 Task: Find a house in Molo, Kenya for 8 guests from 12 Aug to 16 Aug with a price range of ₹10,000 to ₹16,000, including Wifi, Free parking, TV, Gym, Breakfast, and self check-in.
Action: Mouse moved to (580, 153)
Screenshot: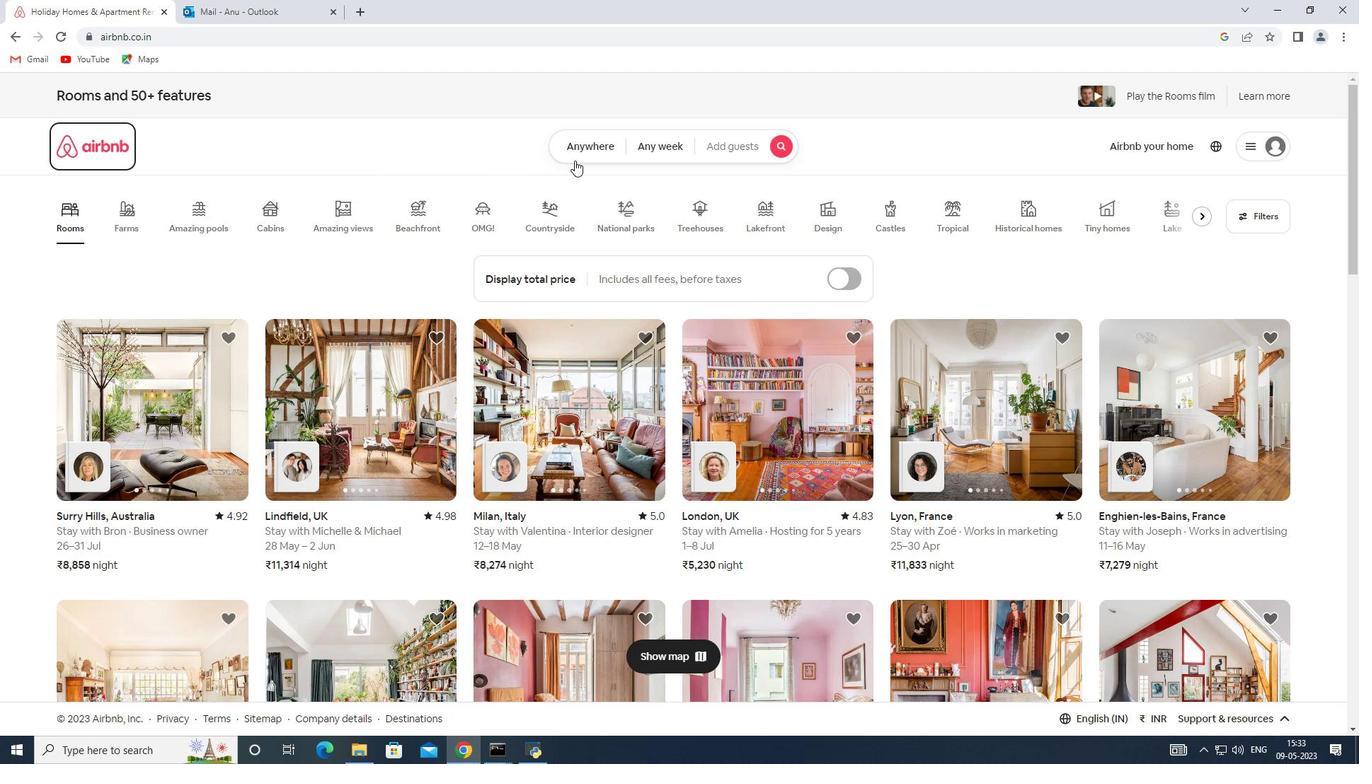 
Action: Mouse pressed left at (580, 153)
Screenshot: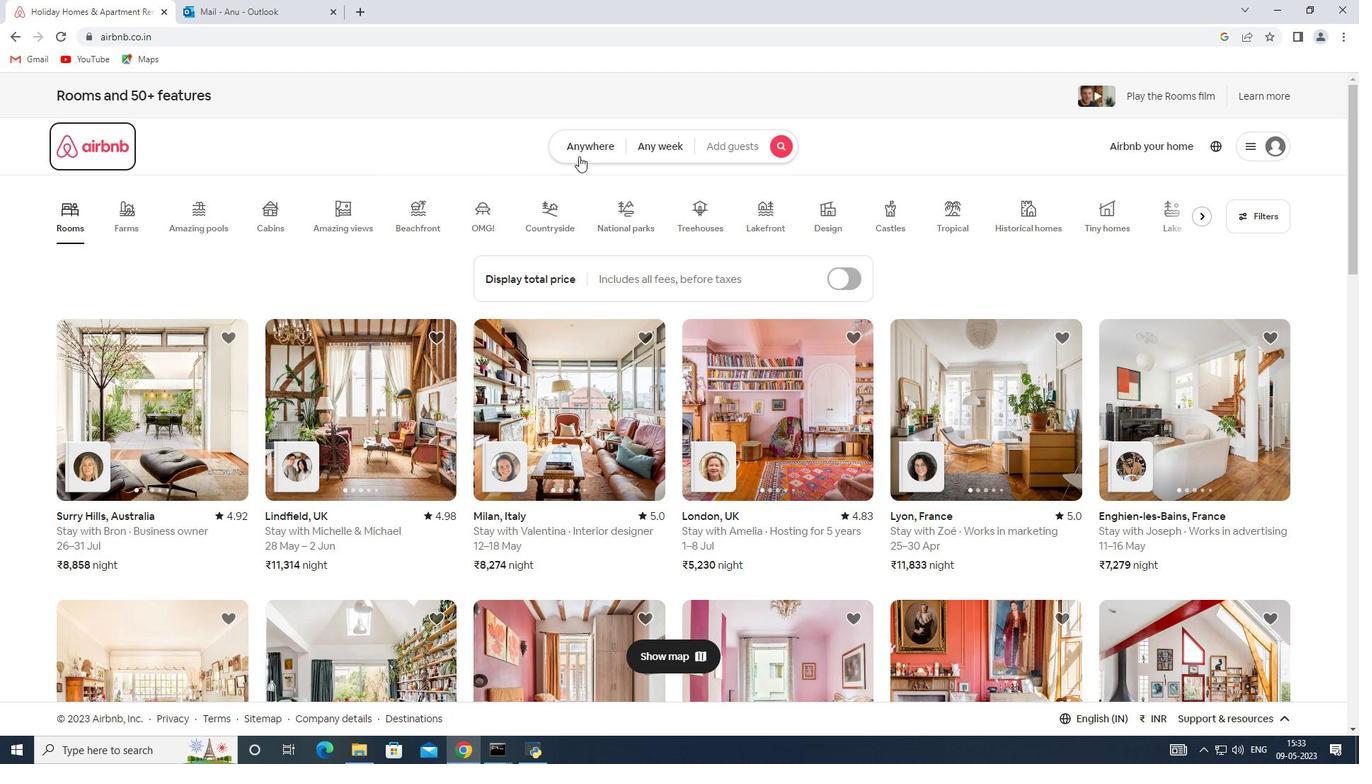 
Action: Mouse moved to (516, 188)
Screenshot: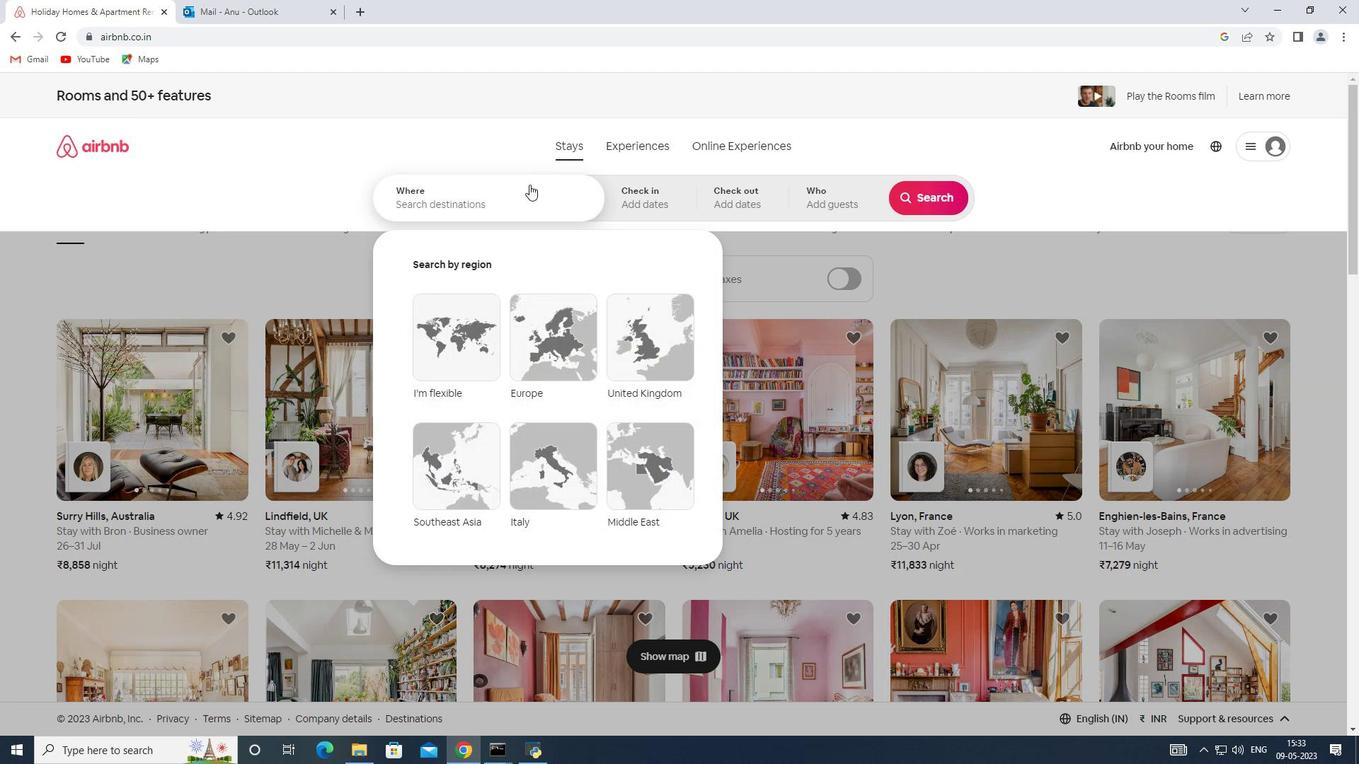 
Action: Mouse pressed left at (516, 188)
Screenshot: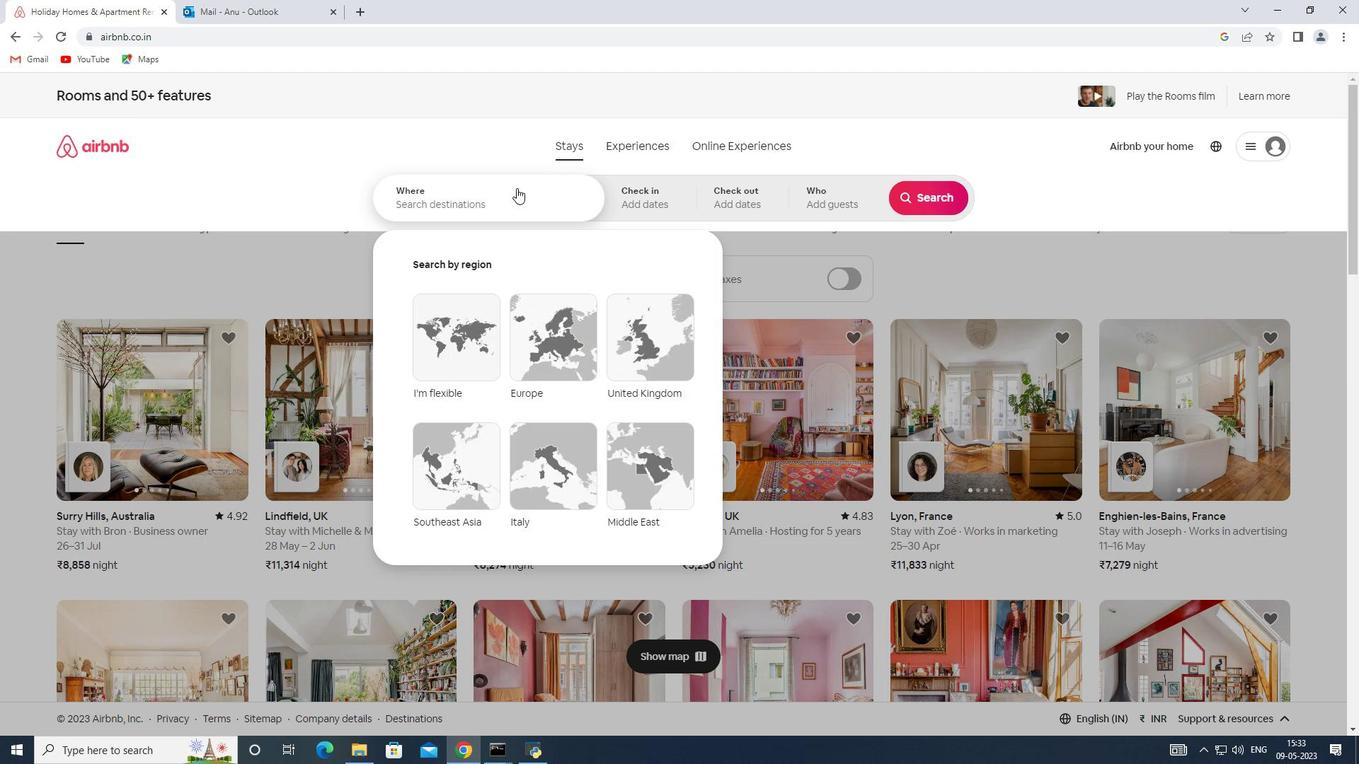 
Action: Key pressed <Key.shift>Molo,<Key.shift>Kenya
Screenshot: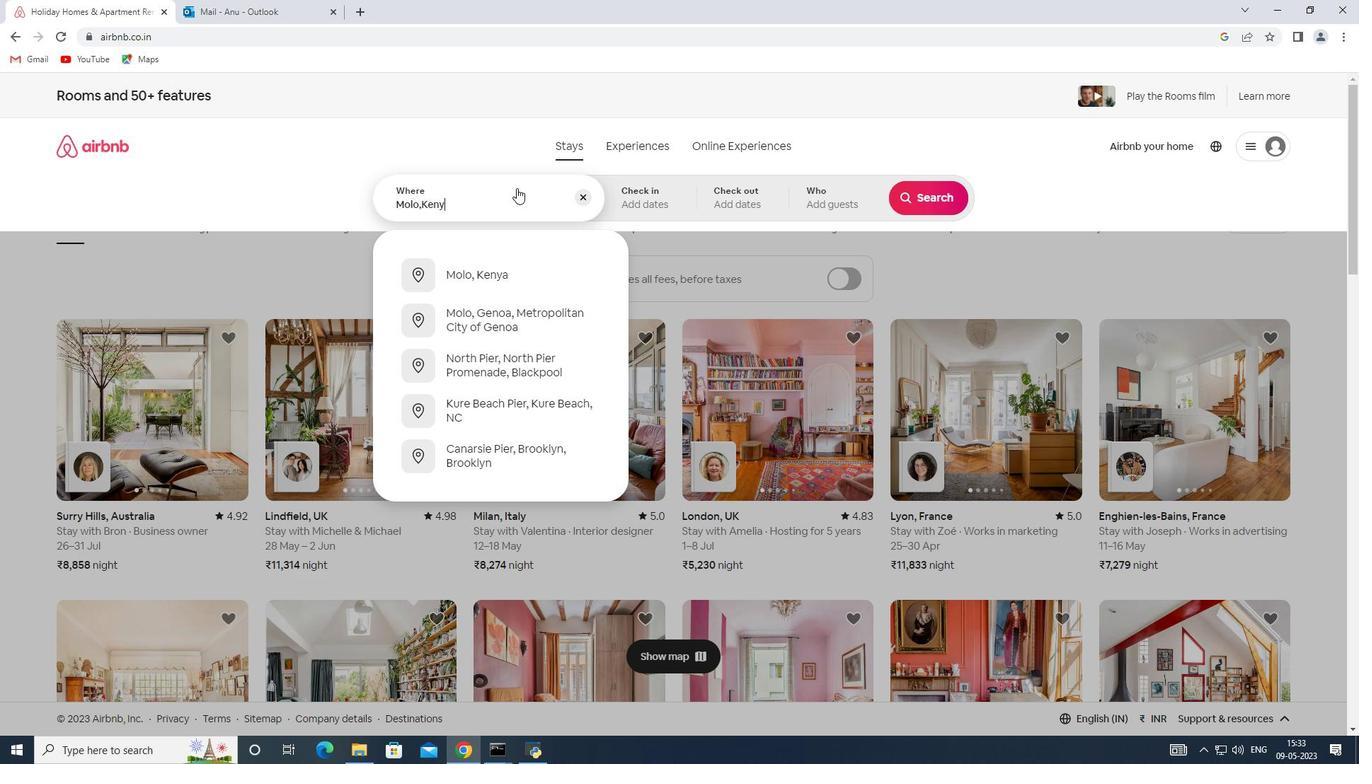 
Action: Mouse moved to (641, 208)
Screenshot: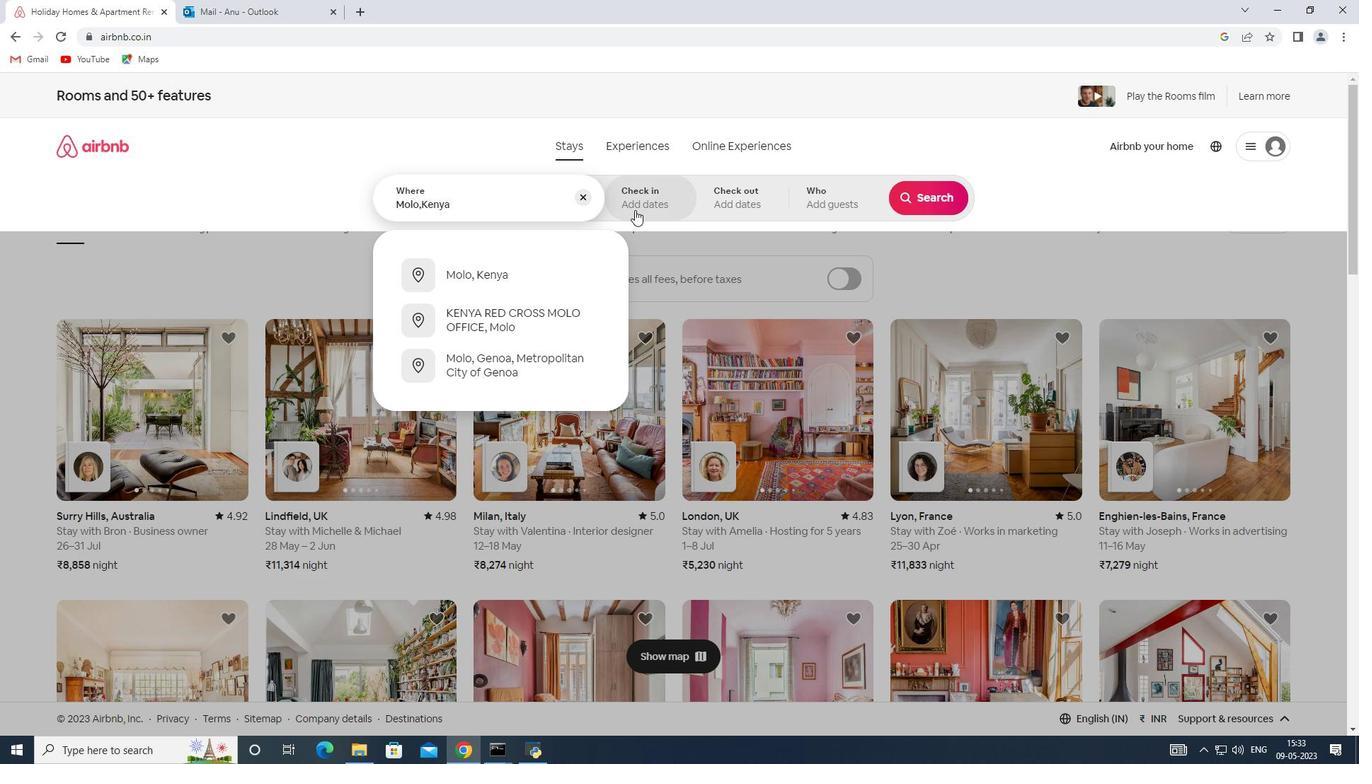 
Action: Mouse pressed left at (641, 208)
Screenshot: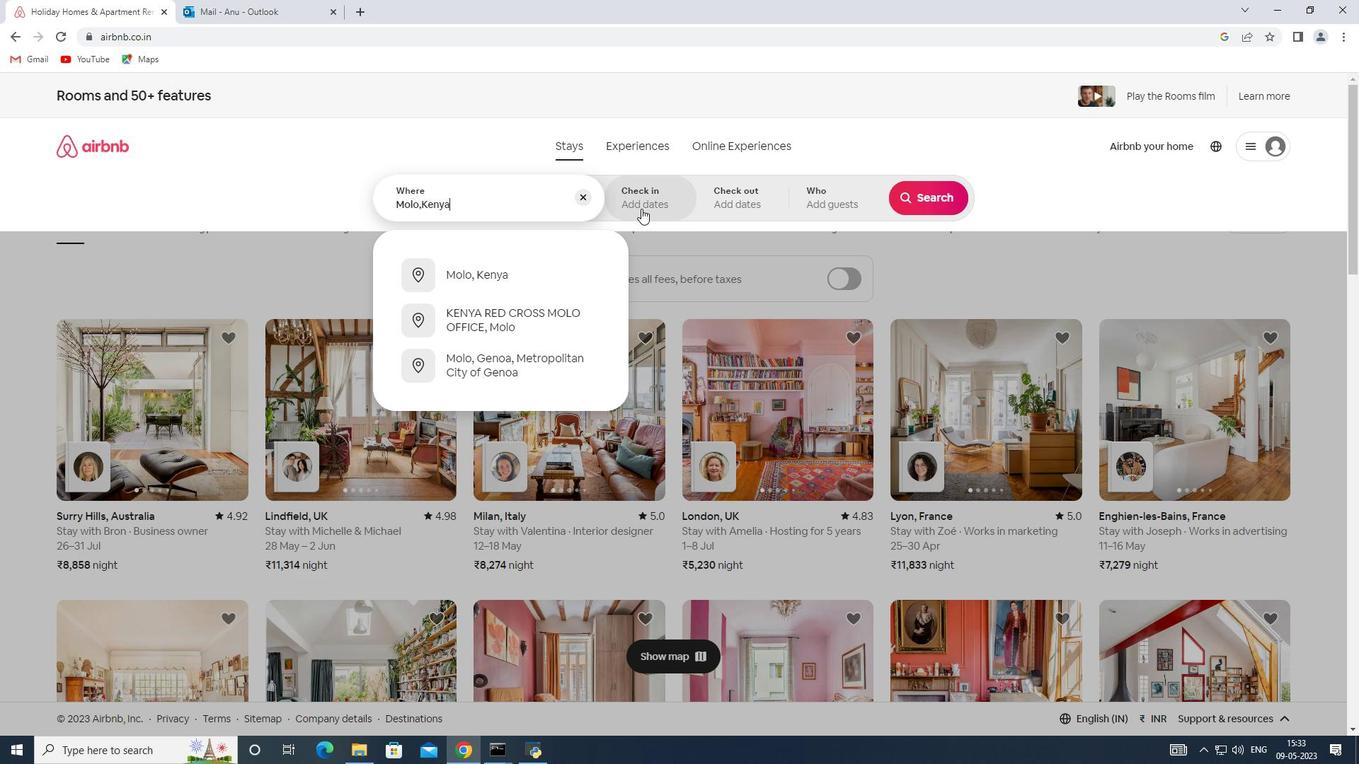 
Action: Mouse moved to (927, 313)
Screenshot: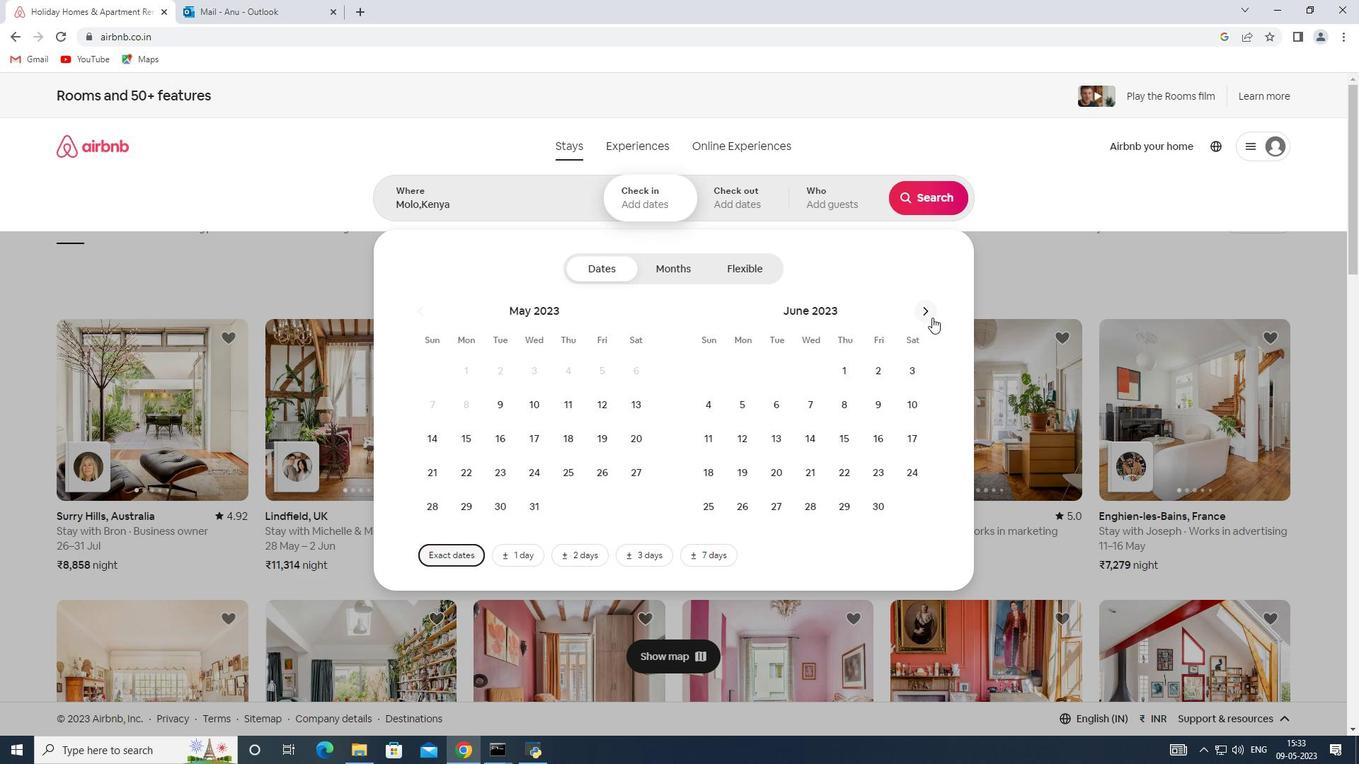 
Action: Mouse pressed left at (927, 313)
Screenshot: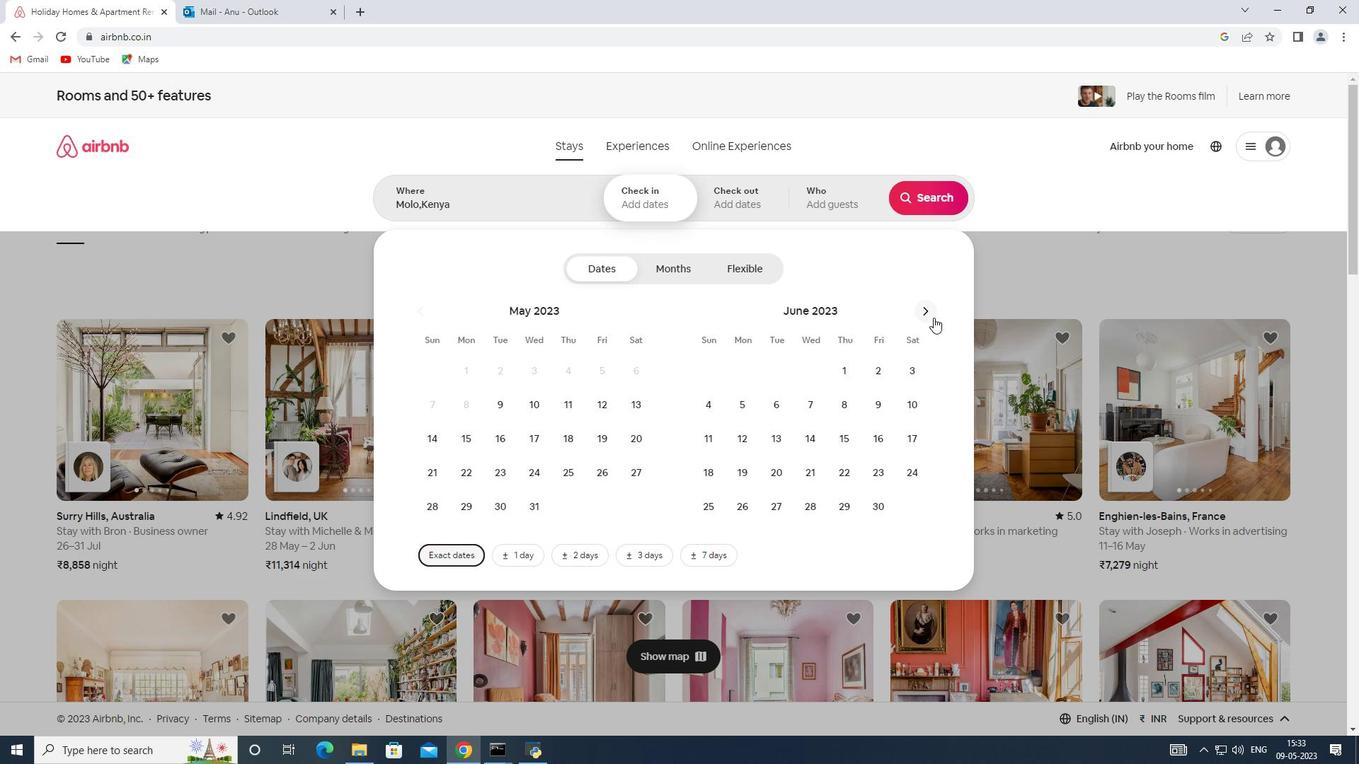 
Action: Mouse pressed left at (927, 313)
Screenshot: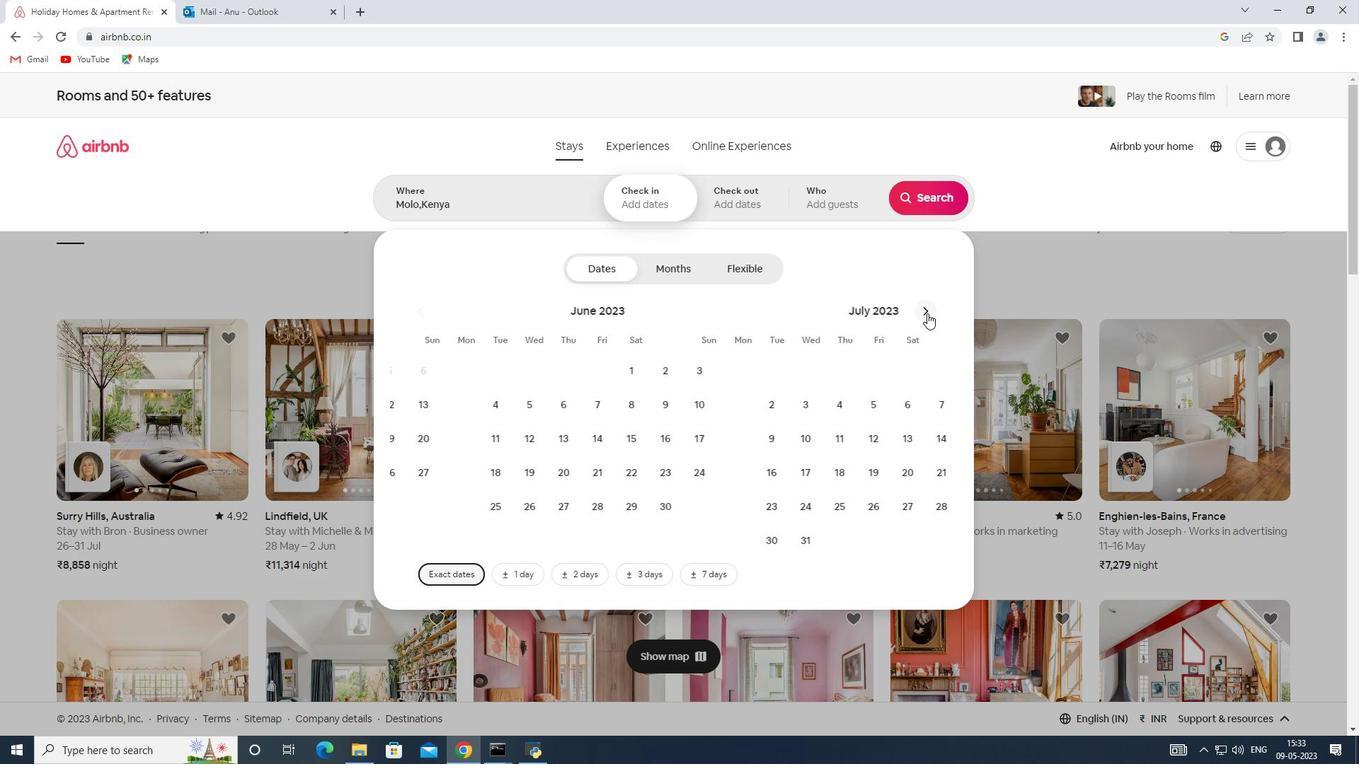 
Action: Mouse moved to (905, 407)
Screenshot: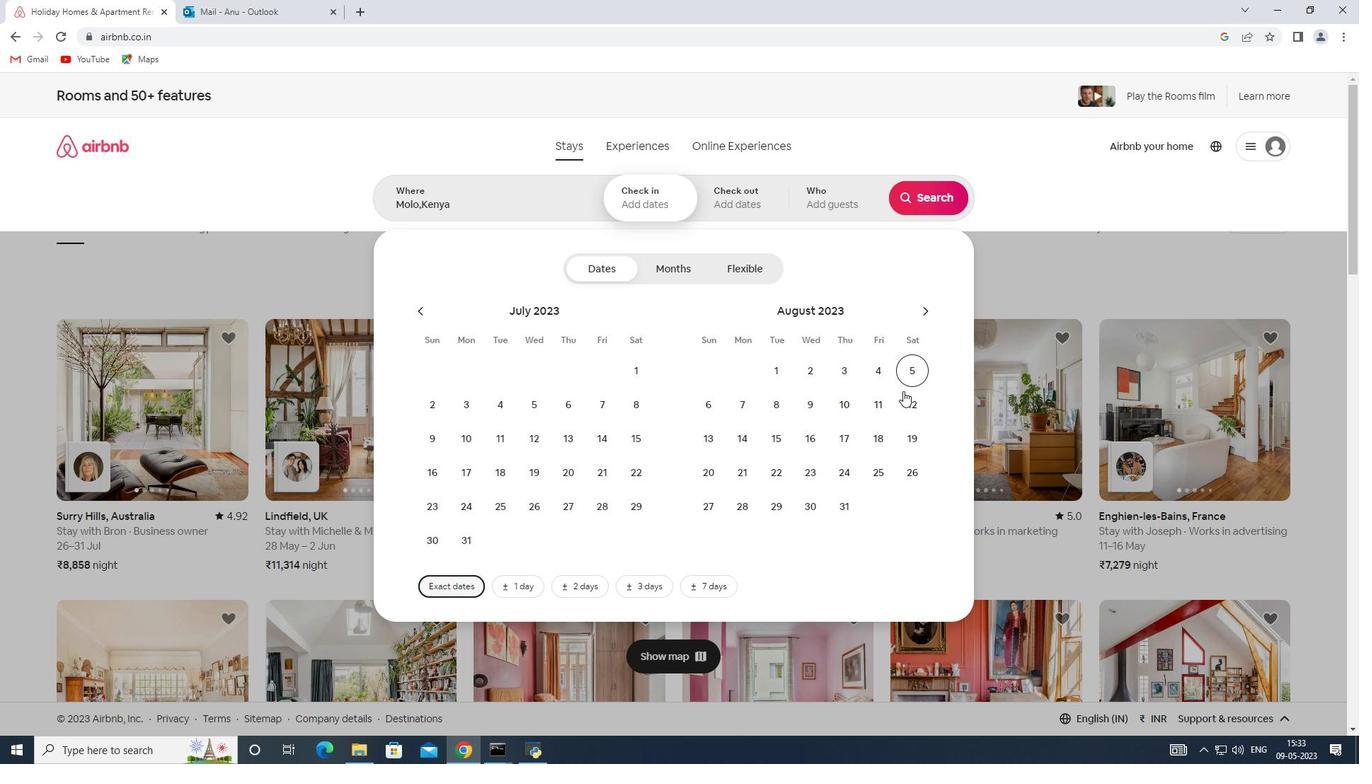 
Action: Mouse pressed left at (905, 407)
Screenshot: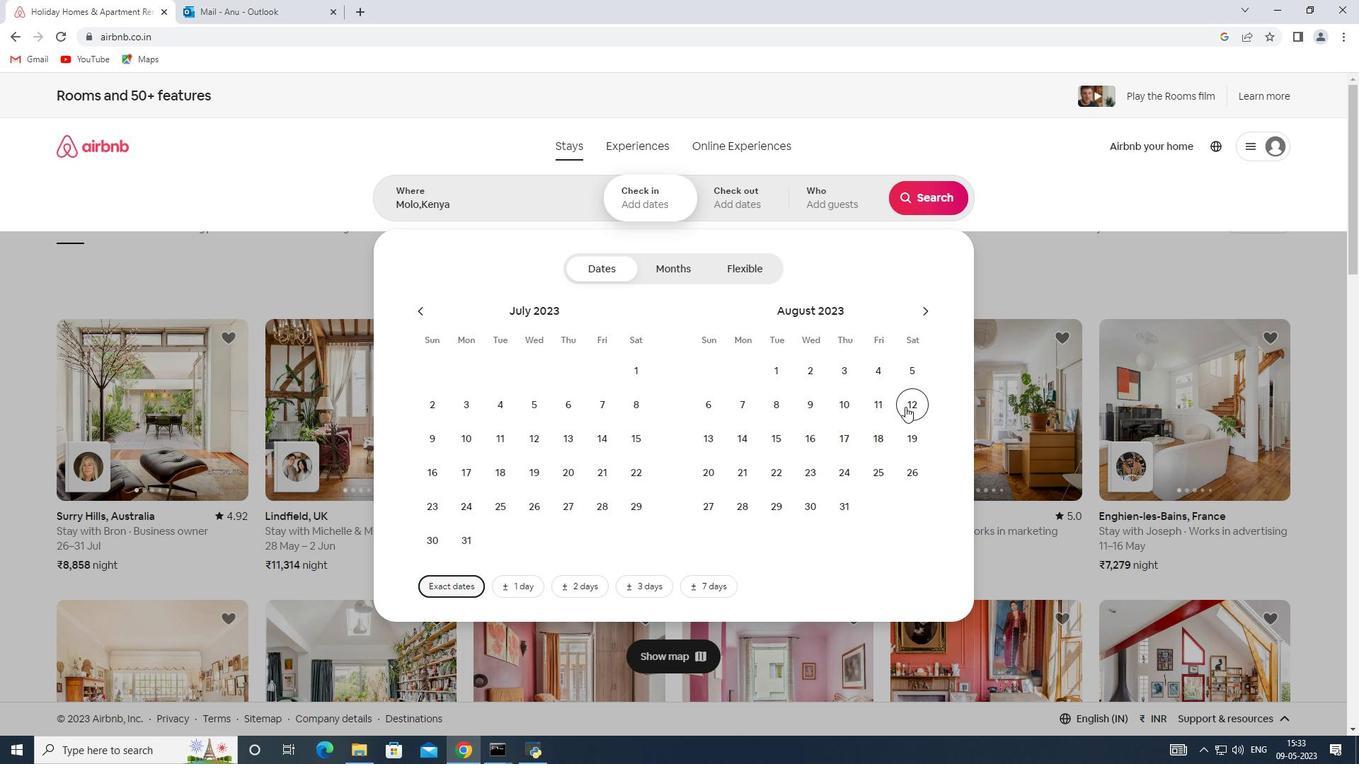 
Action: Mouse moved to (818, 438)
Screenshot: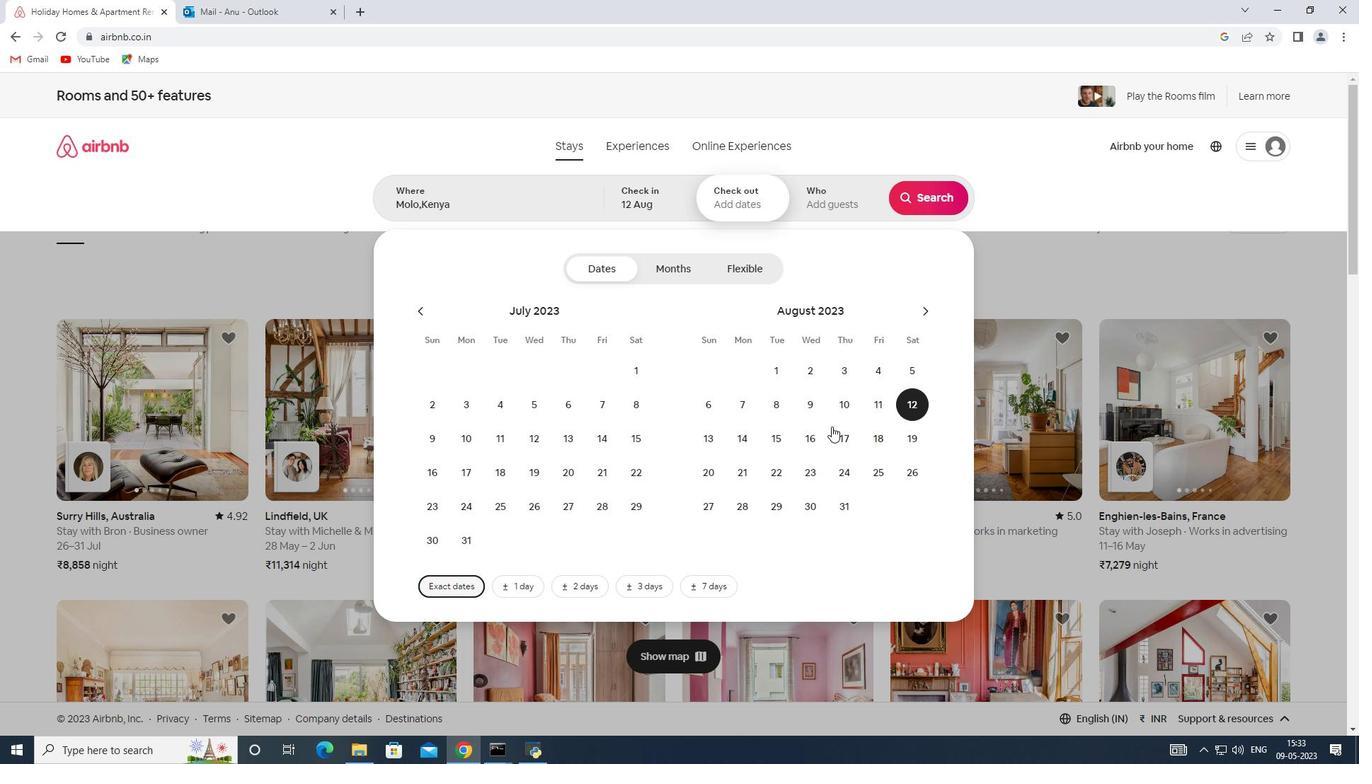 
Action: Mouse pressed left at (818, 438)
Screenshot: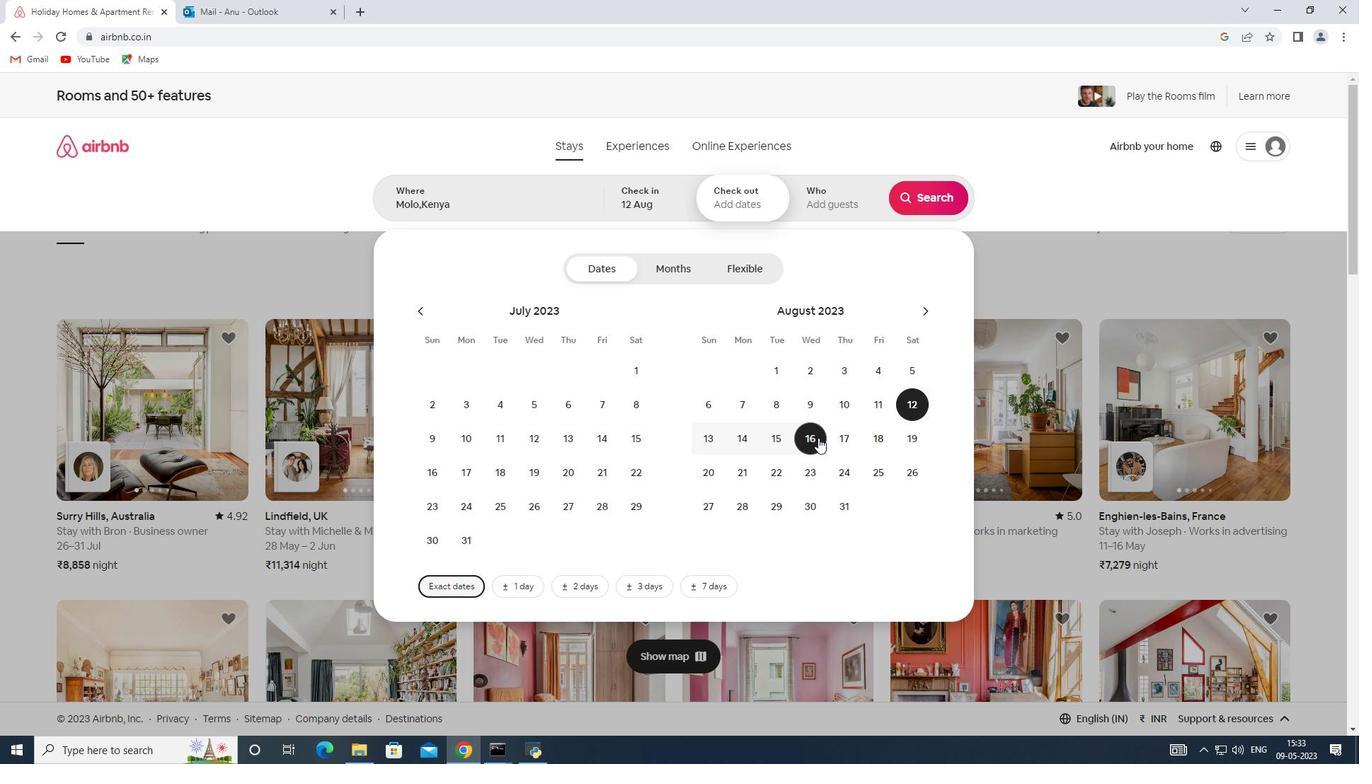 
Action: Mouse moved to (831, 193)
Screenshot: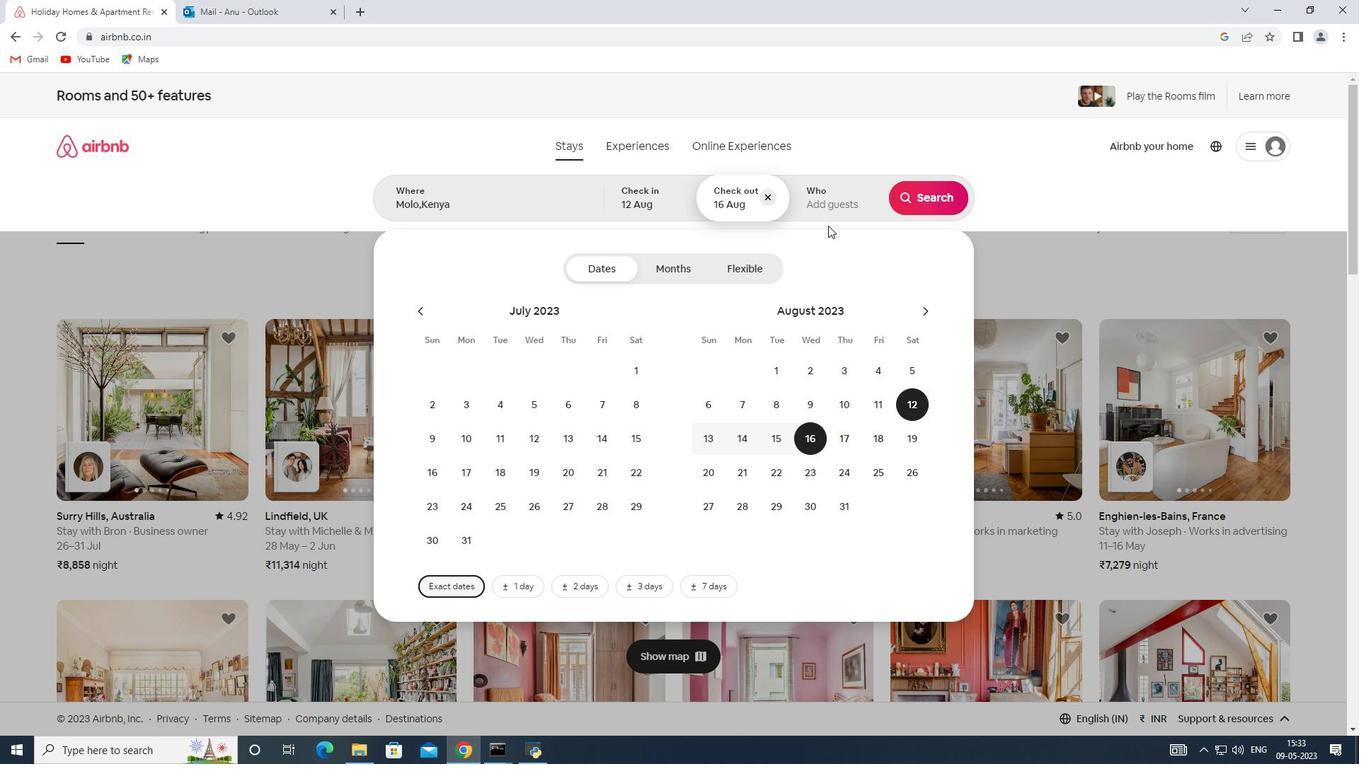 
Action: Mouse pressed left at (831, 193)
Screenshot: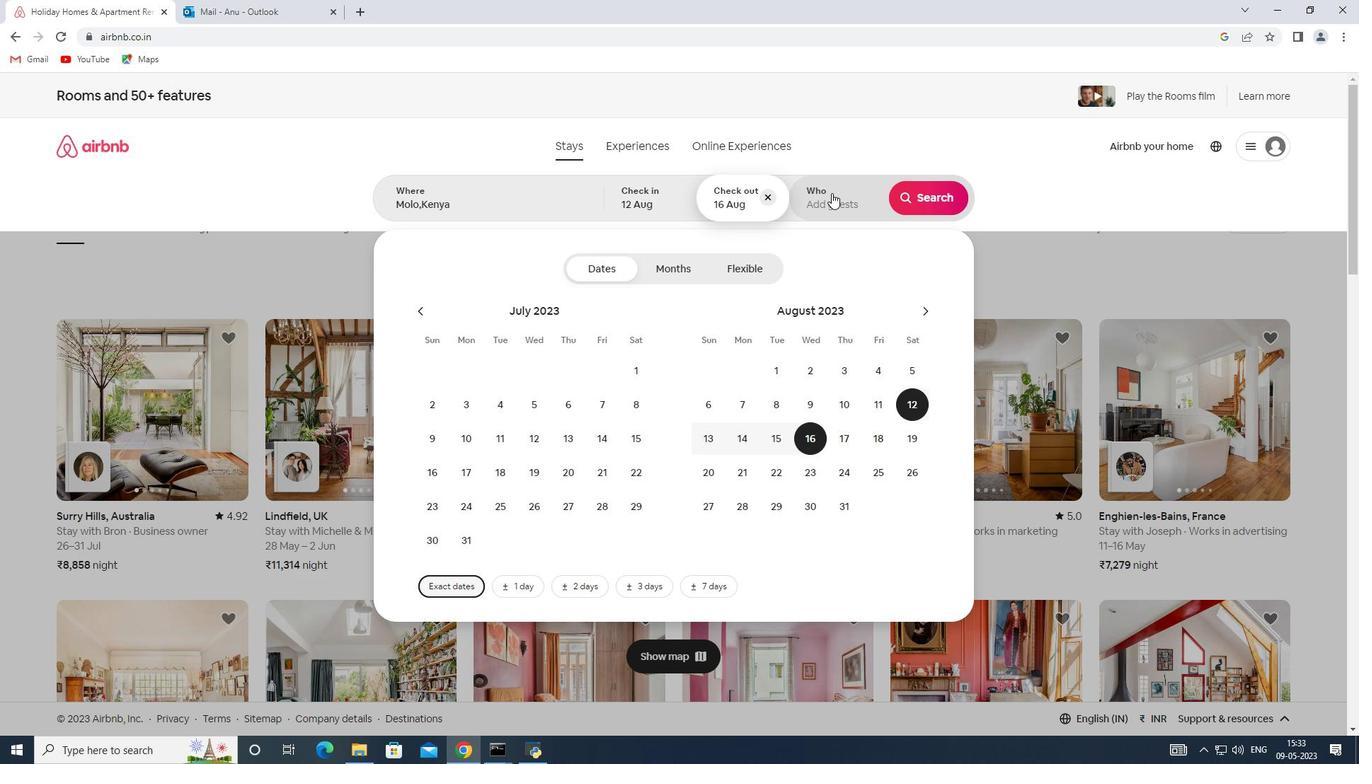 
Action: Mouse moved to (928, 265)
Screenshot: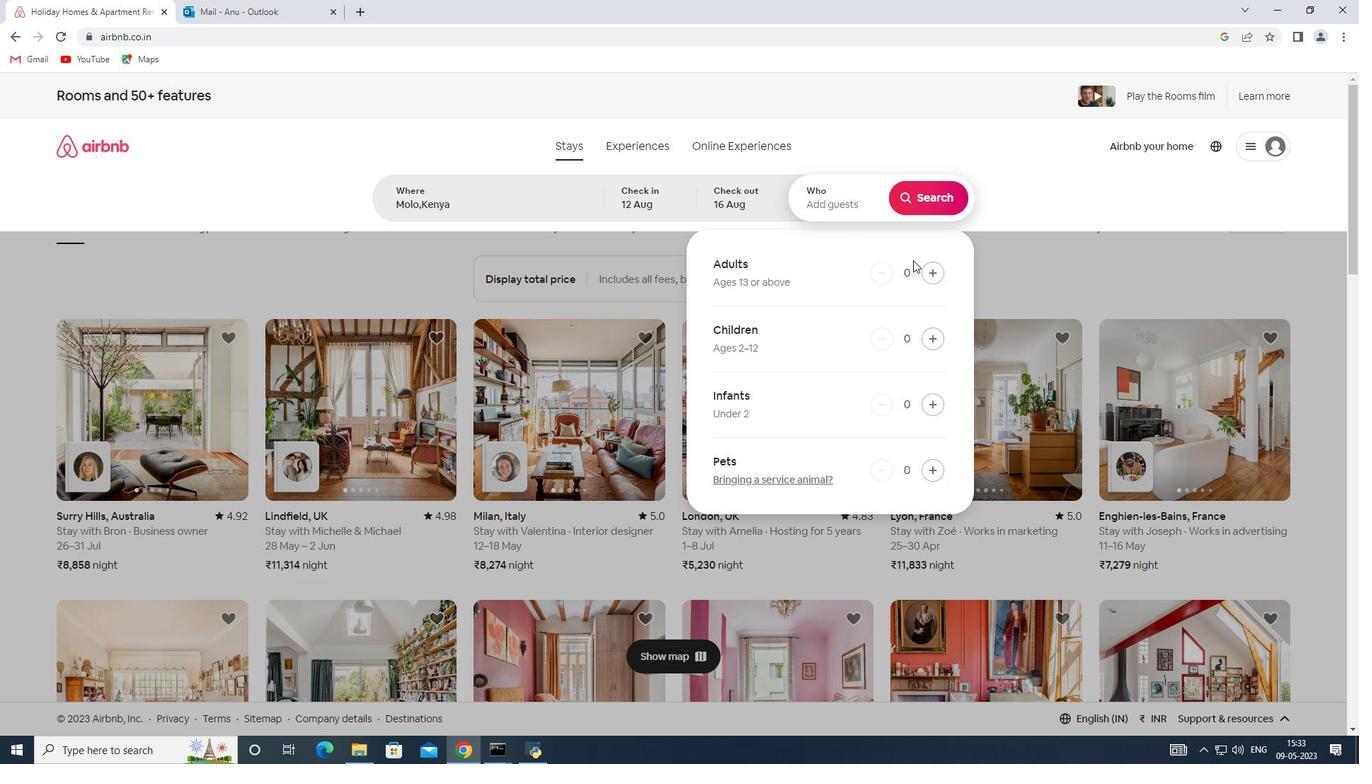 
Action: Mouse pressed left at (928, 265)
Screenshot: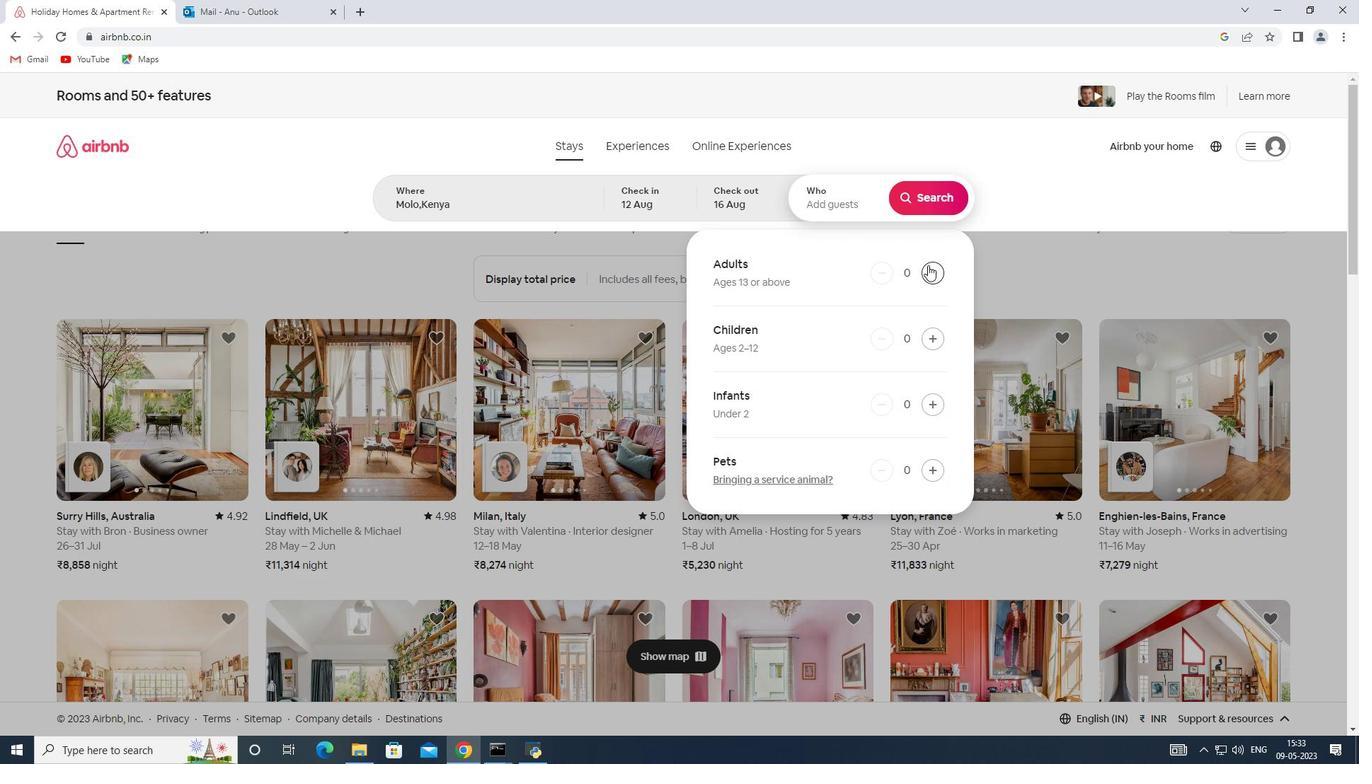 
Action: Mouse pressed left at (928, 265)
Screenshot: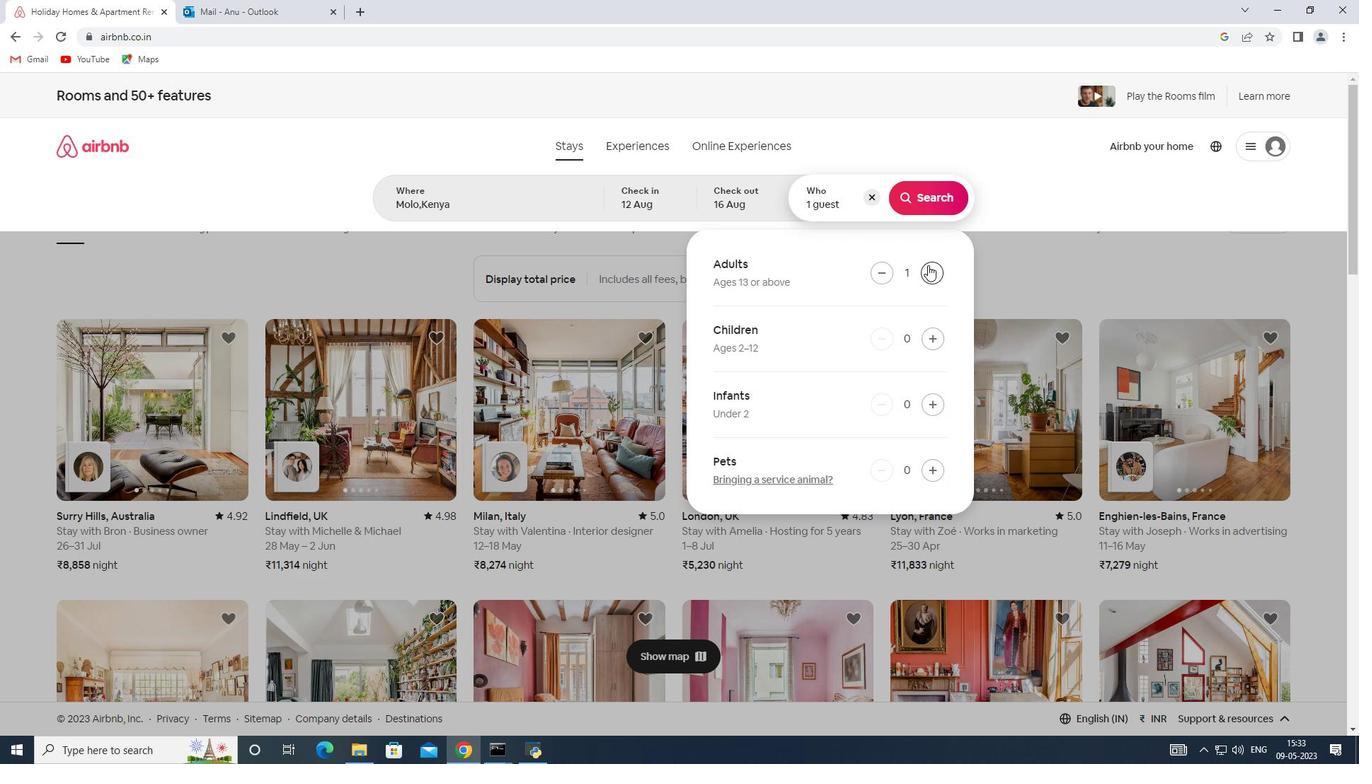 
Action: Mouse pressed left at (928, 265)
Screenshot: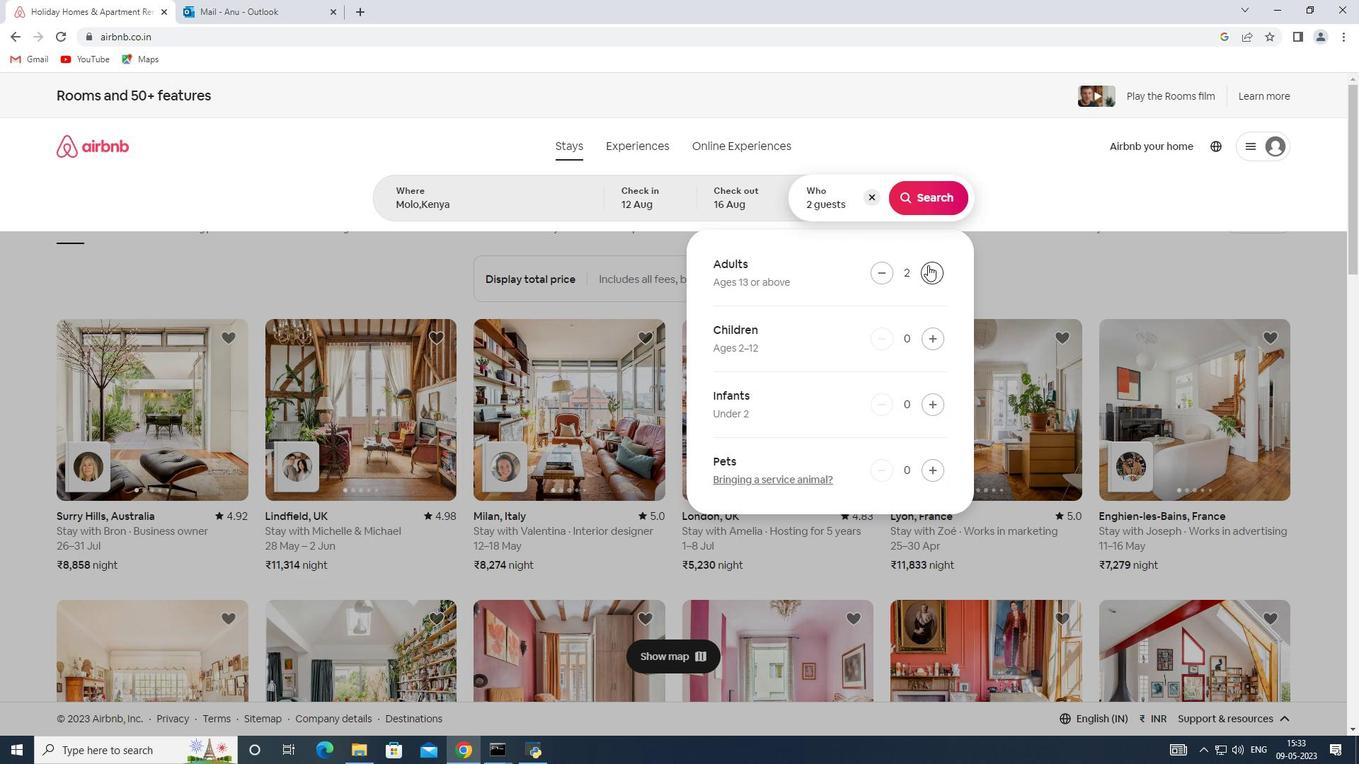 
Action: Mouse pressed left at (928, 265)
Screenshot: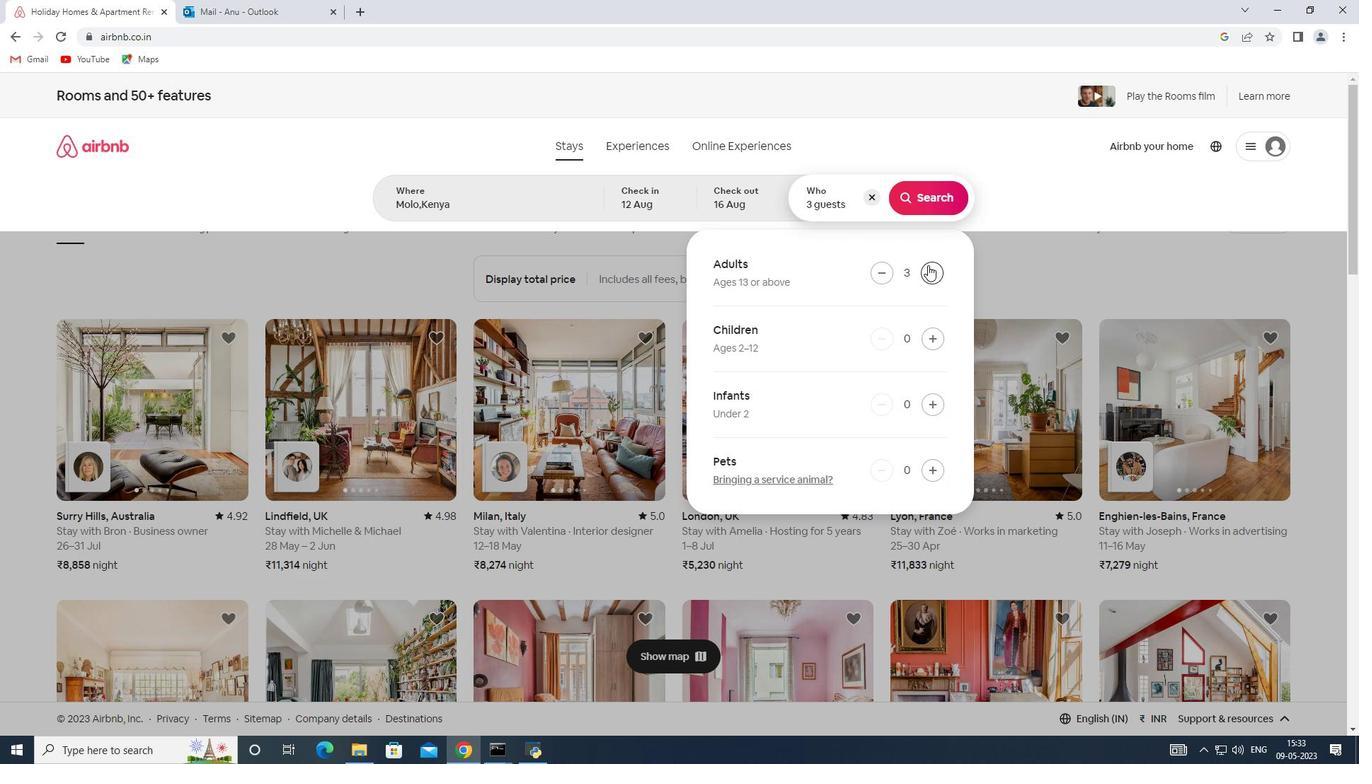 
Action: Mouse pressed left at (928, 265)
Screenshot: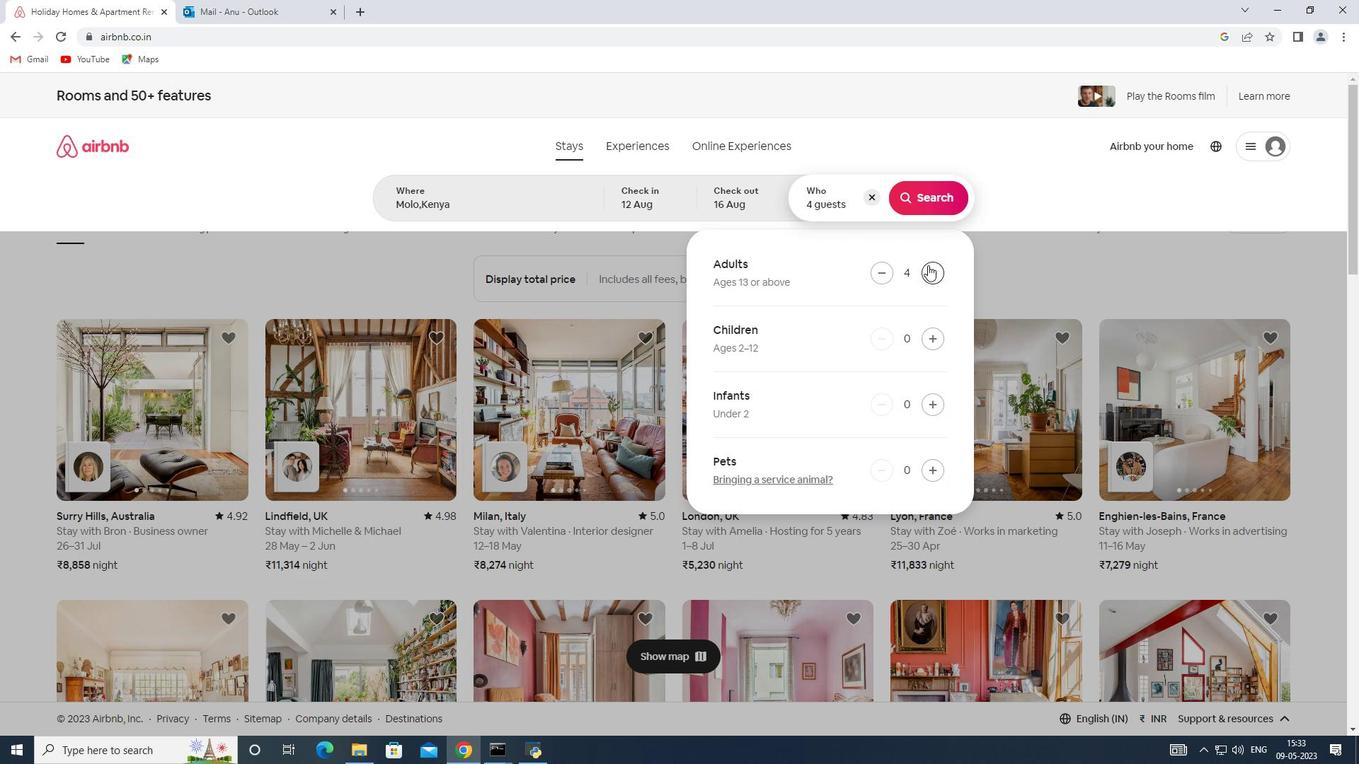 
Action: Mouse pressed left at (928, 265)
Screenshot: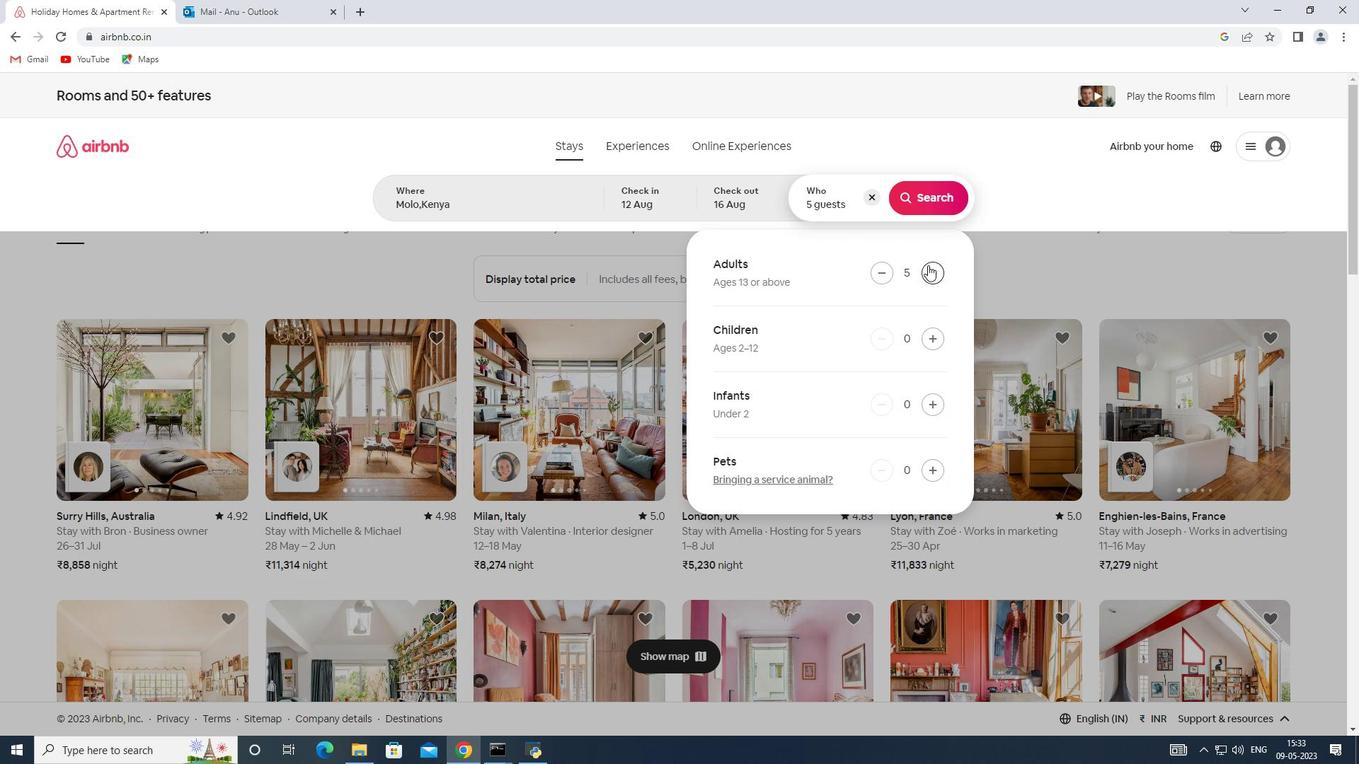 
Action: Mouse pressed left at (928, 265)
Screenshot: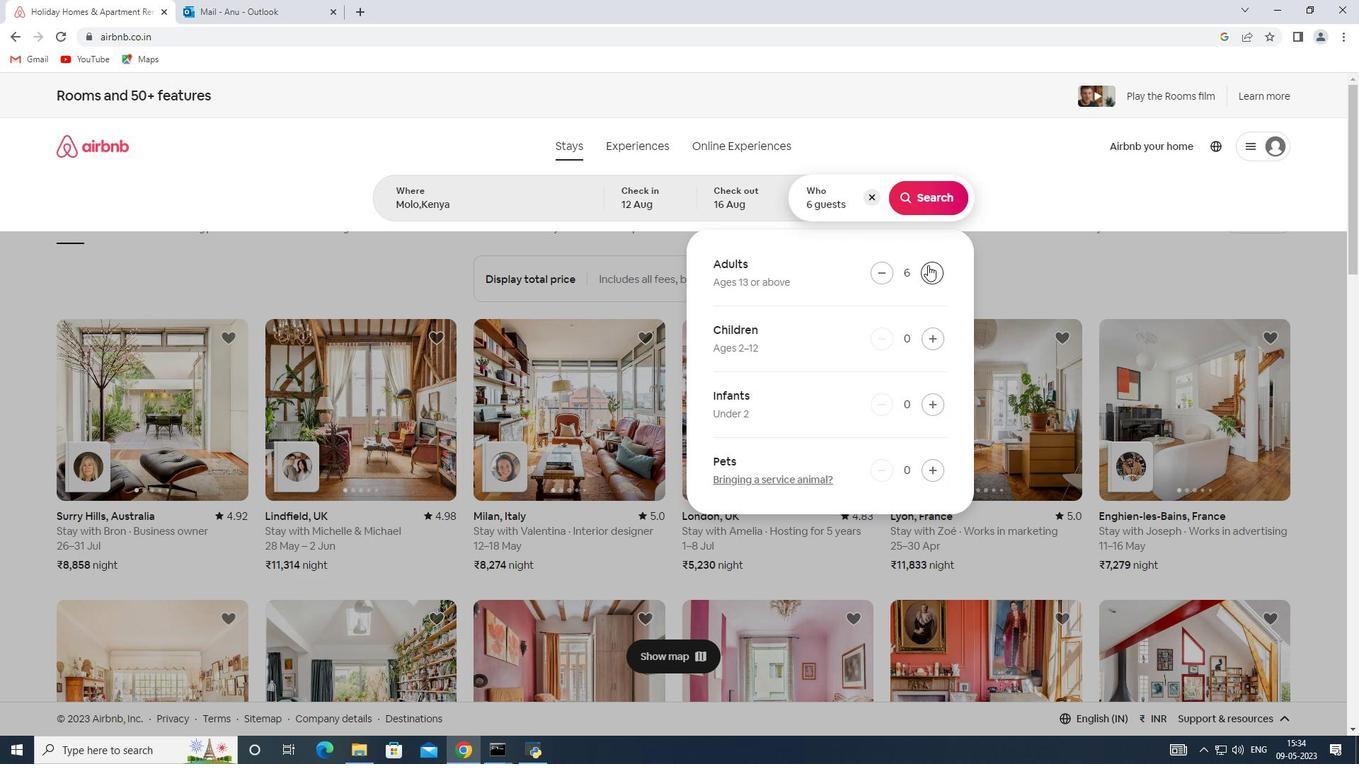 
Action: Mouse pressed left at (928, 265)
Screenshot: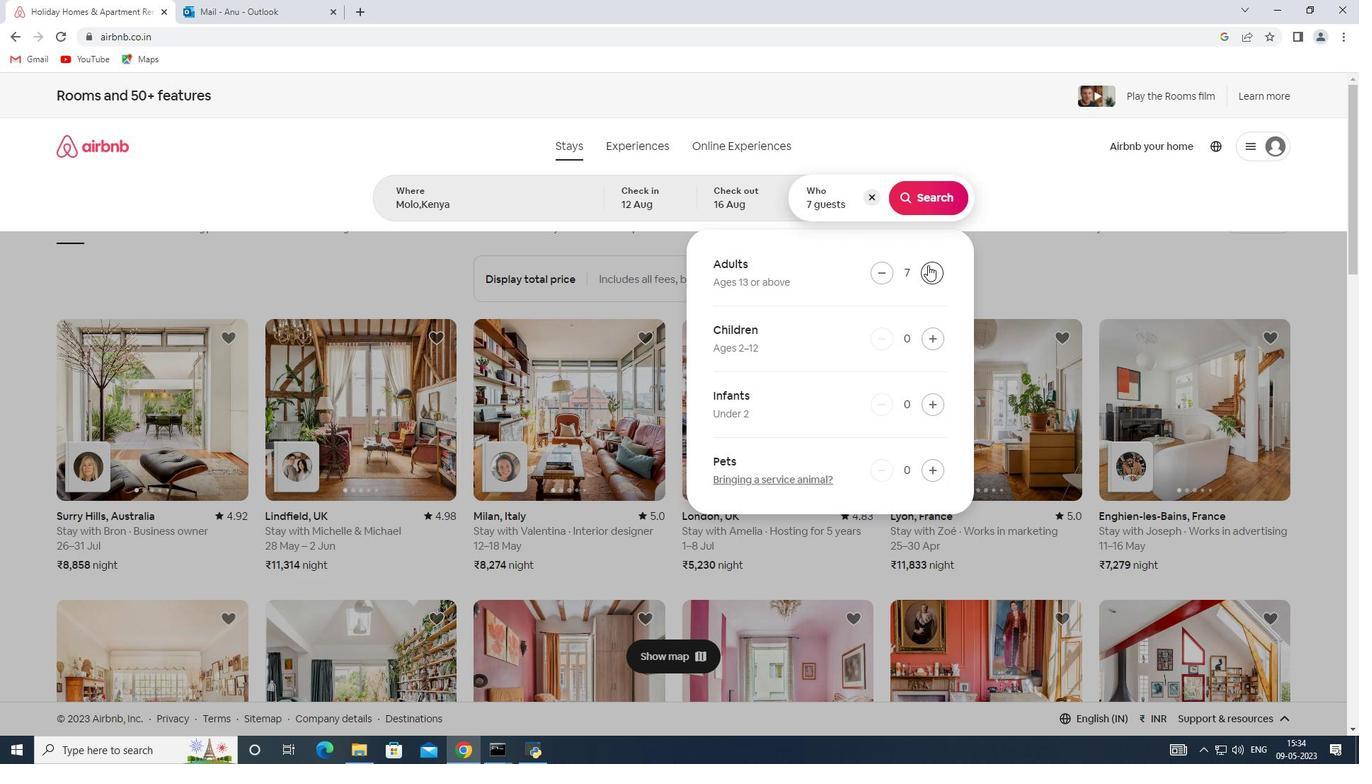 
Action: Mouse moved to (926, 199)
Screenshot: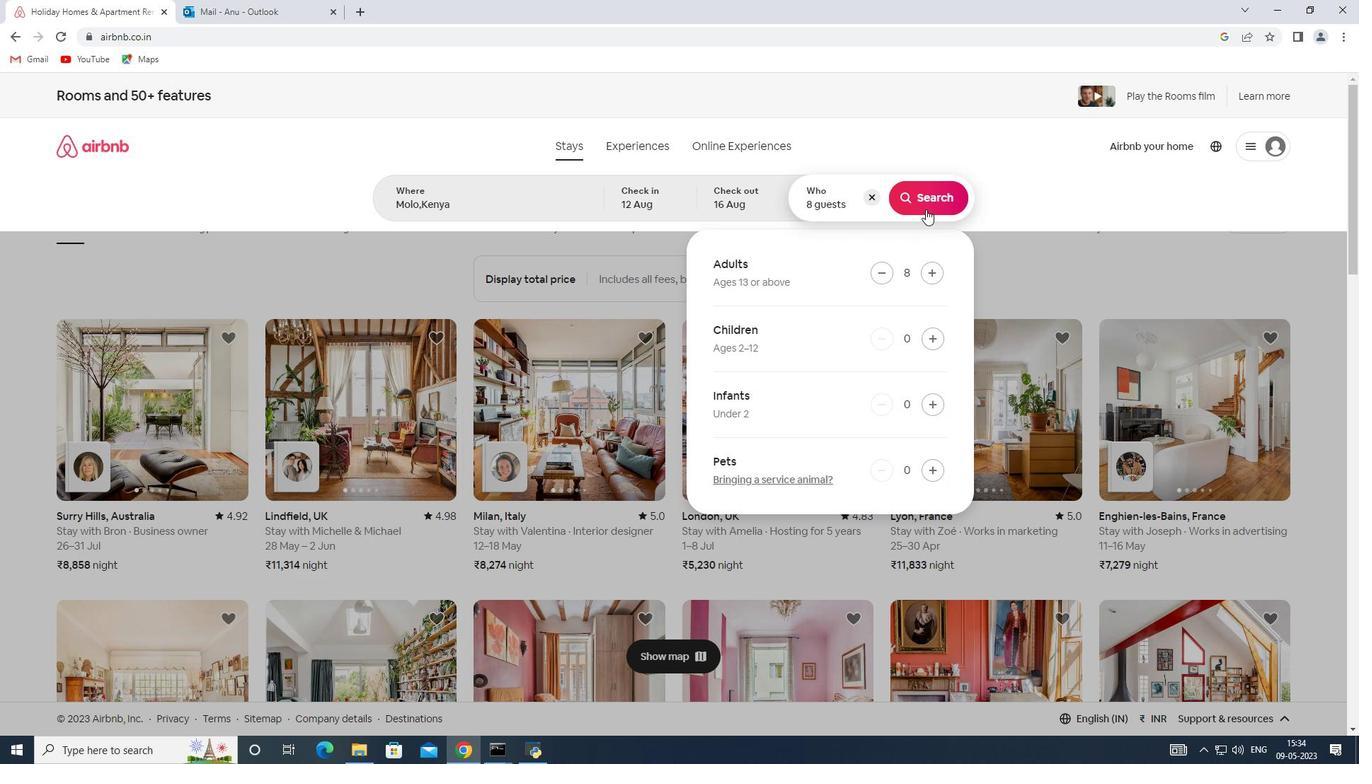 
Action: Mouse pressed left at (926, 199)
Screenshot: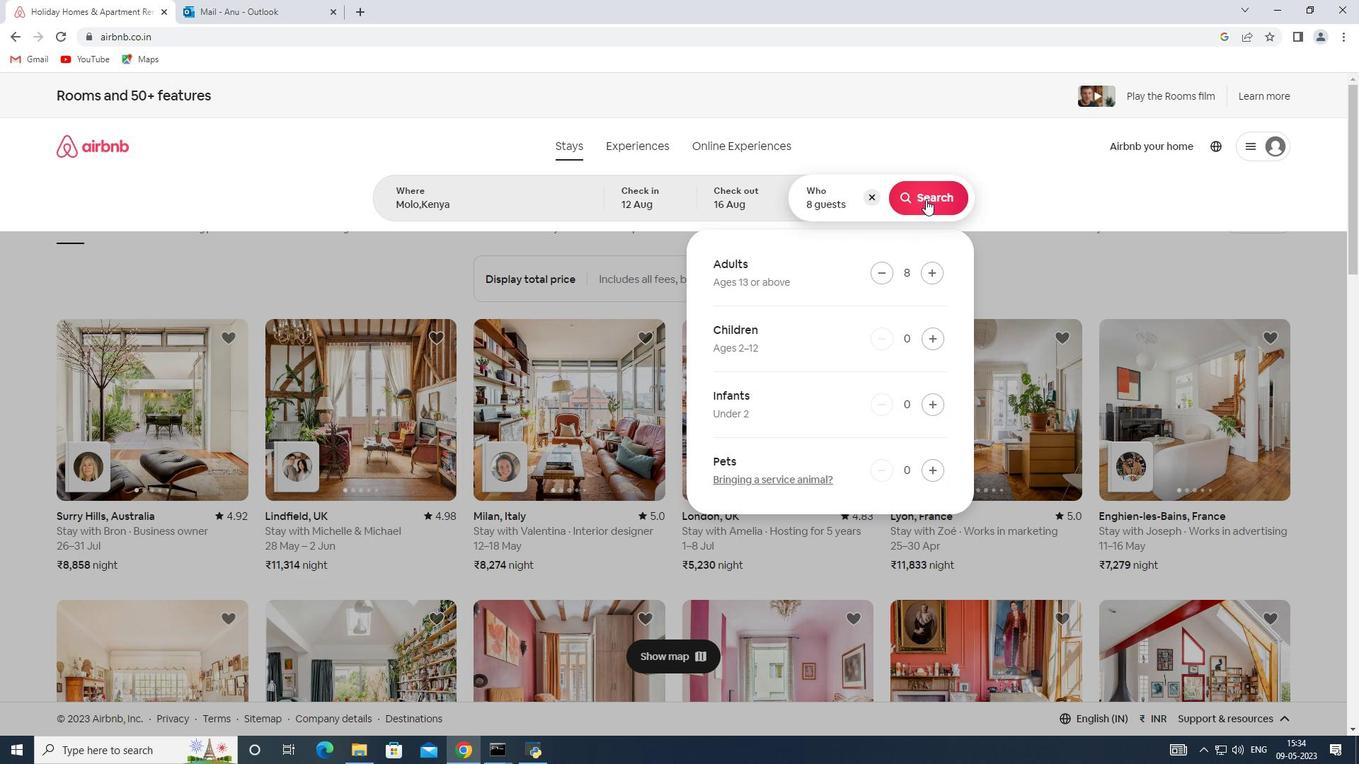 
Action: Mouse moved to (1279, 165)
Screenshot: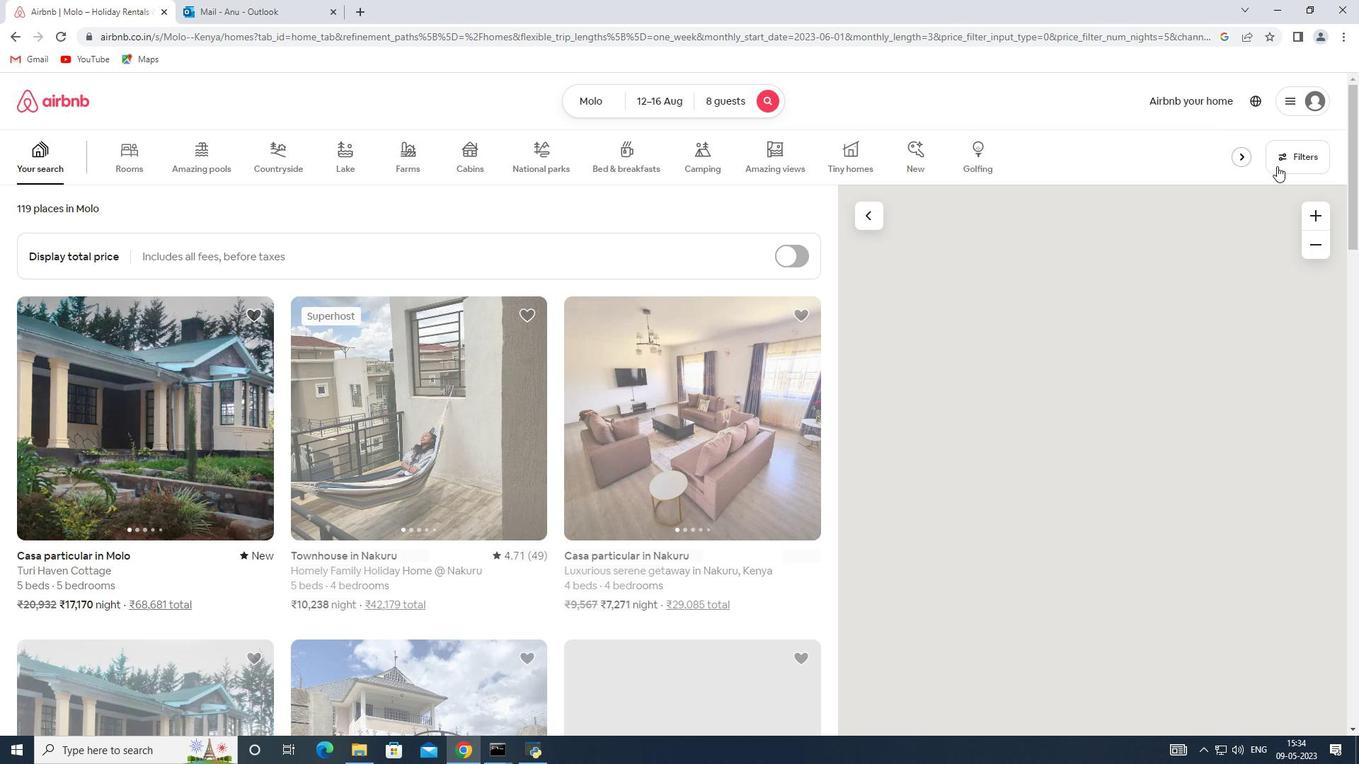 
Action: Mouse pressed left at (1279, 165)
Screenshot: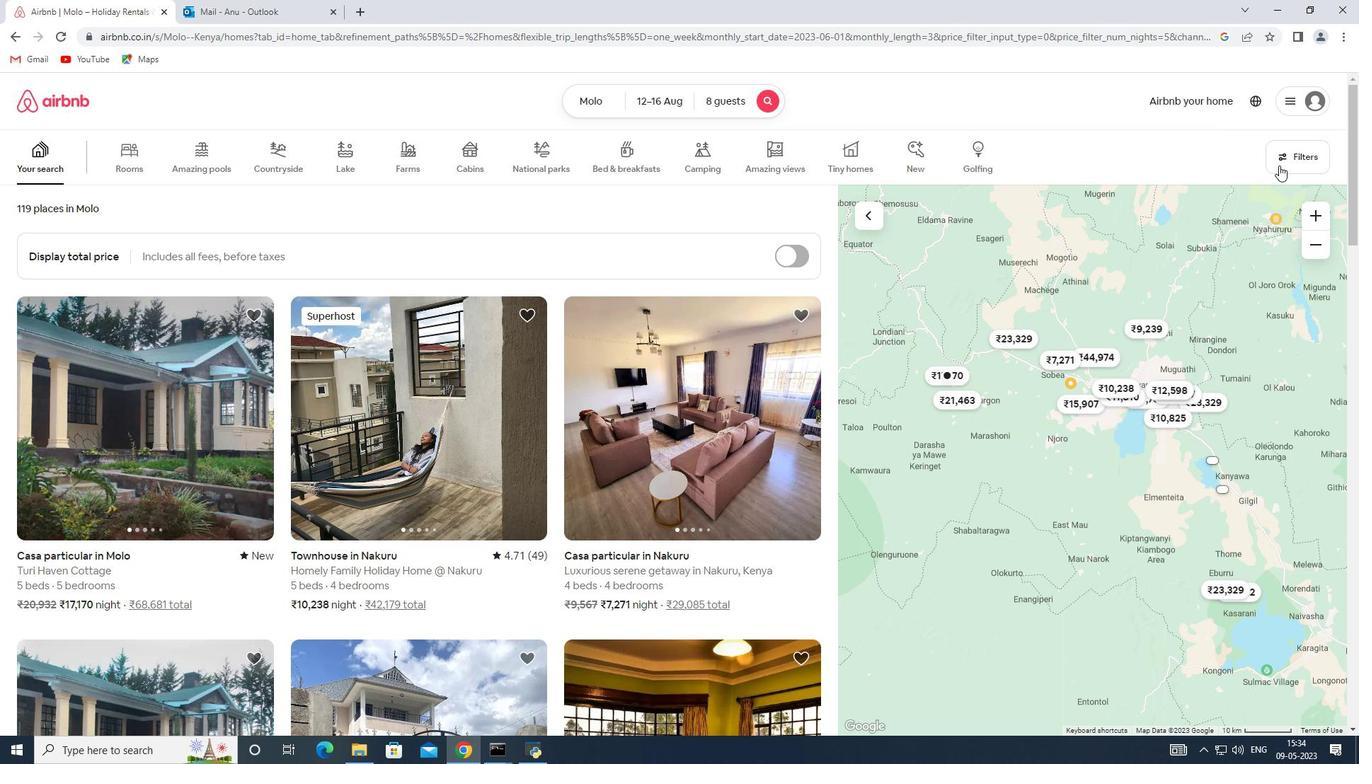 
Action: Mouse moved to (489, 509)
Screenshot: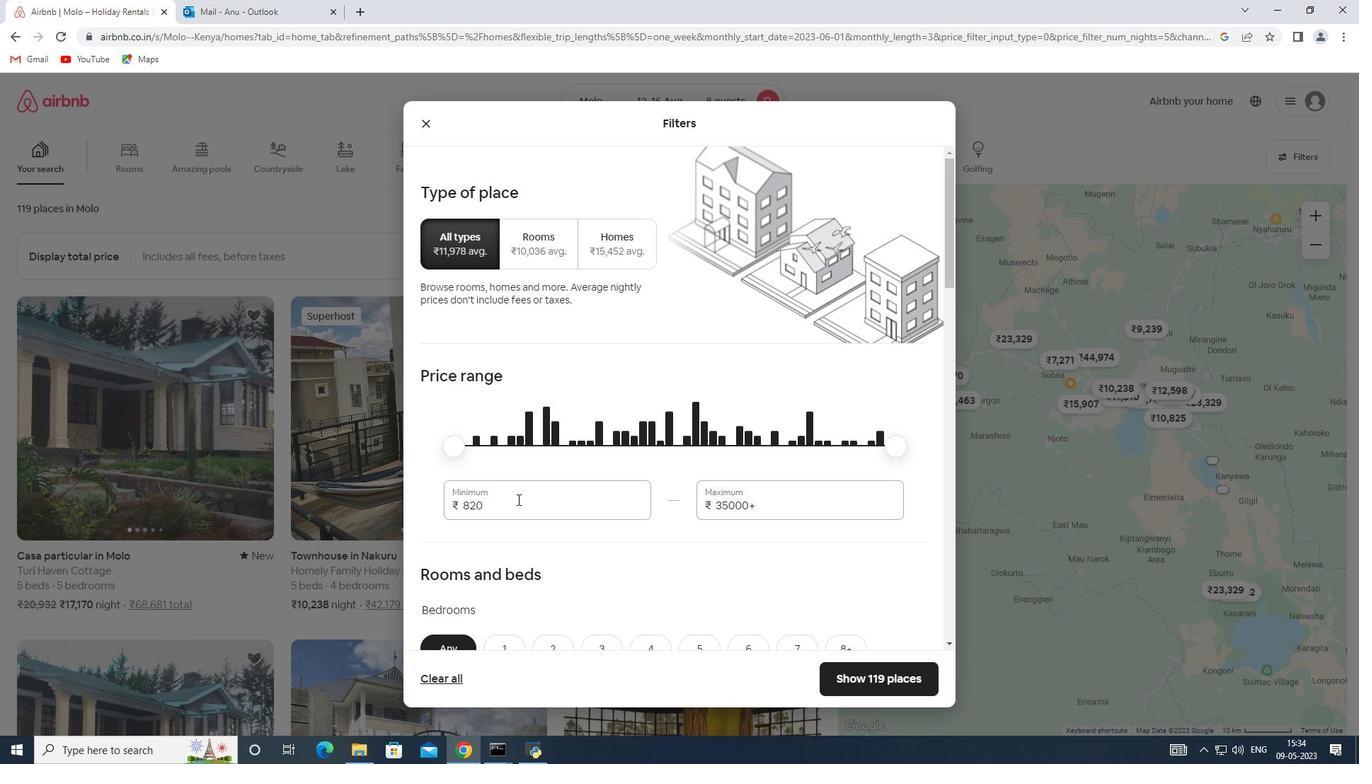 
Action: Mouse pressed left at (489, 509)
Screenshot: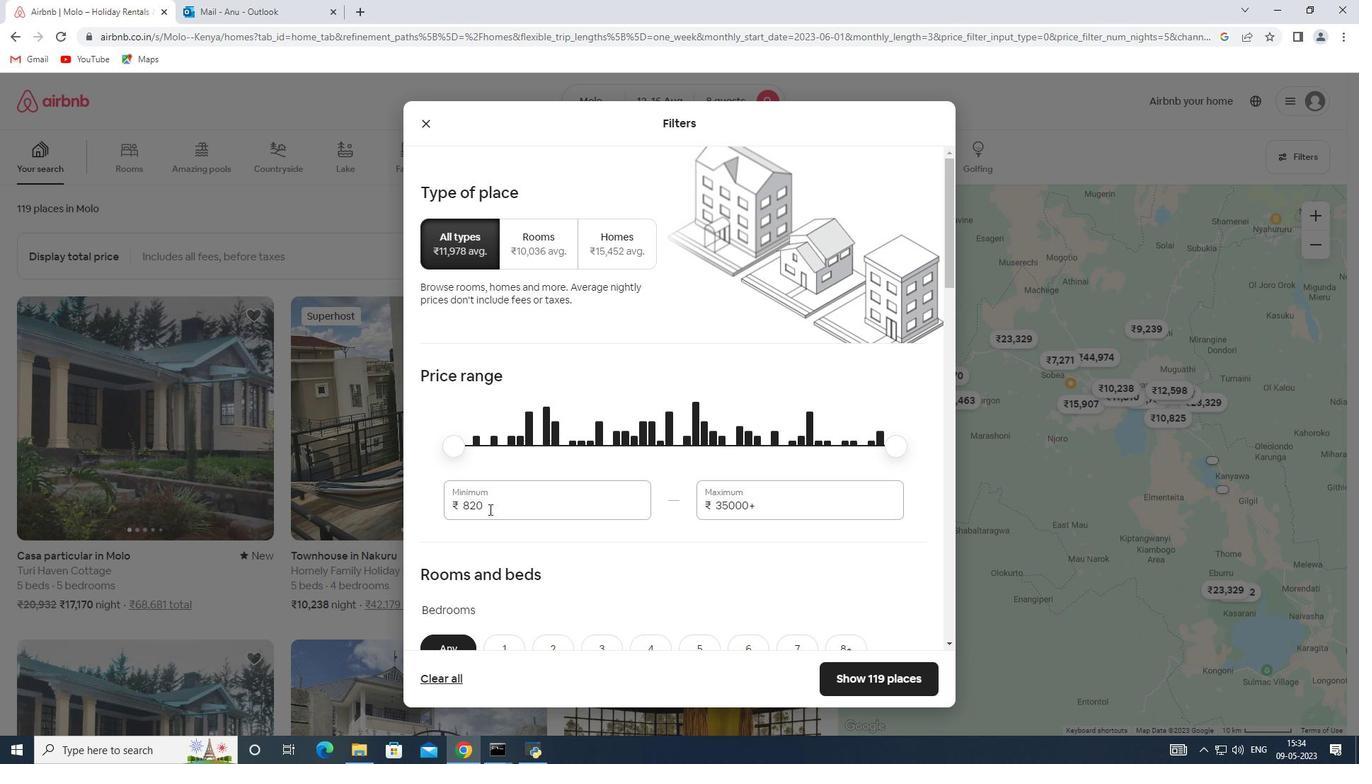 
Action: Mouse moved to (426, 487)
Screenshot: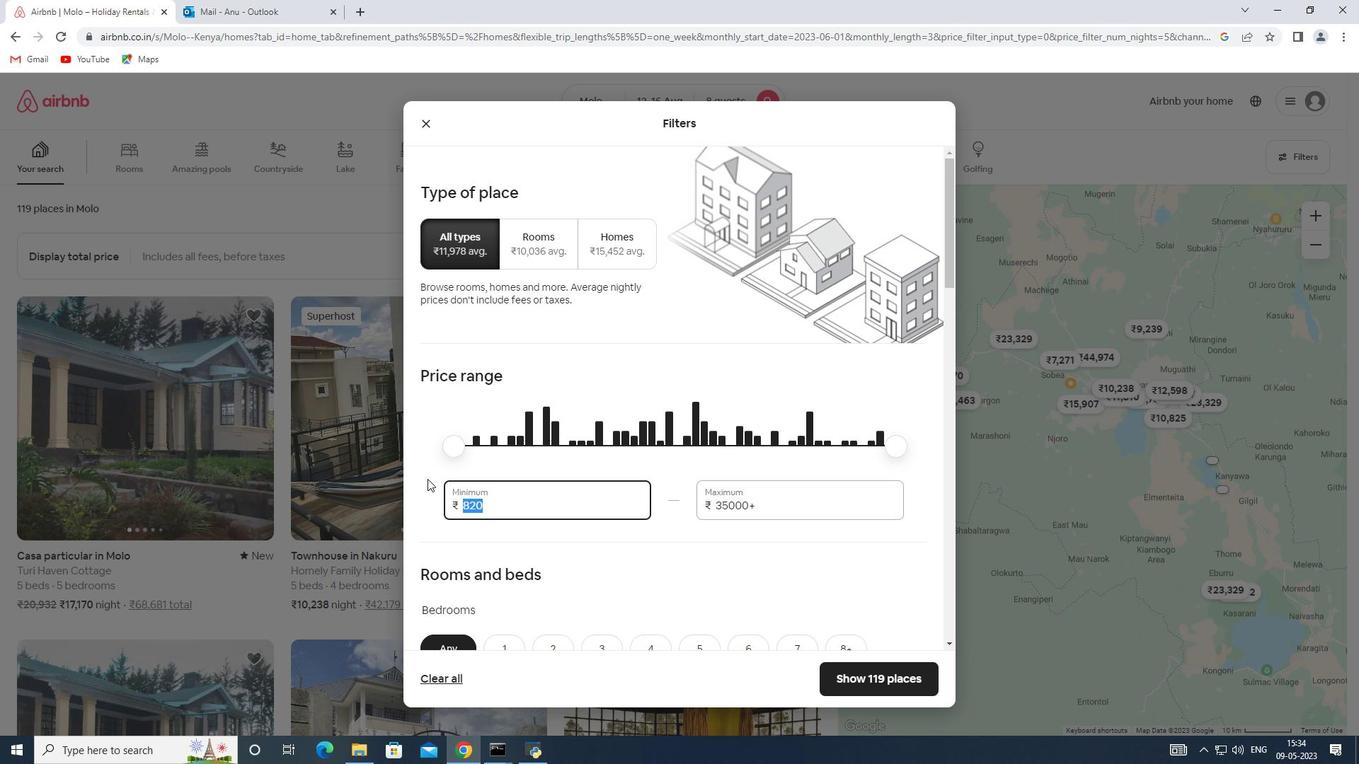 
Action: Key pressed 10000
Screenshot: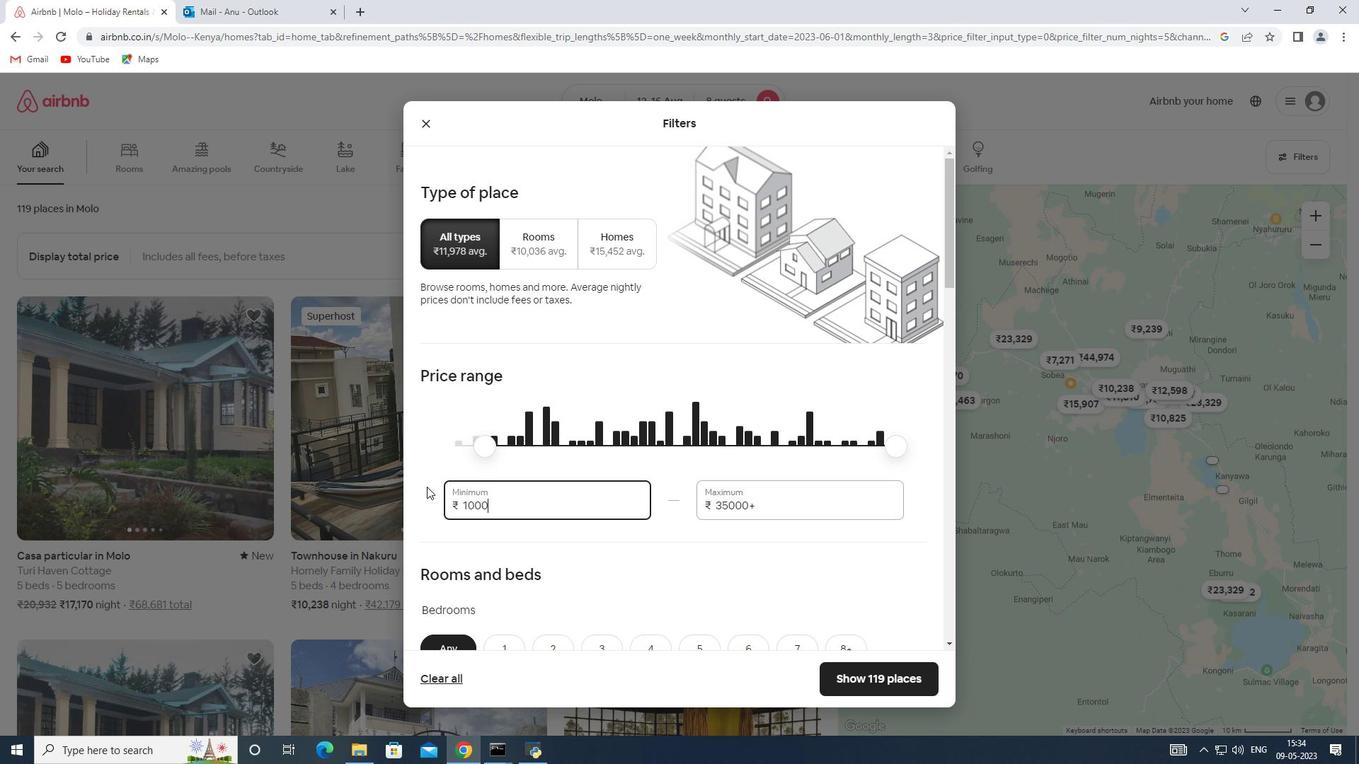 
Action: Mouse moved to (768, 504)
Screenshot: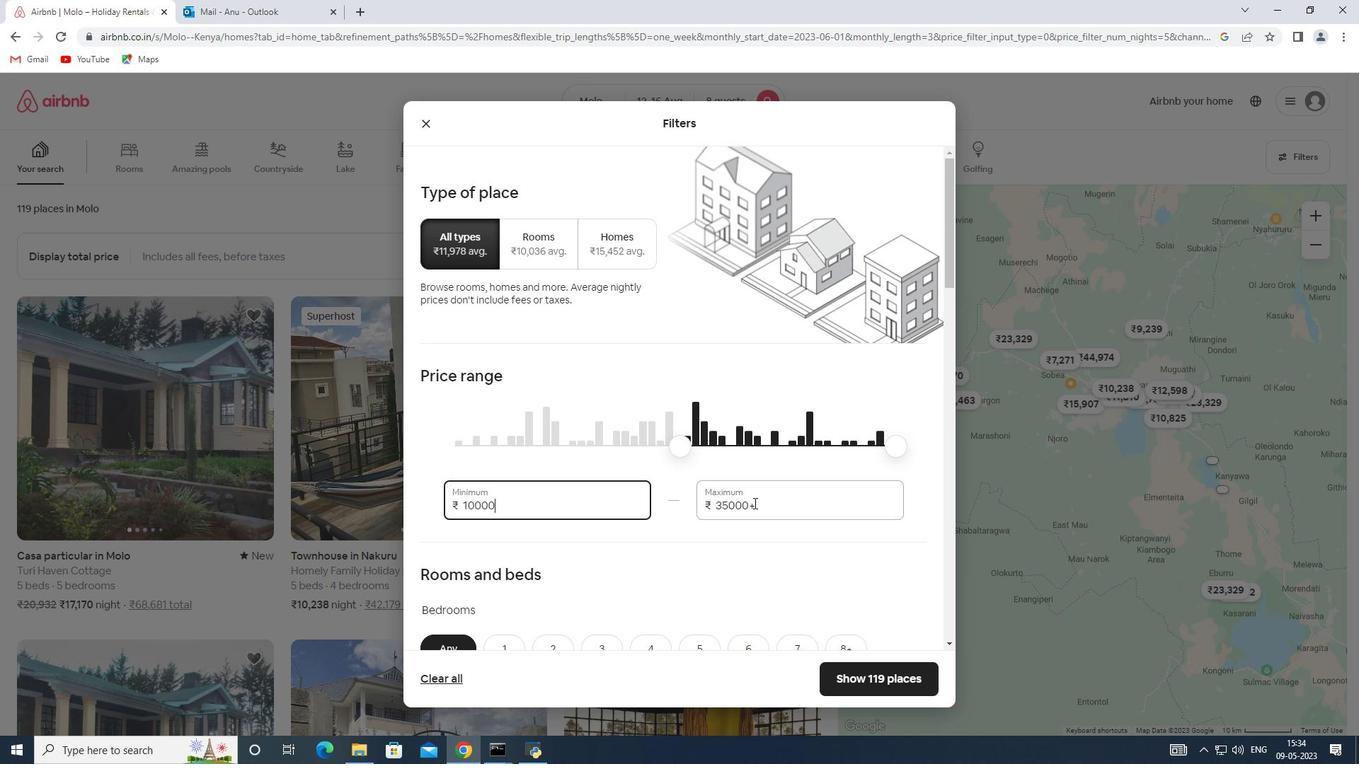 
Action: Mouse pressed left at (768, 504)
Screenshot: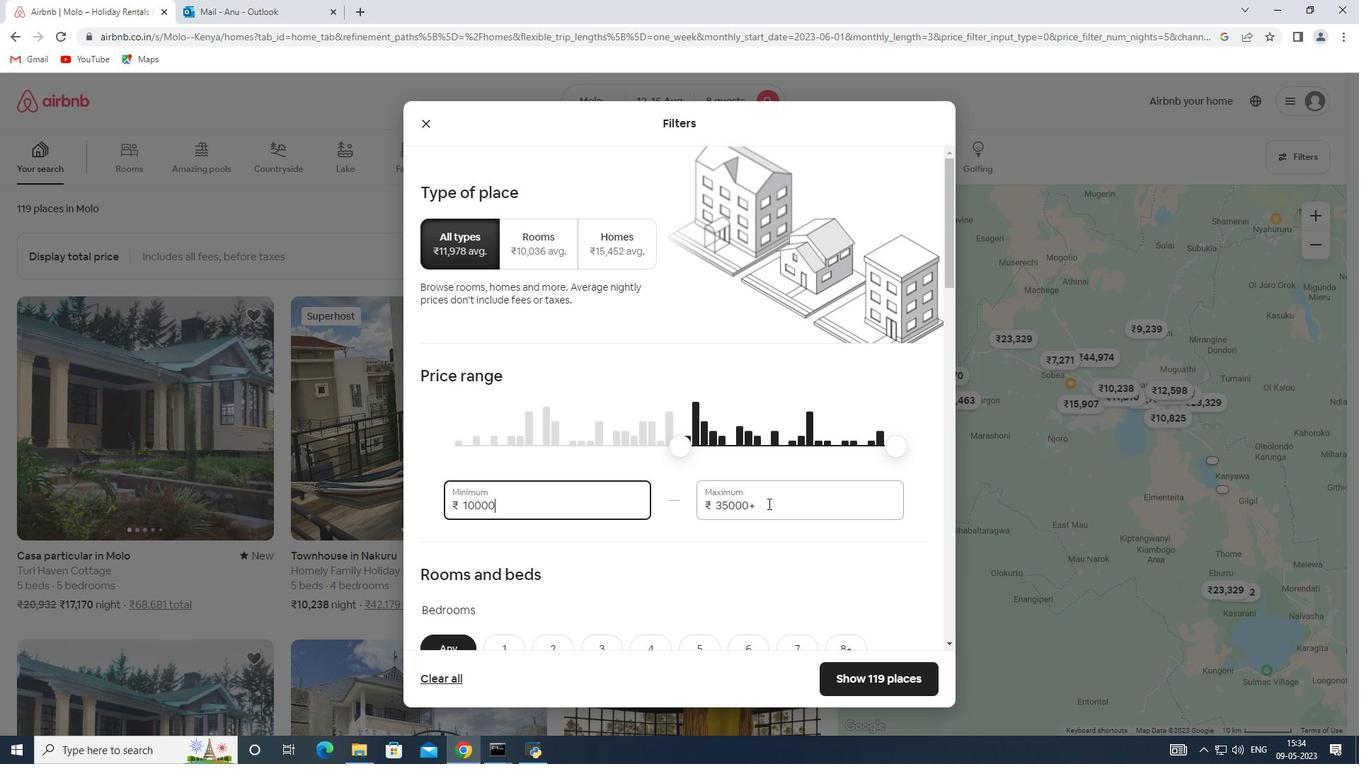 
Action: Mouse moved to (663, 510)
Screenshot: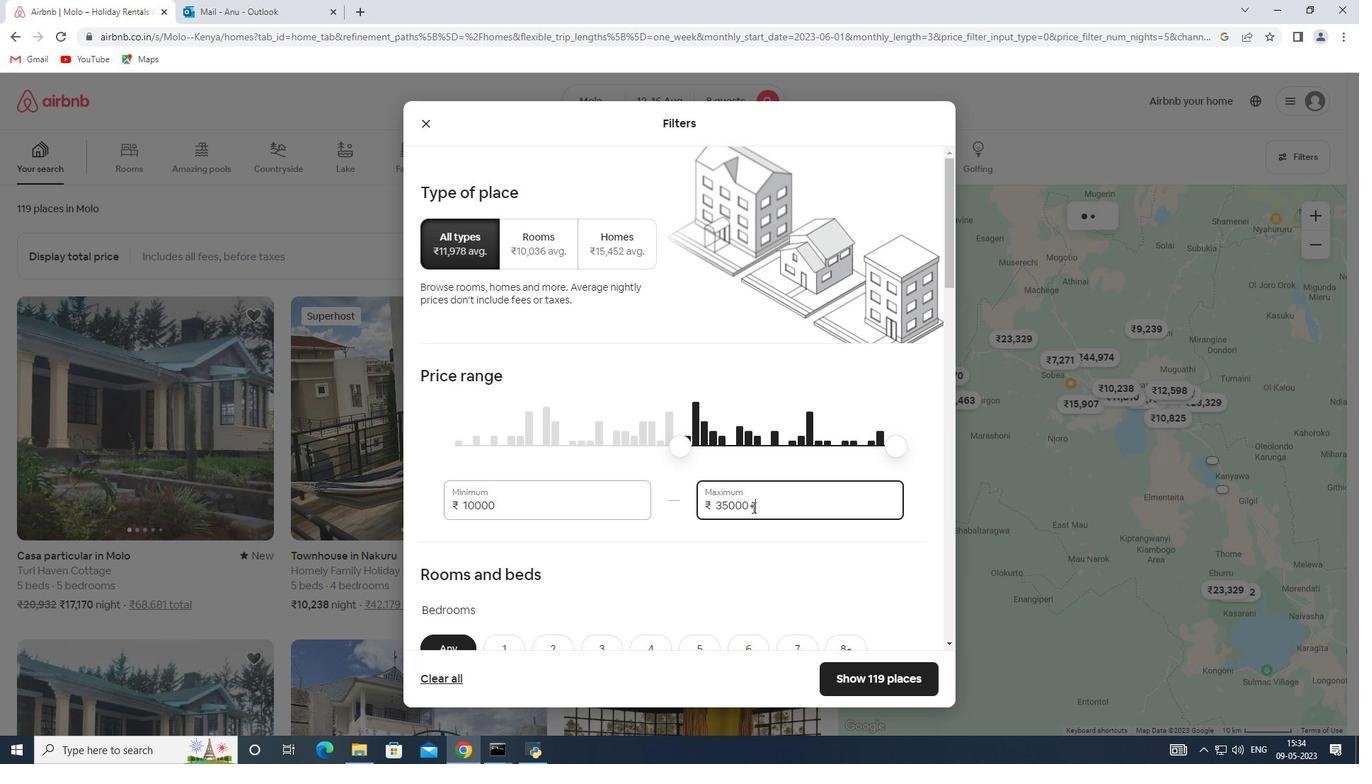 
Action: Key pressed 16000
Screenshot: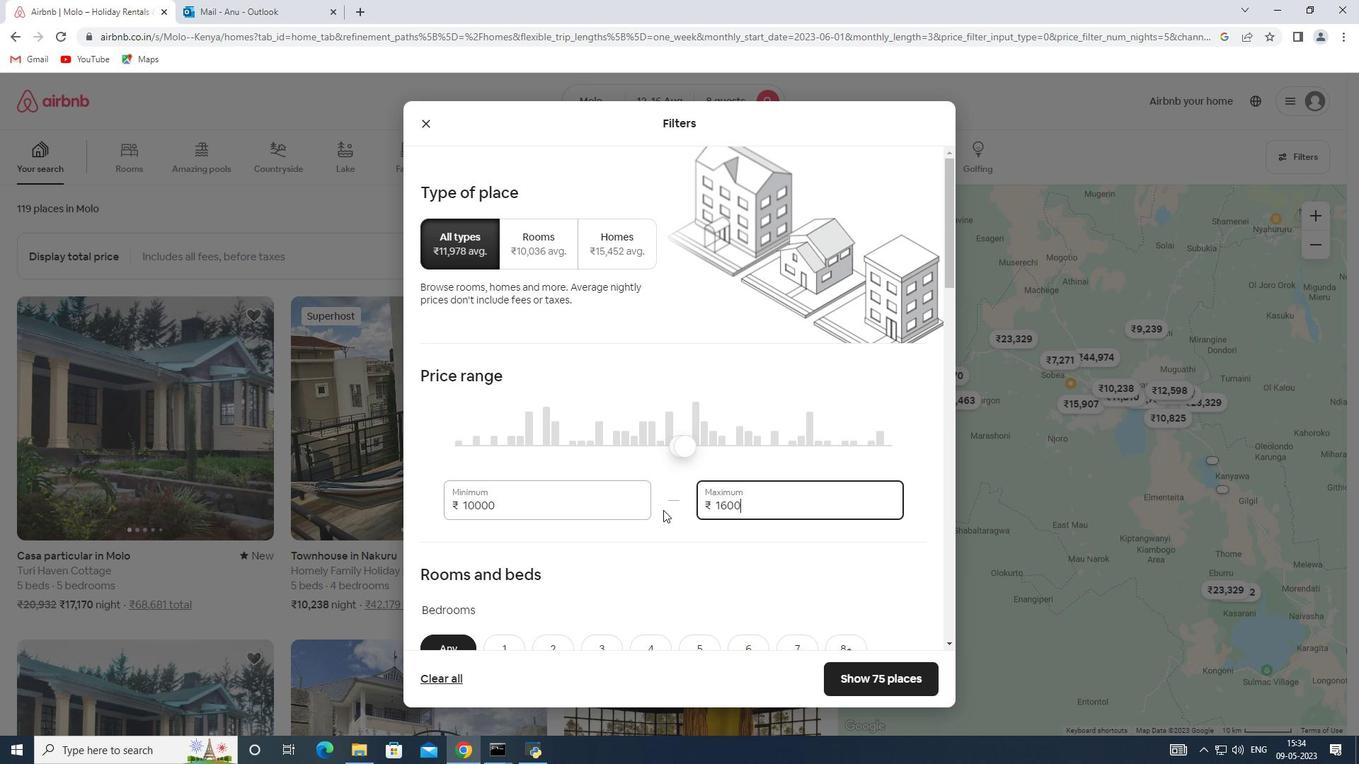 
Action: Mouse scrolled (663, 509) with delta (0, 0)
Screenshot: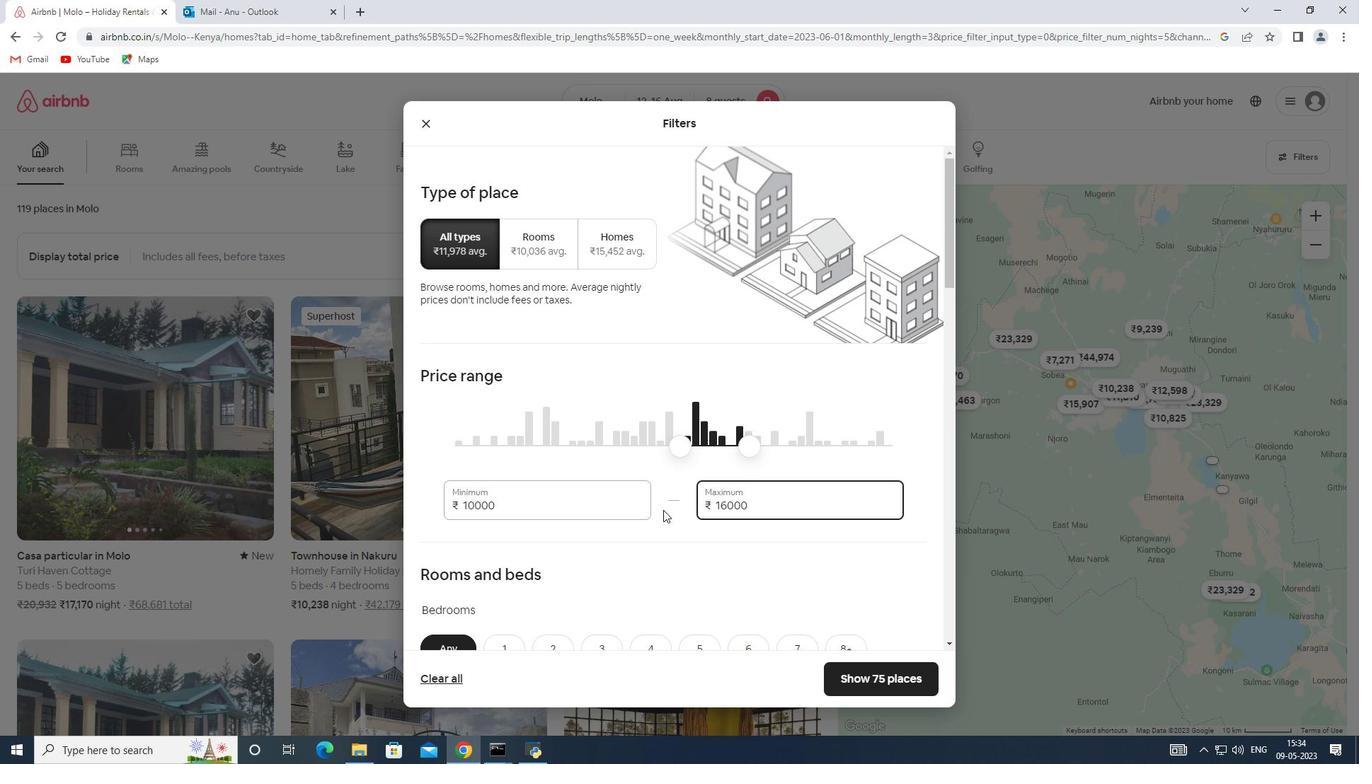 
Action: Mouse scrolled (663, 509) with delta (0, 0)
Screenshot: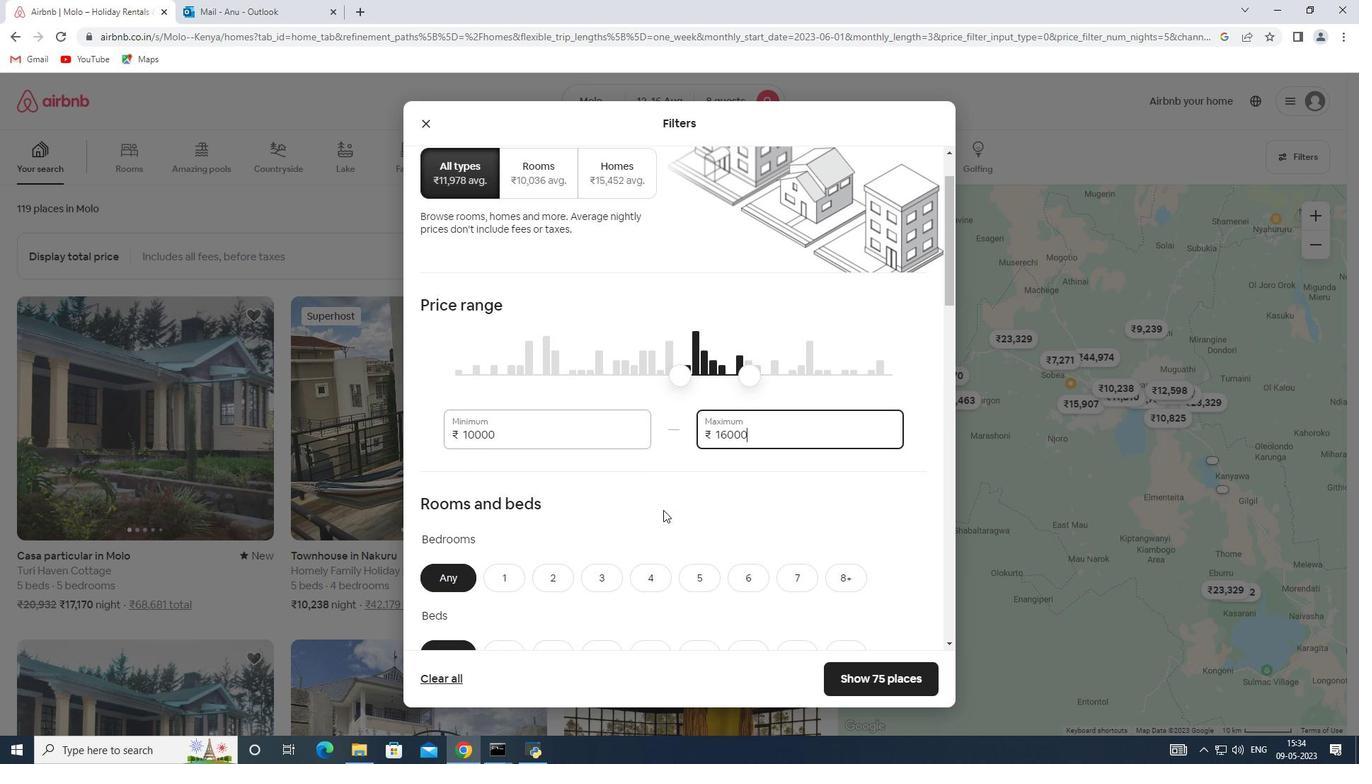
Action: Mouse scrolled (663, 509) with delta (0, 0)
Screenshot: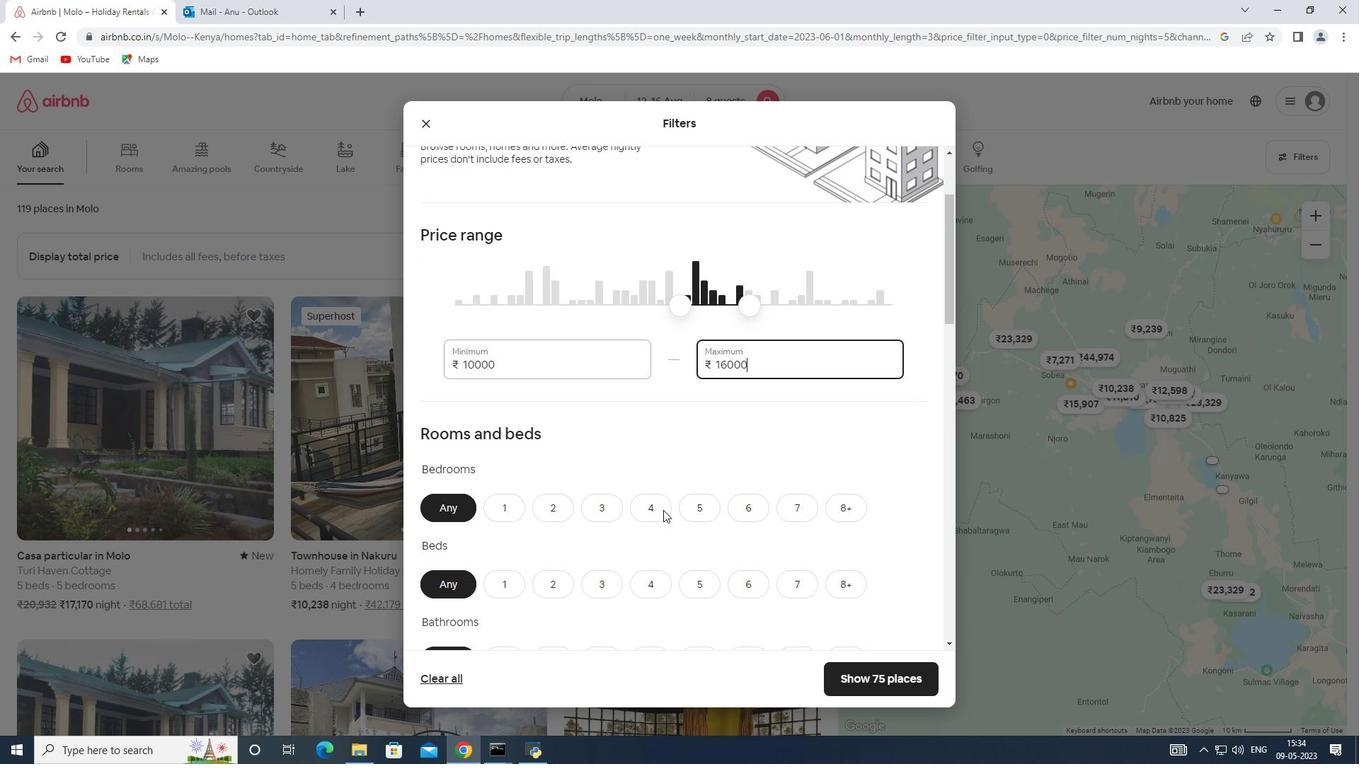 
Action: Mouse moved to (839, 429)
Screenshot: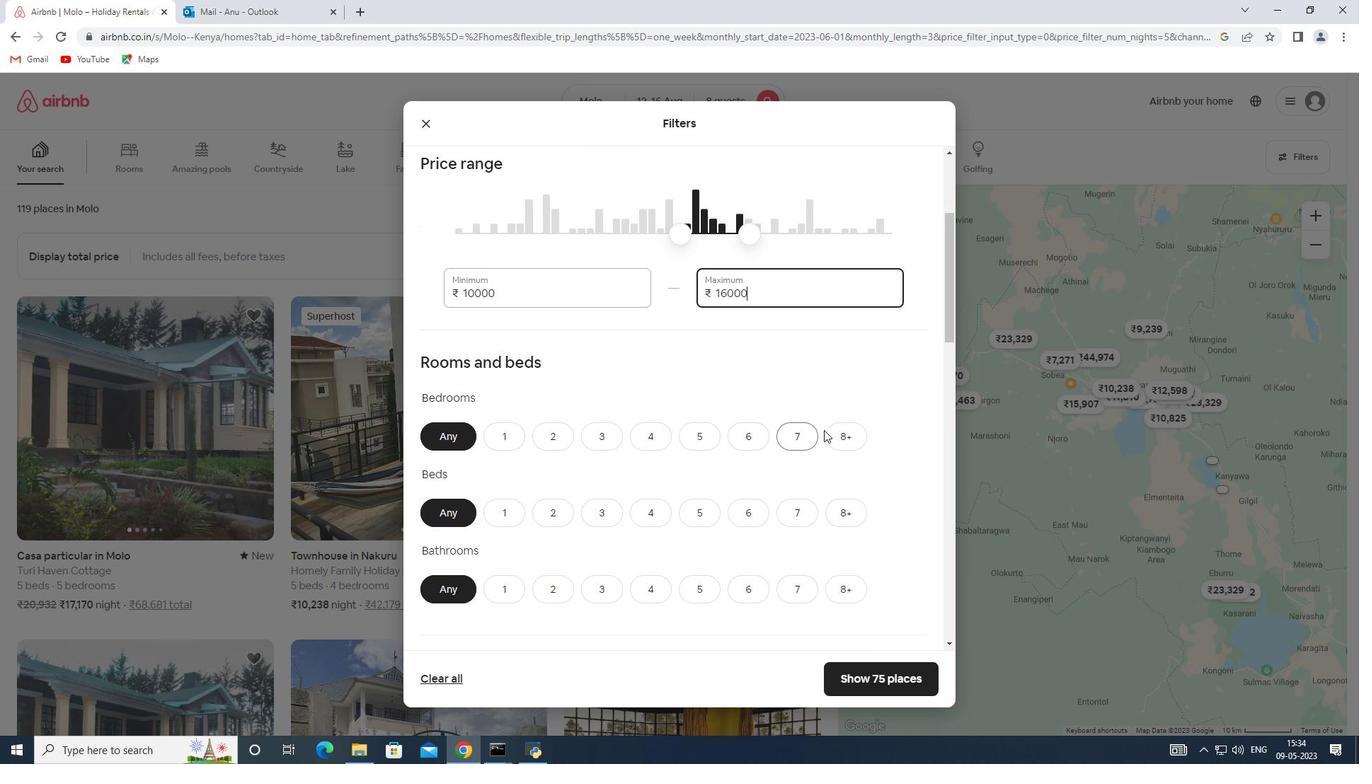 
Action: Mouse pressed left at (839, 429)
Screenshot: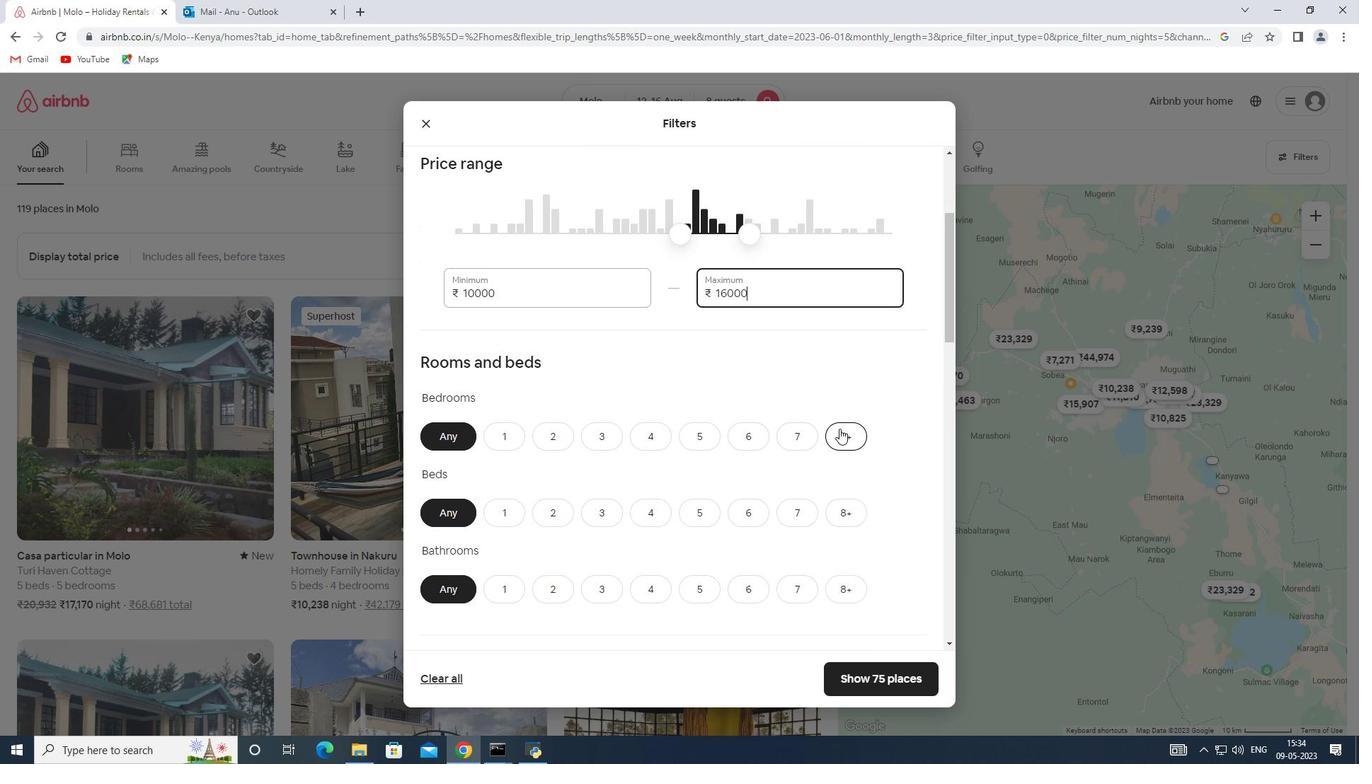 
Action: Mouse moved to (839, 504)
Screenshot: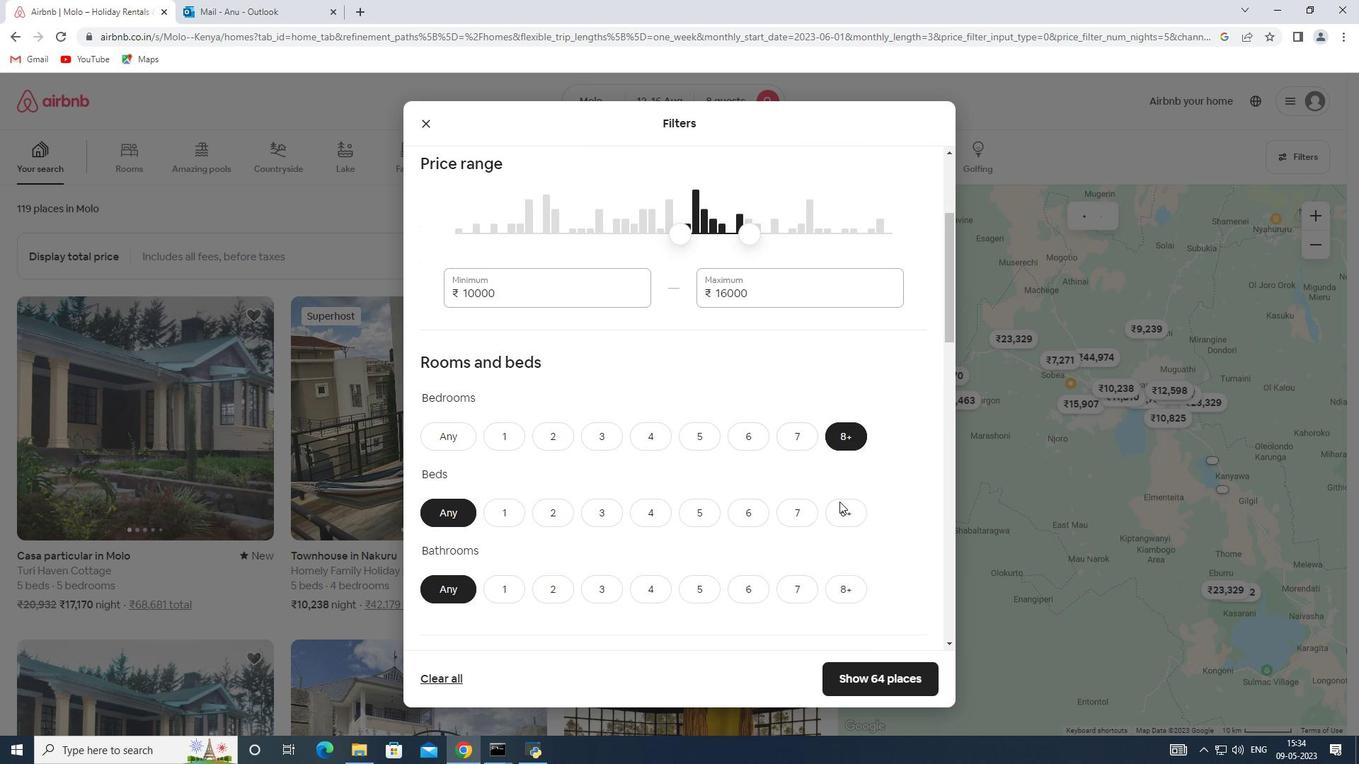 
Action: Mouse pressed left at (839, 504)
Screenshot: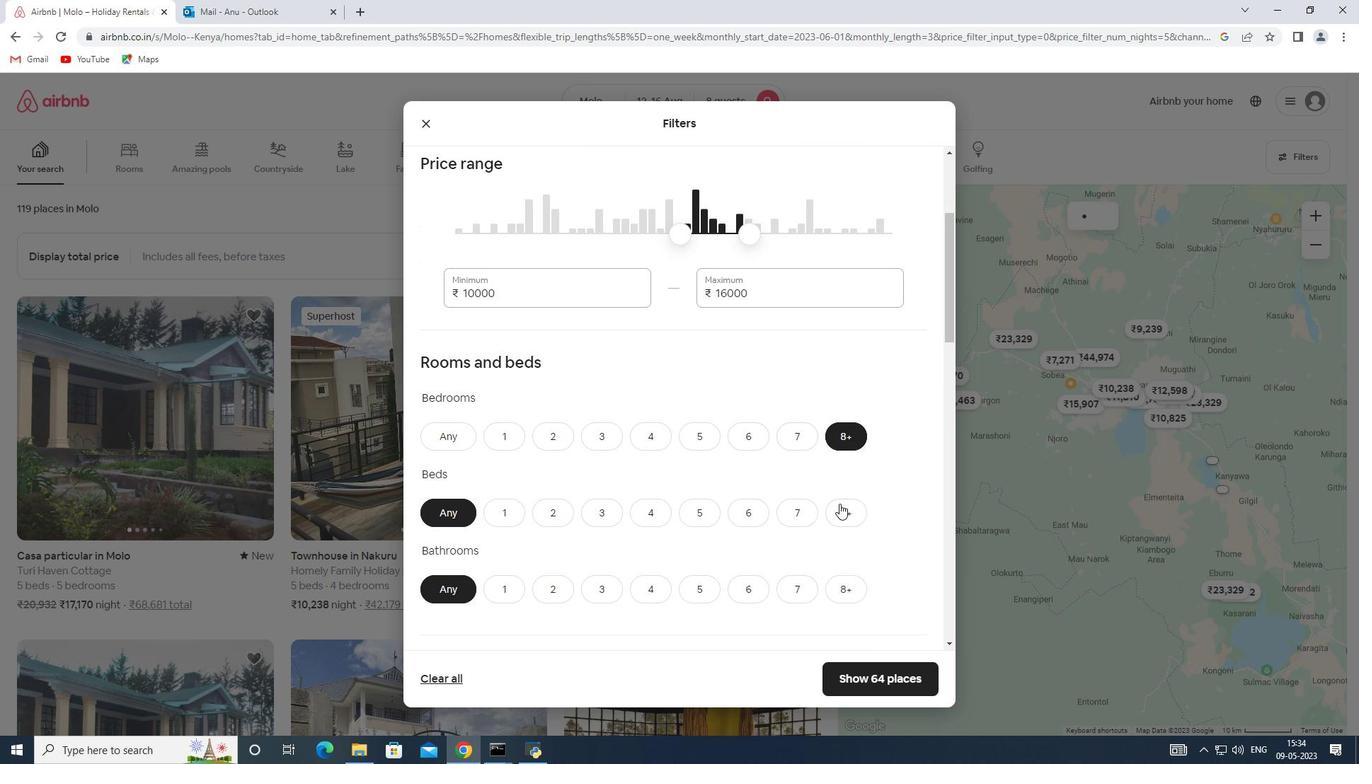 
Action: Mouse moved to (844, 586)
Screenshot: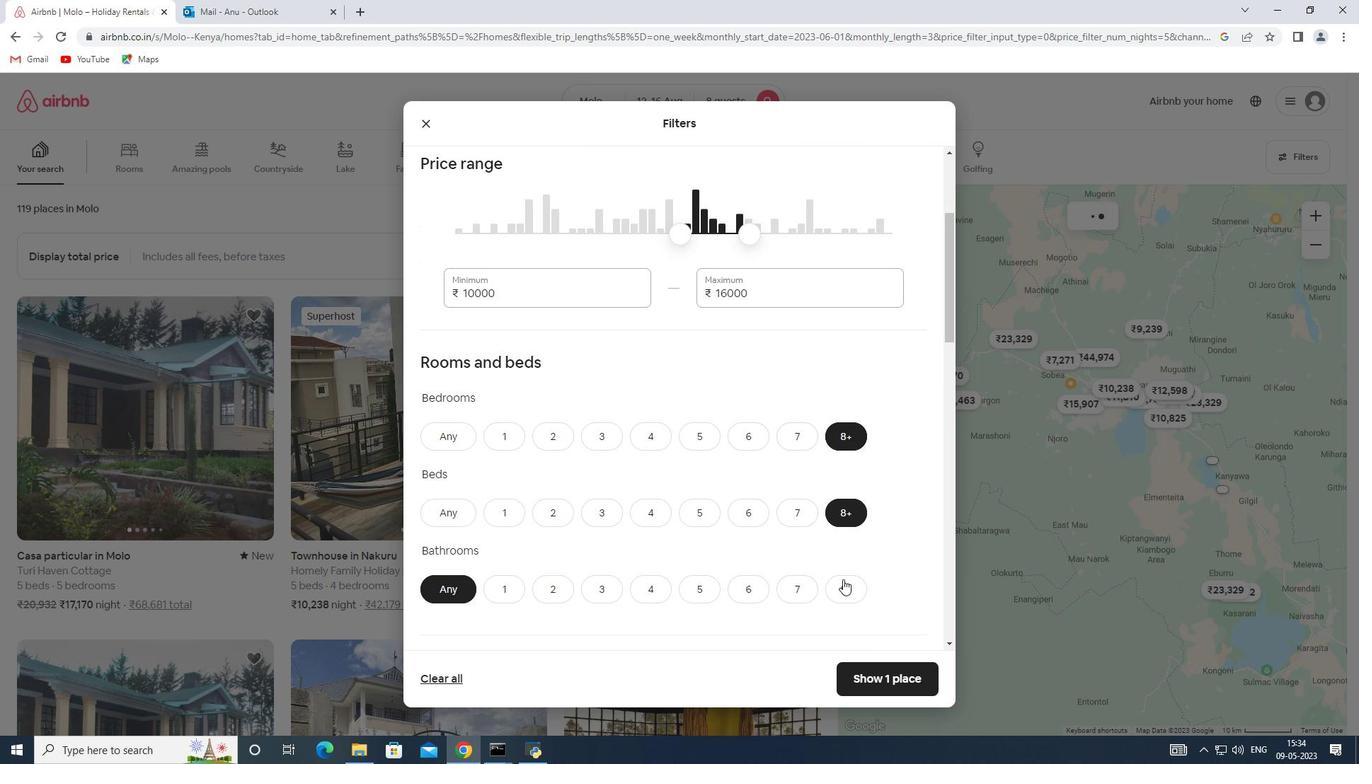 
Action: Mouse pressed left at (844, 586)
Screenshot: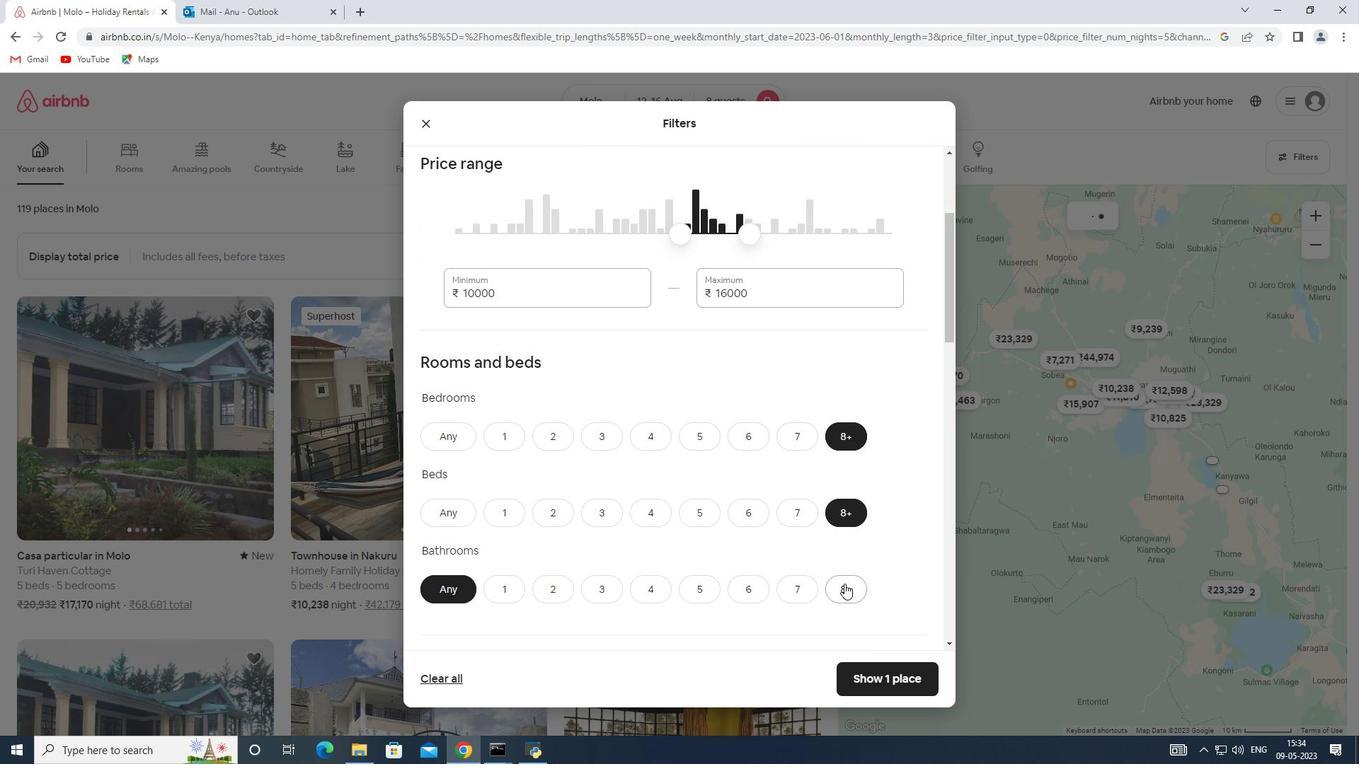 
Action: Mouse moved to (712, 555)
Screenshot: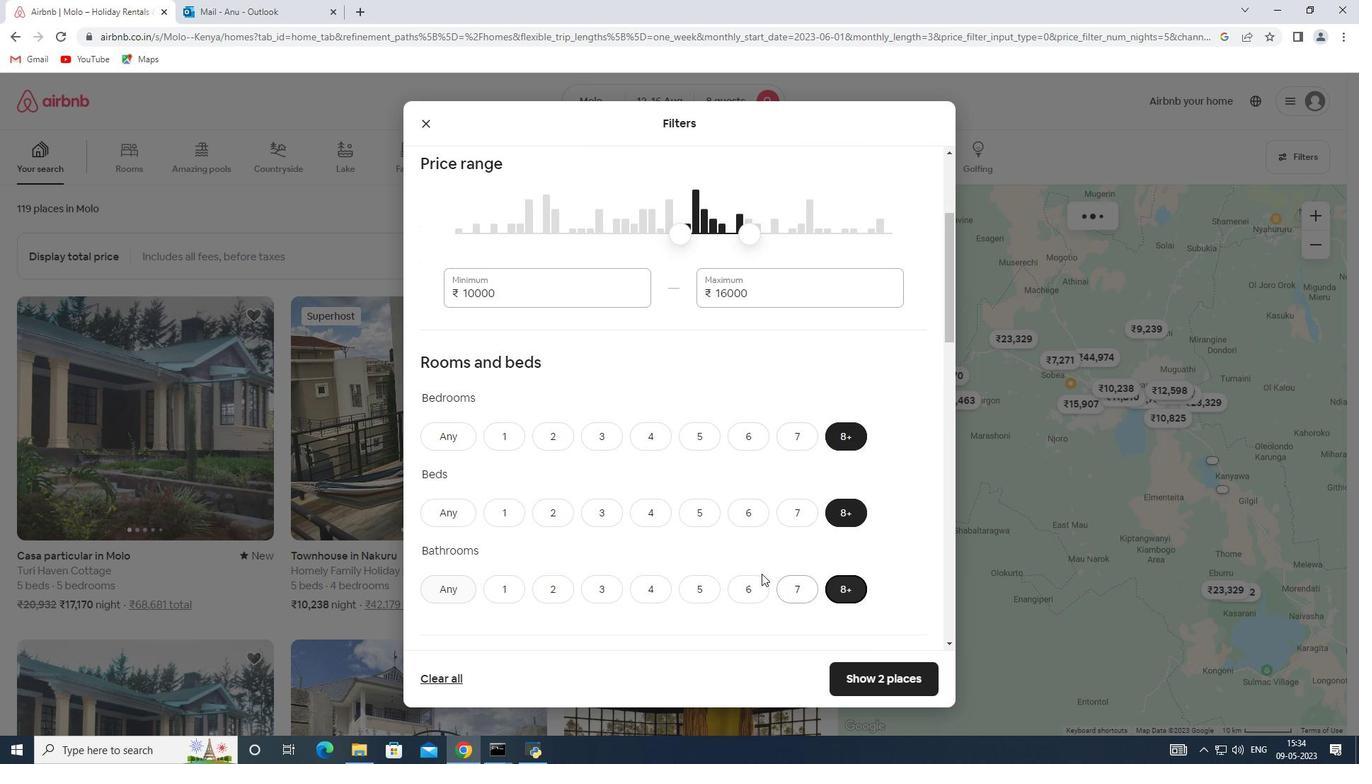 
Action: Mouse scrolled (712, 554) with delta (0, 0)
Screenshot: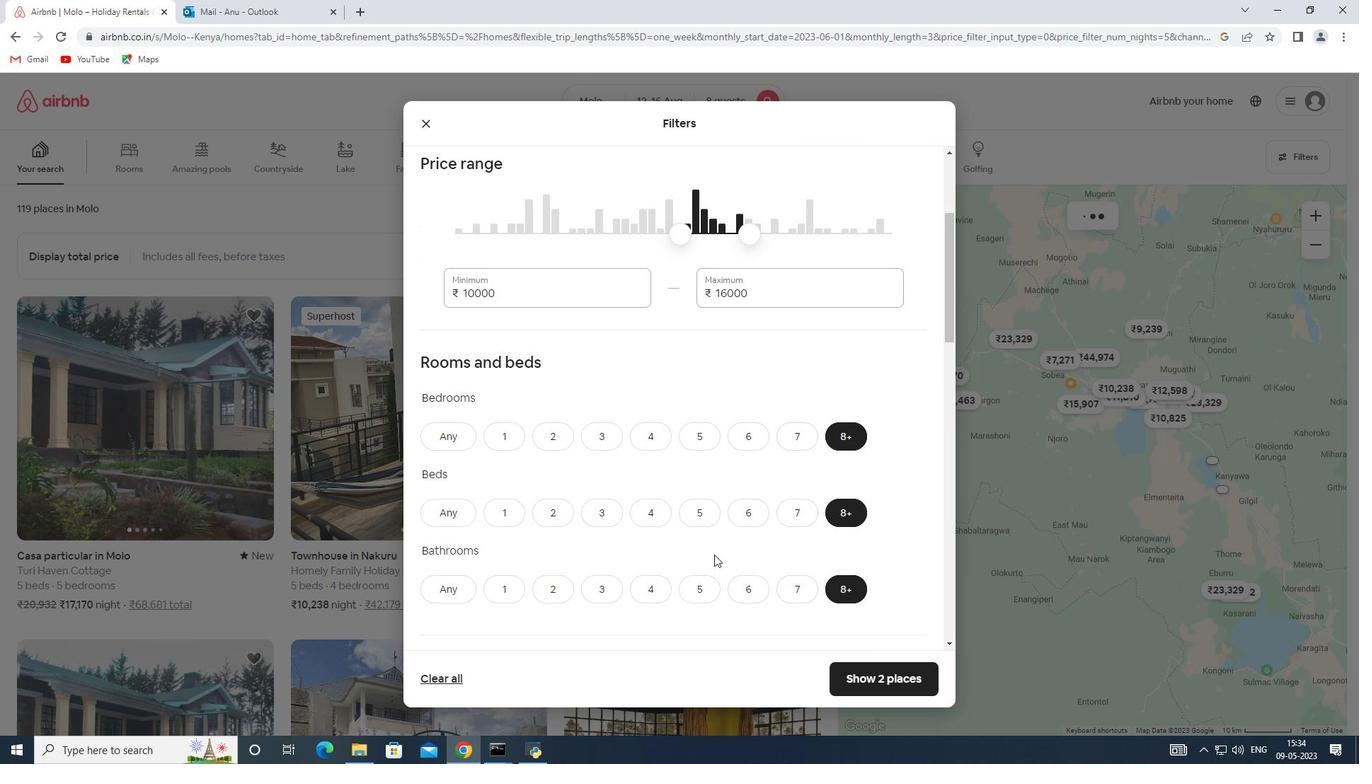 
Action: Mouse scrolled (712, 554) with delta (0, 0)
Screenshot: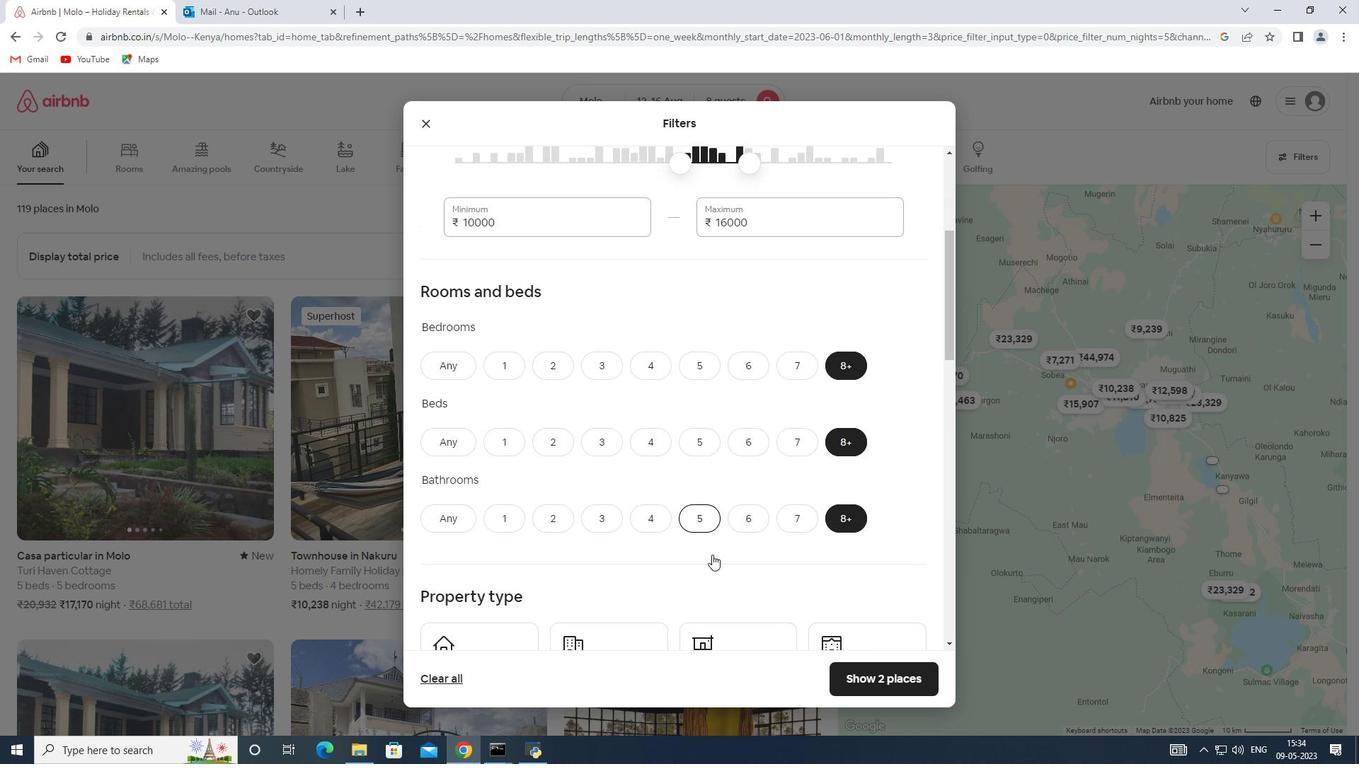 
Action: Mouse scrolled (712, 554) with delta (0, 0)
Screenshot: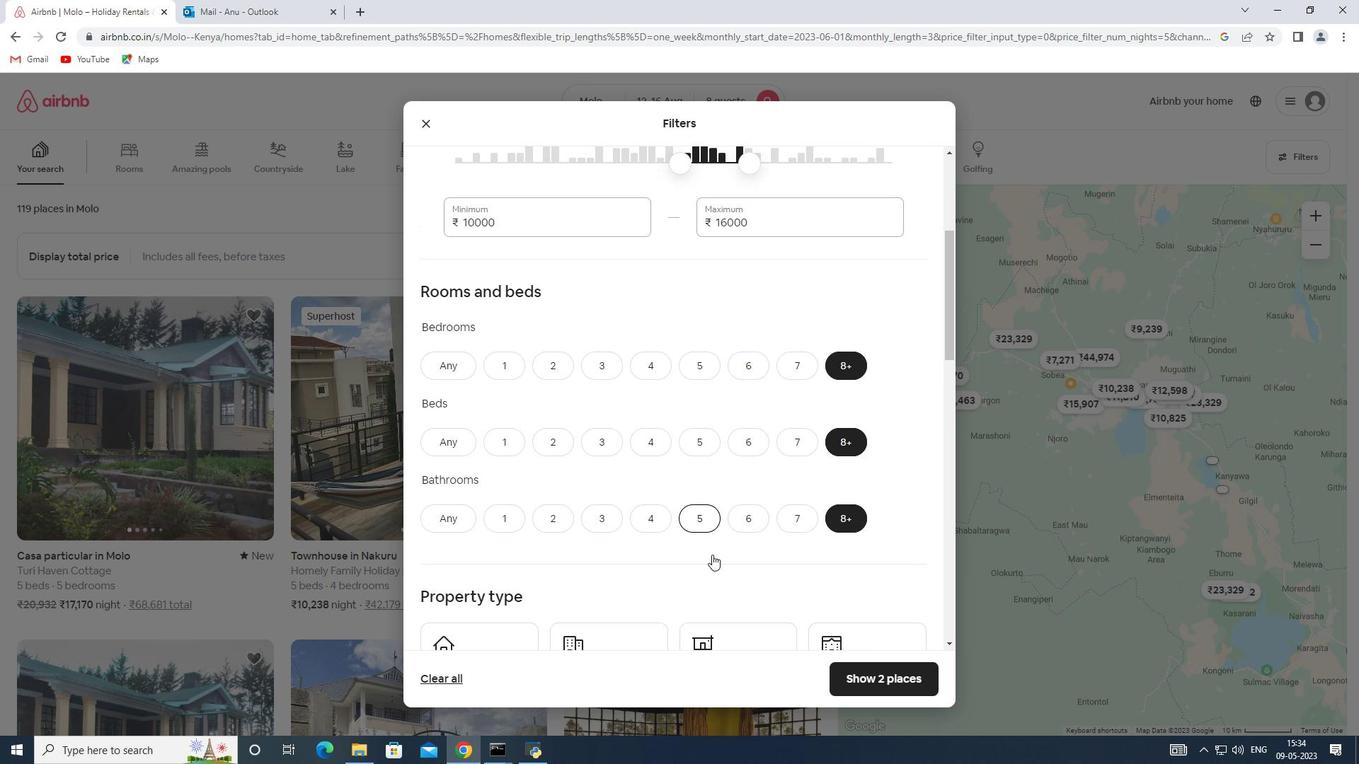 
Action: Mouse moved to (712, 554)
Screenshot: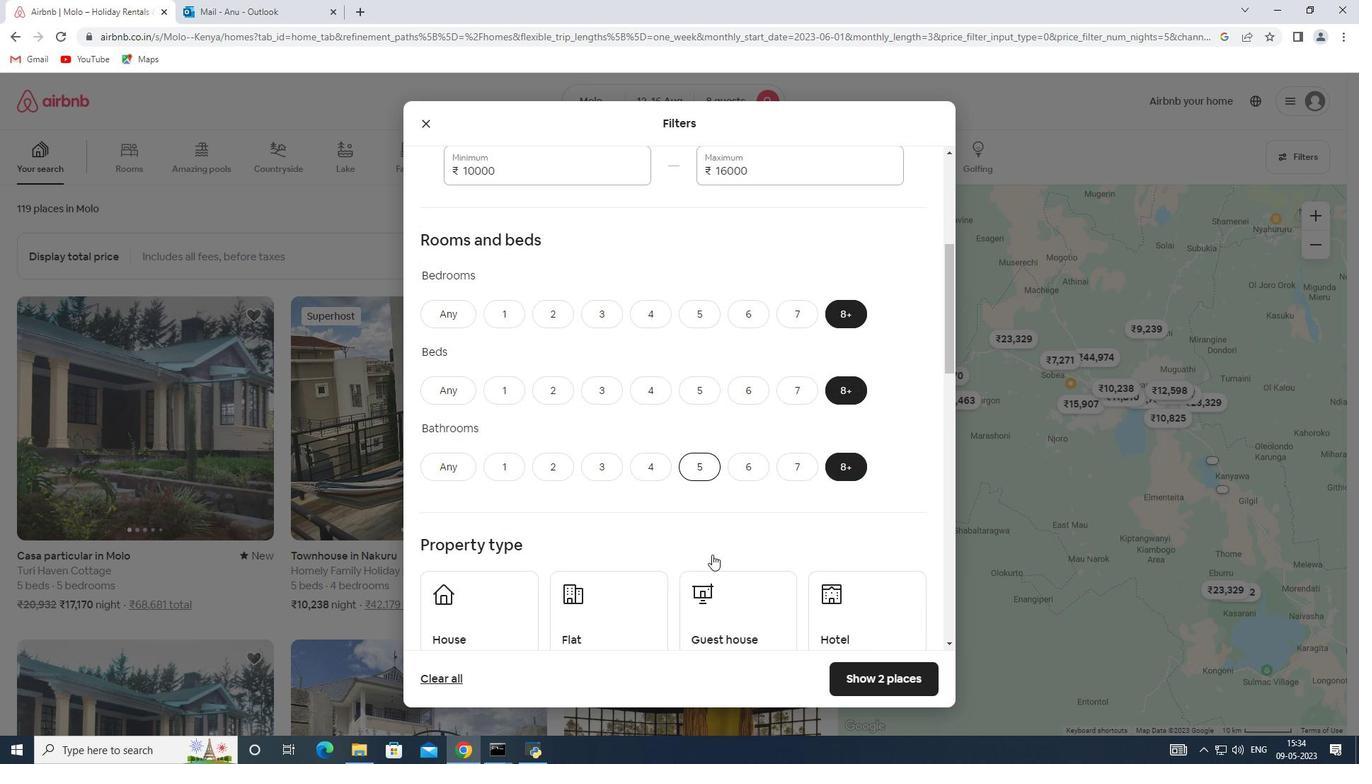 
Action: Mouse scrolled (712, 553) with delta (0, 0)
Screenshot: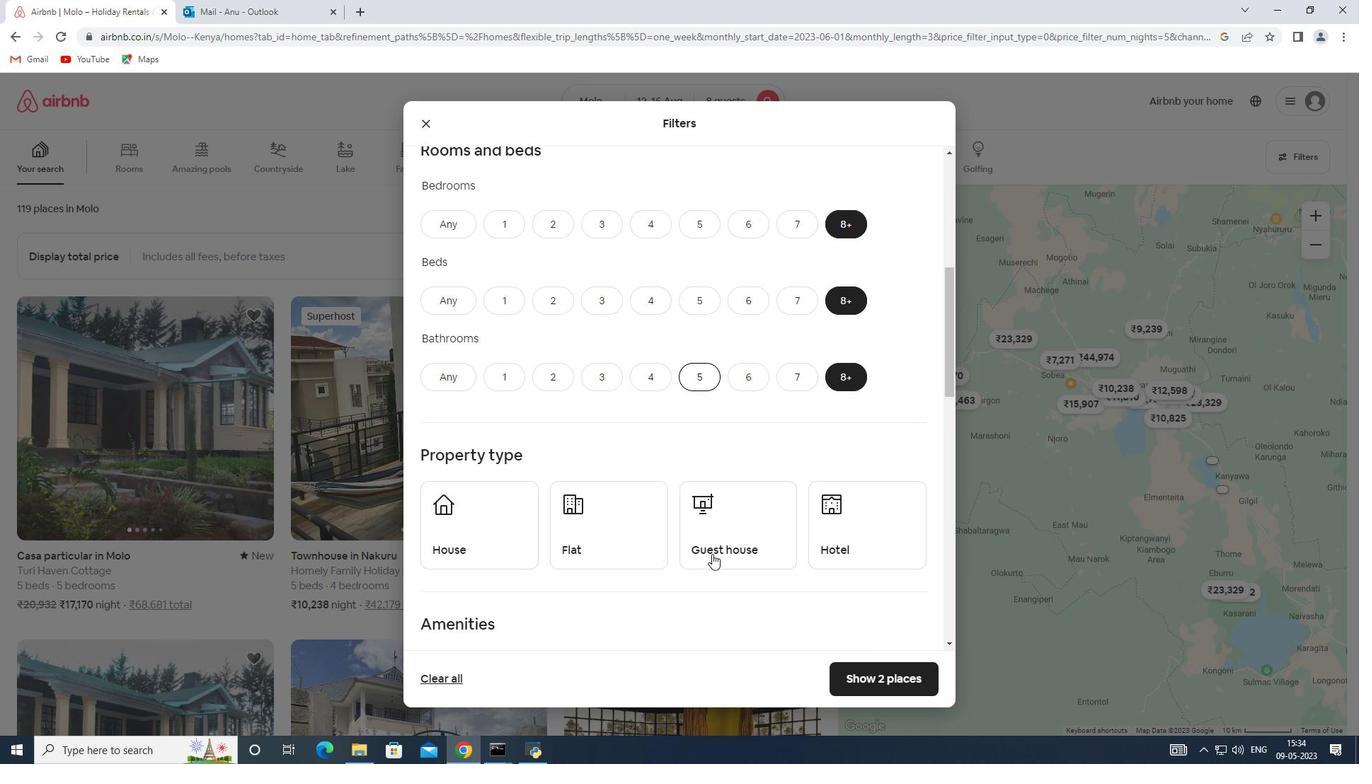 
Action: Mouse moved to (469, 450)
Screenshot: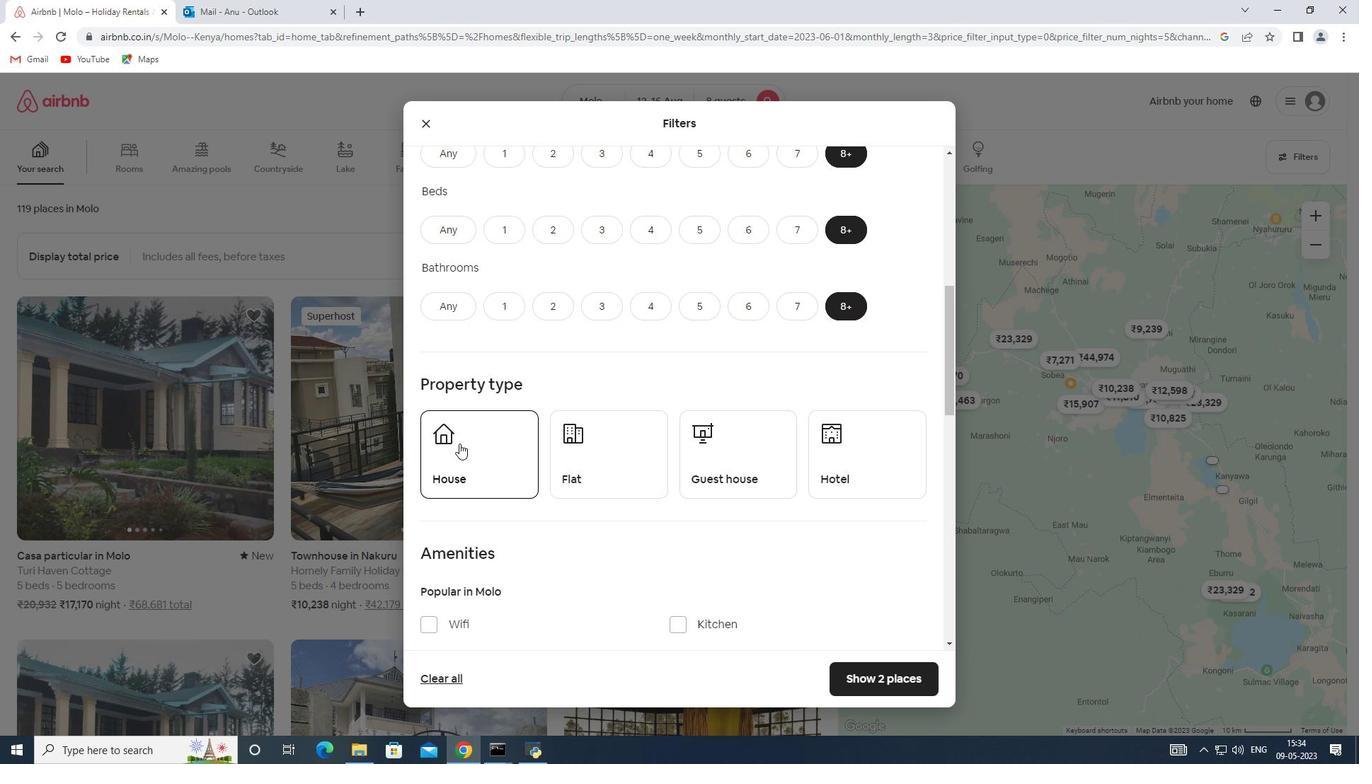 
Action: Mouse pressed left at (469, 450)
Screenshot: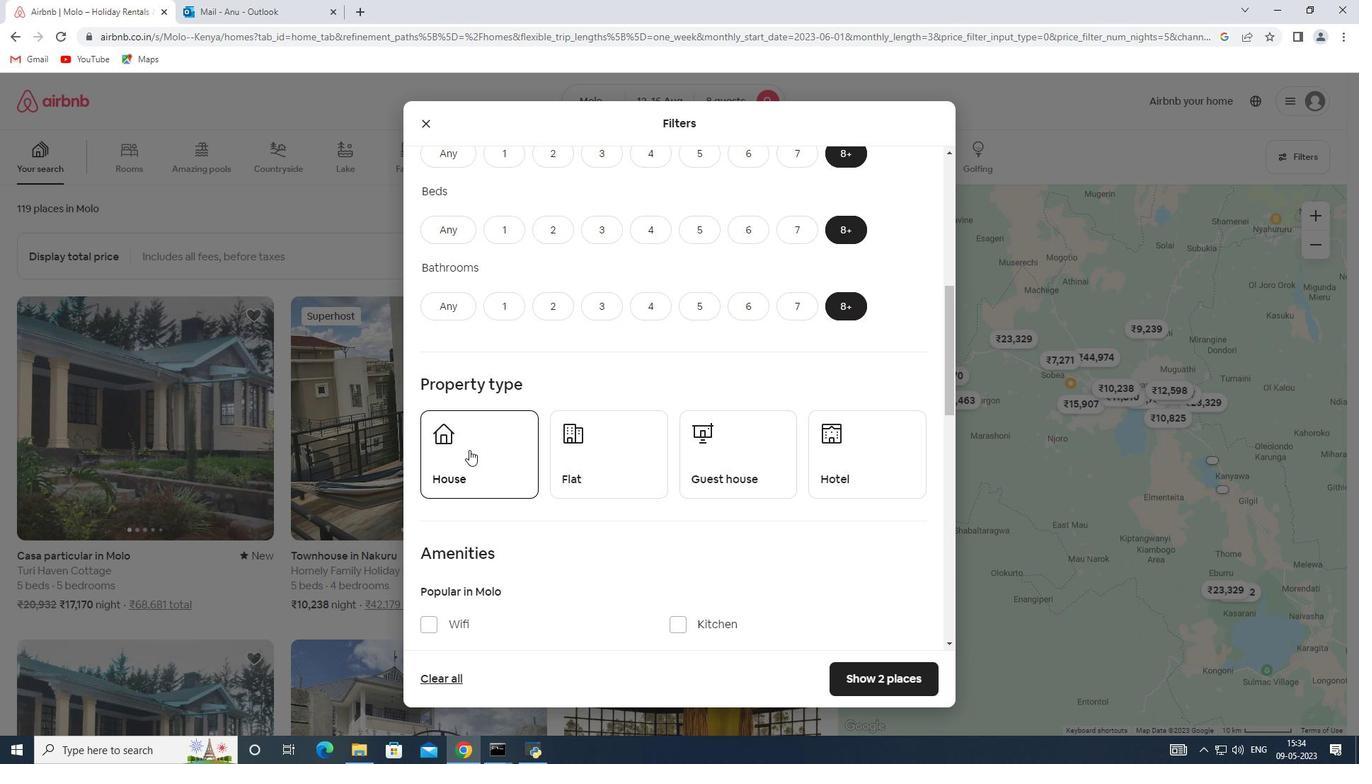 
Action: Mouse moved to (591, 471)
Screenshot: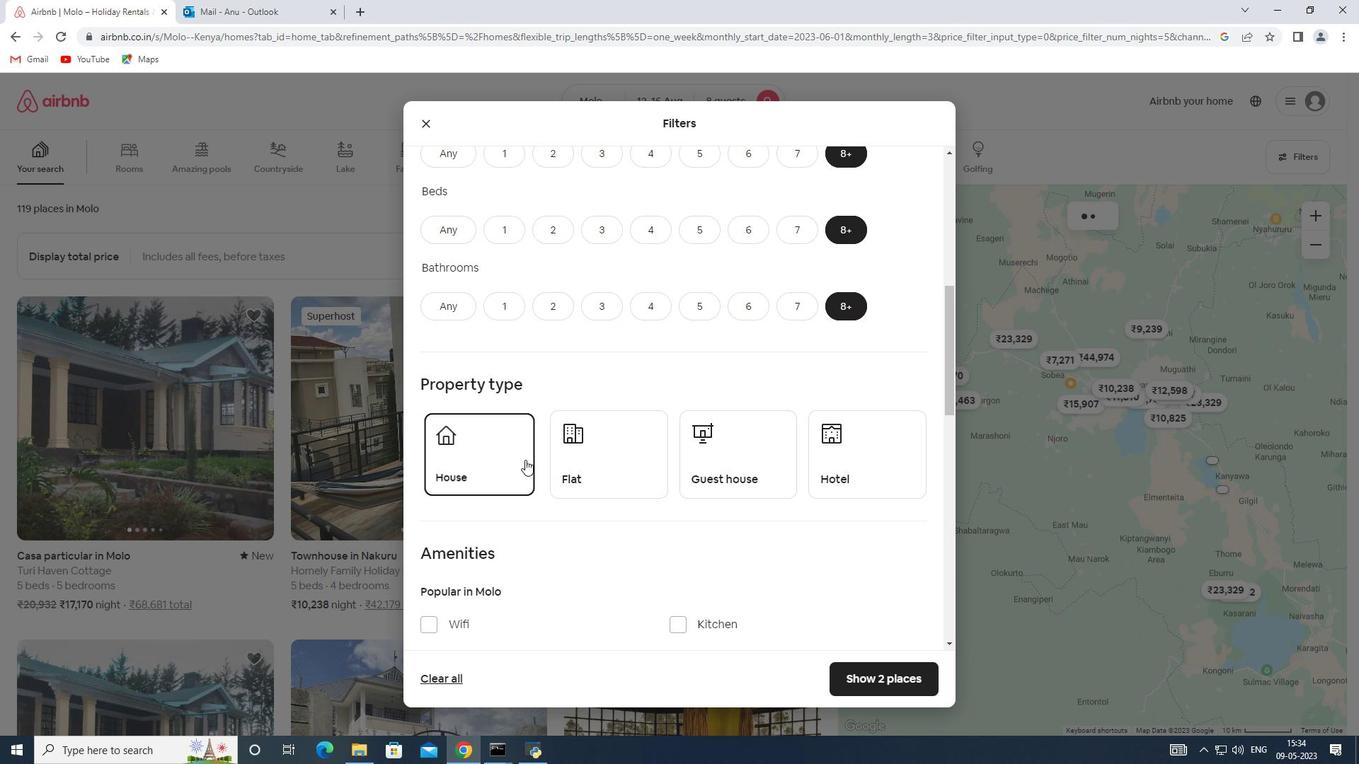 
Action: Mouse pressed left at (591, 471)
Screenshot: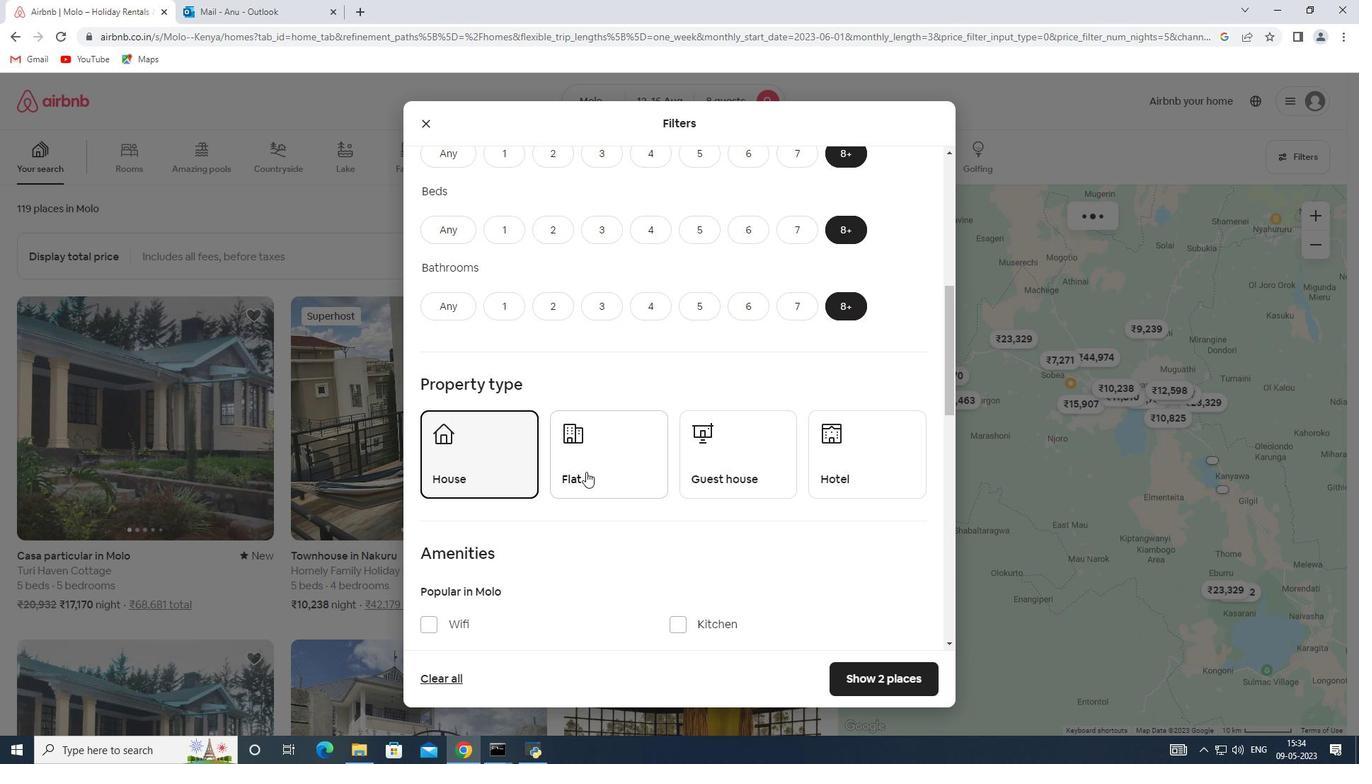 
Action: Mouse moved to (725, 483)
Screenshot: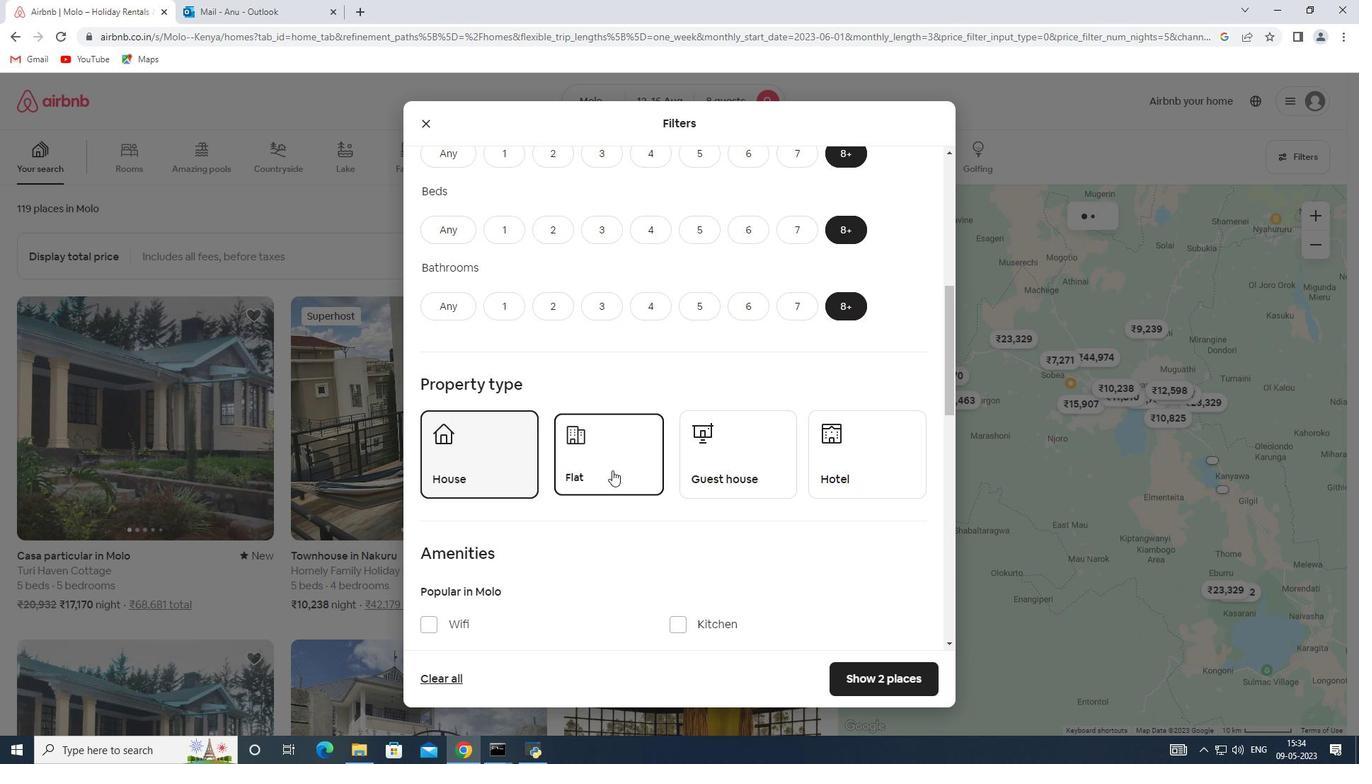 
Action: Mouse pressed left at (725, 483)
Screenshot: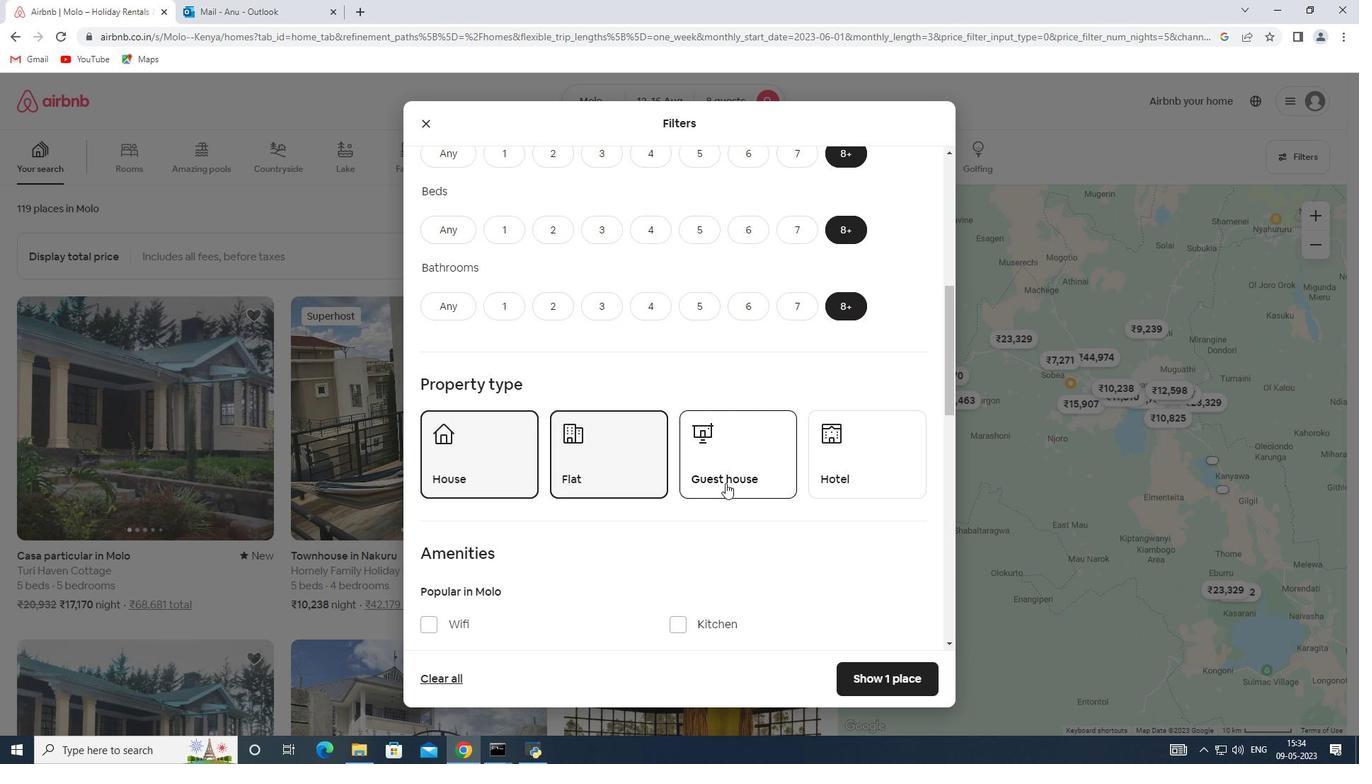 
Action: Mouse moved to (817, 479)
Screenshot: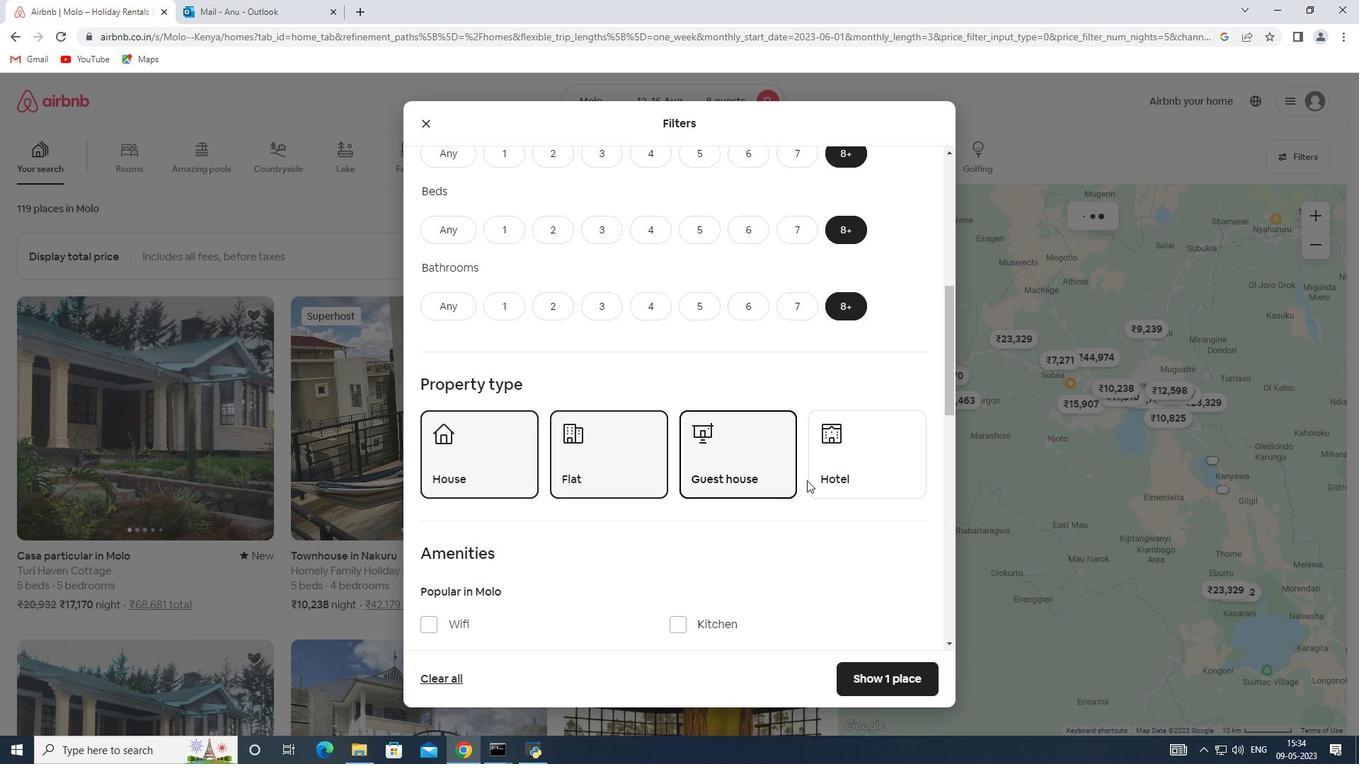 
Action: Mouse pressed left at (817, 479)
Screenshot: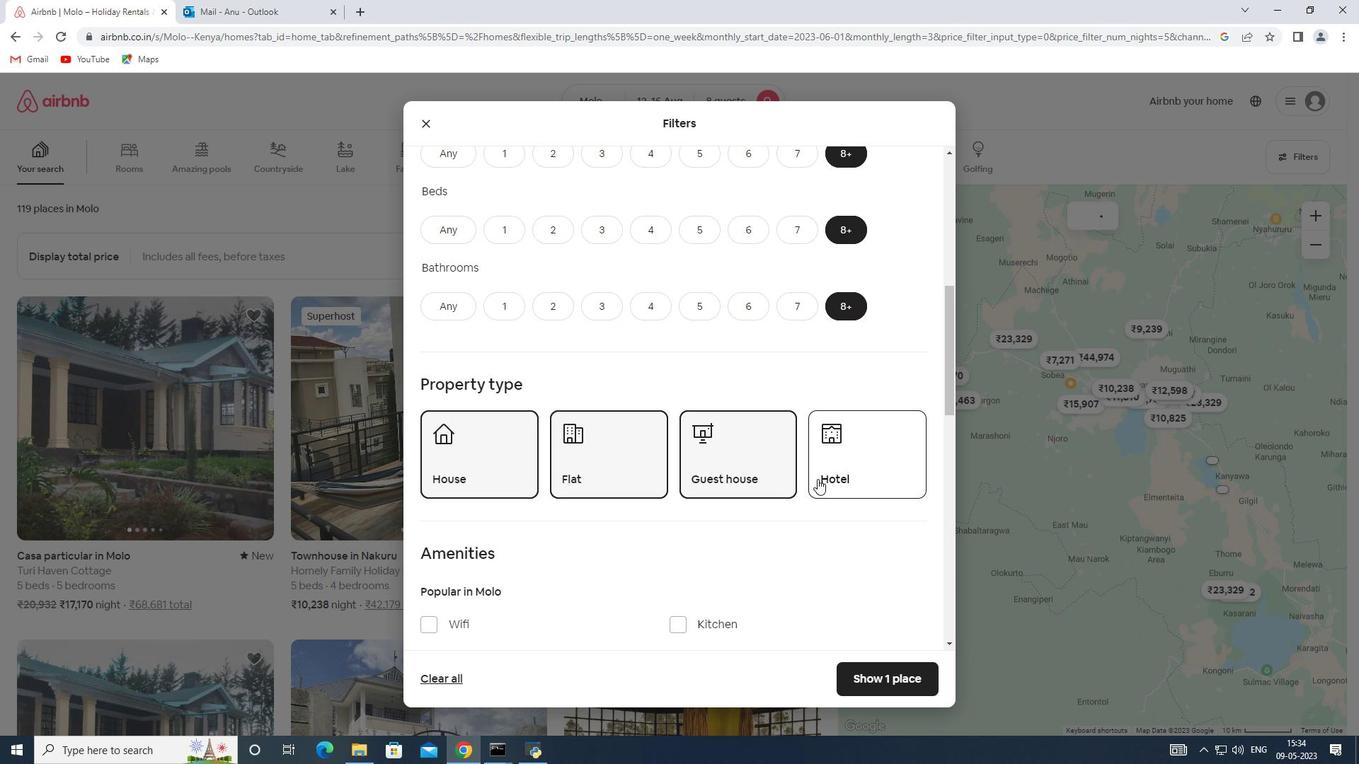 
Action: Mouse moved to (596, 492)
Screenshot: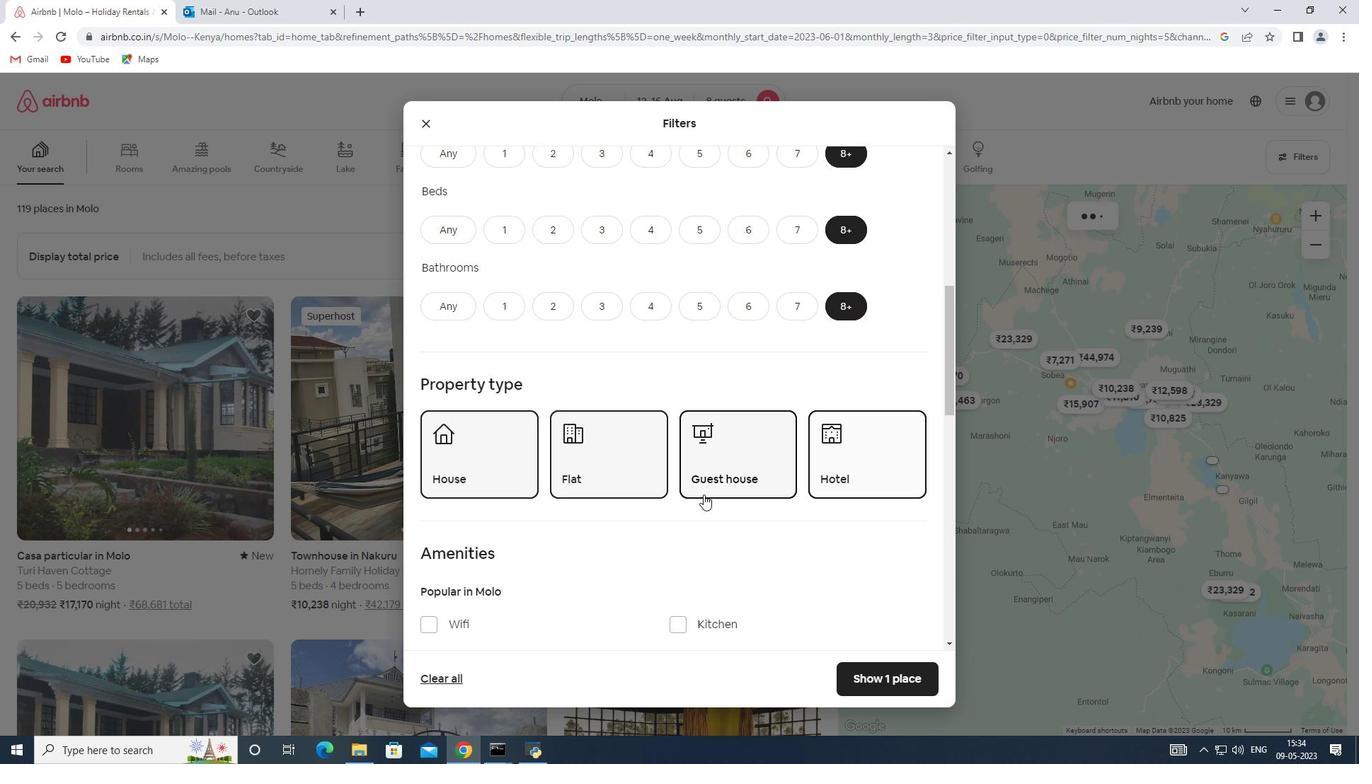 
Action: Mouse scrolled (596, 492) with delta (0, 0)
Screenshot: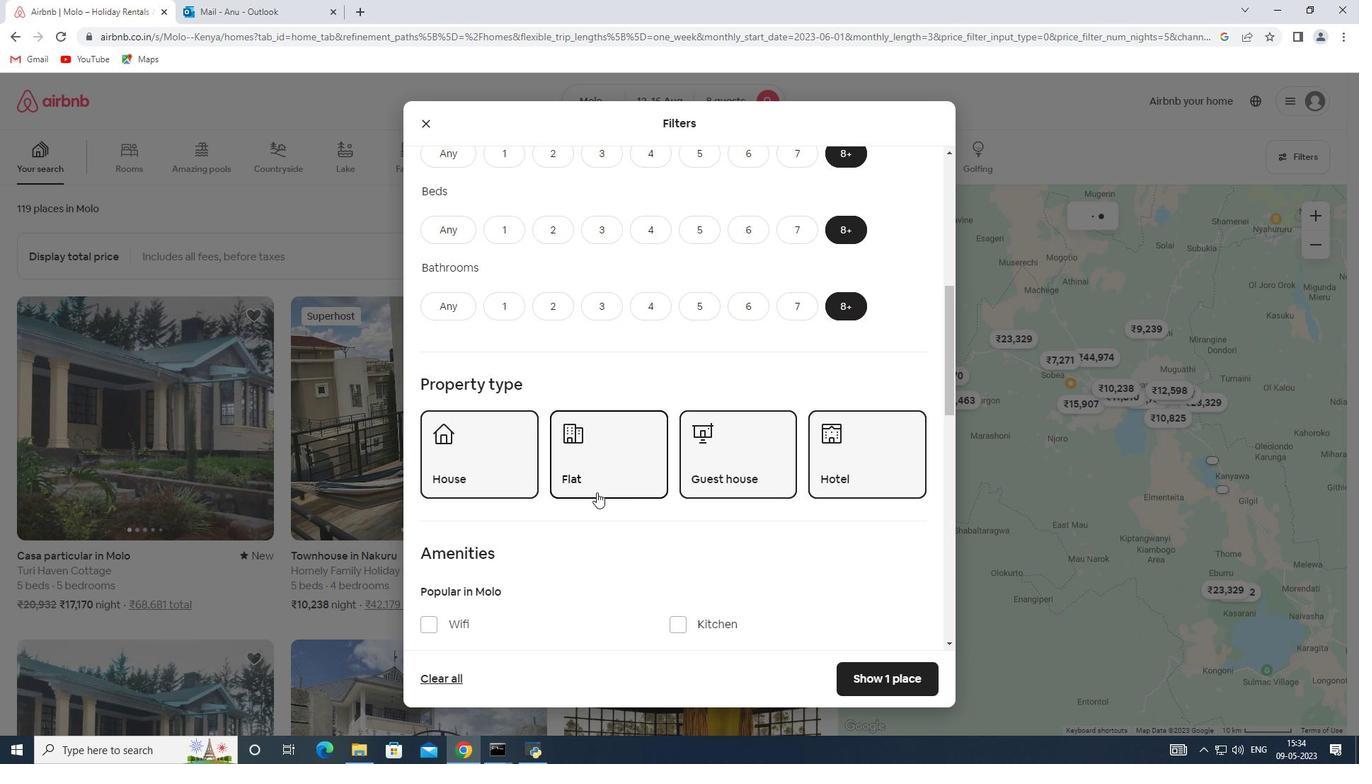 
Action: Mouse scrolled (596, 492) with delta (0, 0)
Screenshot: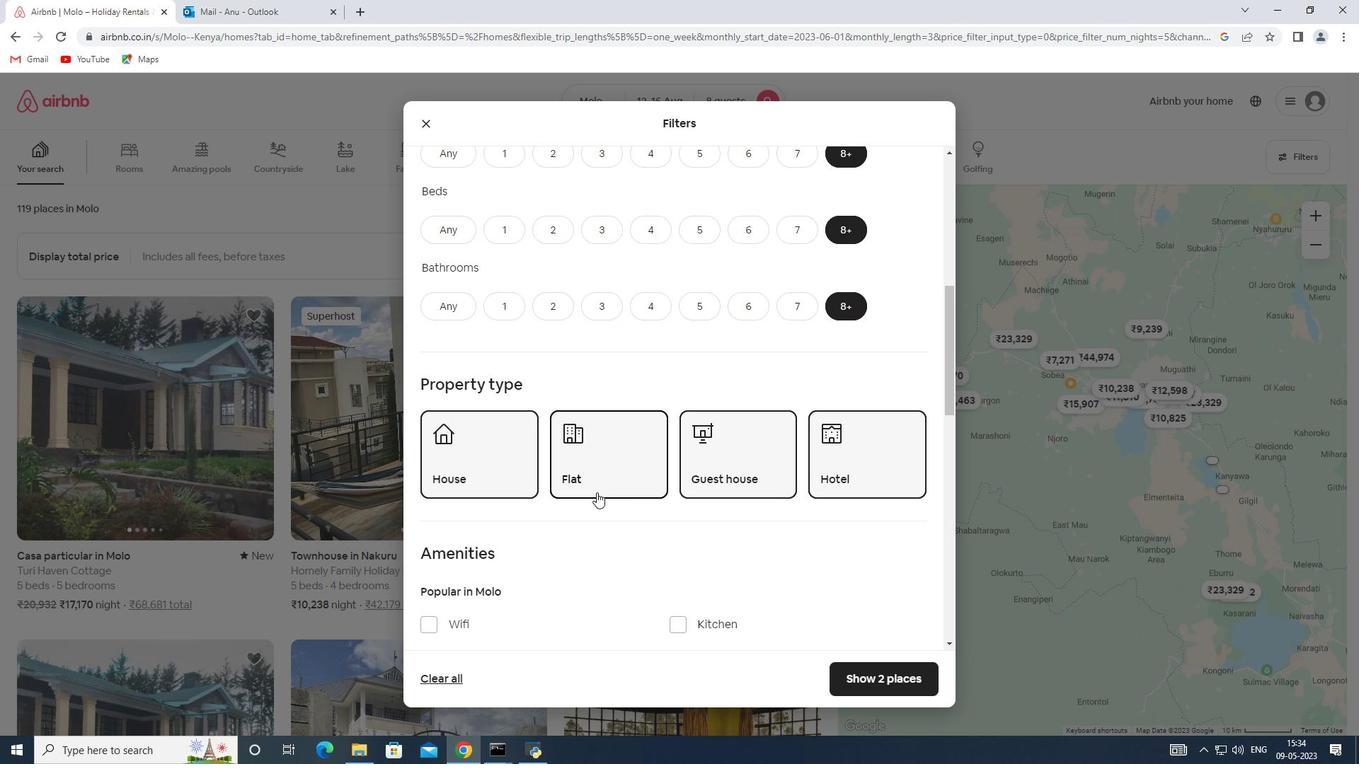 
Action: Mouse scrolled (596, 492) with delta (0, 0)
Screenshot: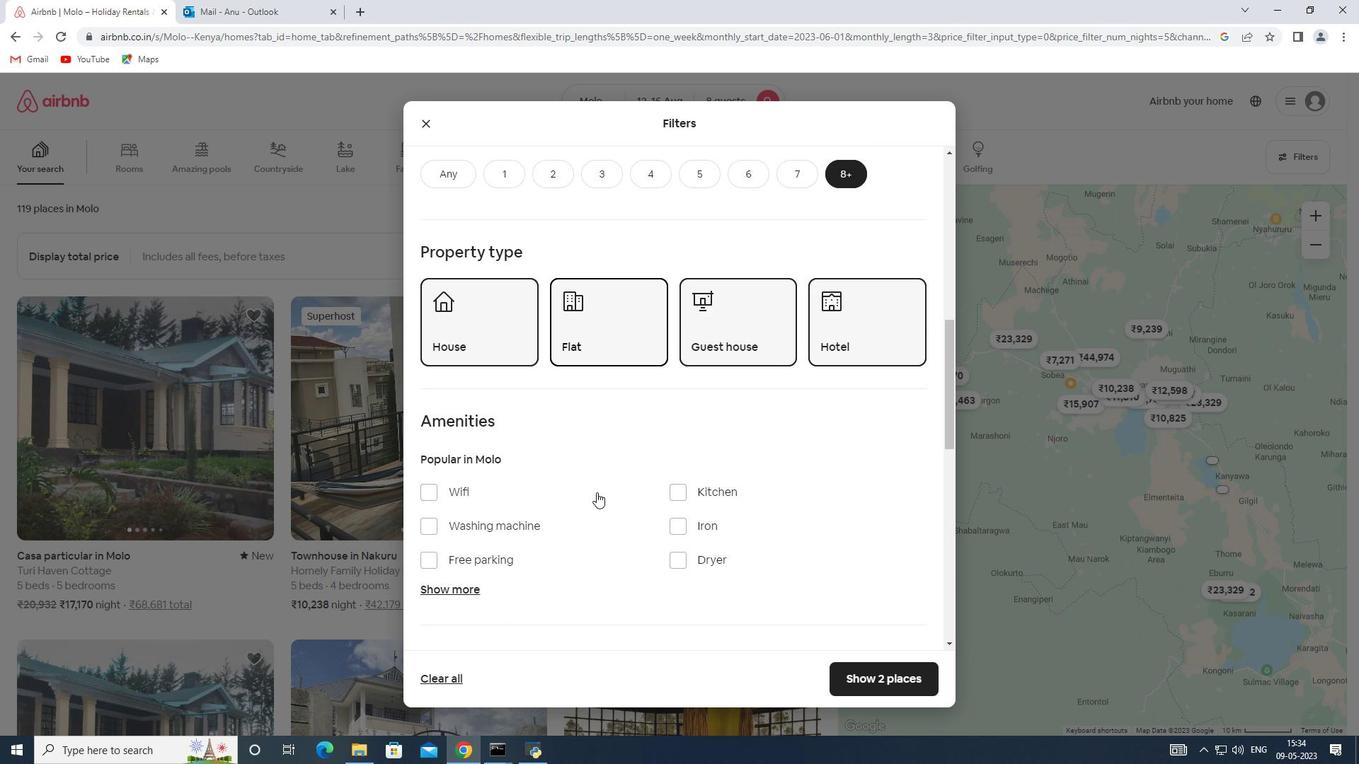 
Action: Mouse moved to (449, 506)
Screenshot: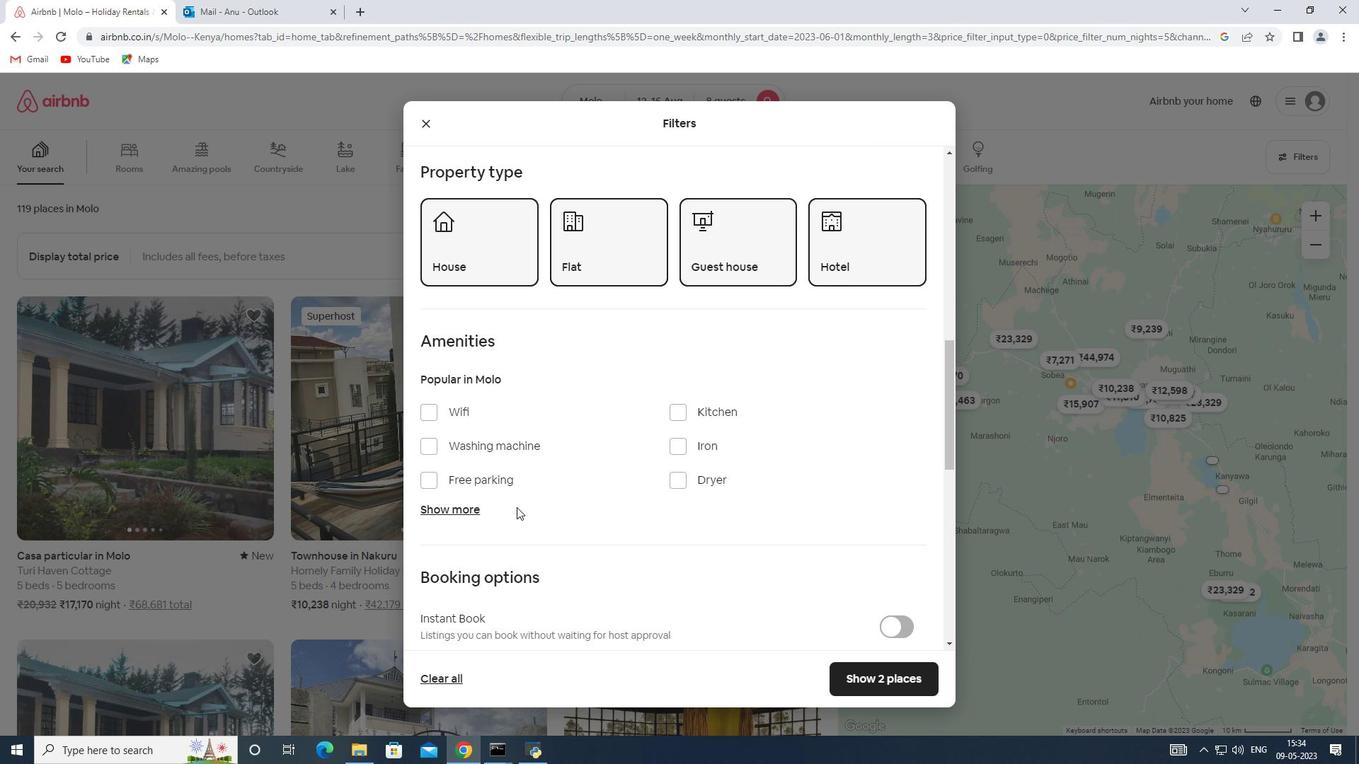 
Action: Mouse pressed left at (449, 506)
Screenshot: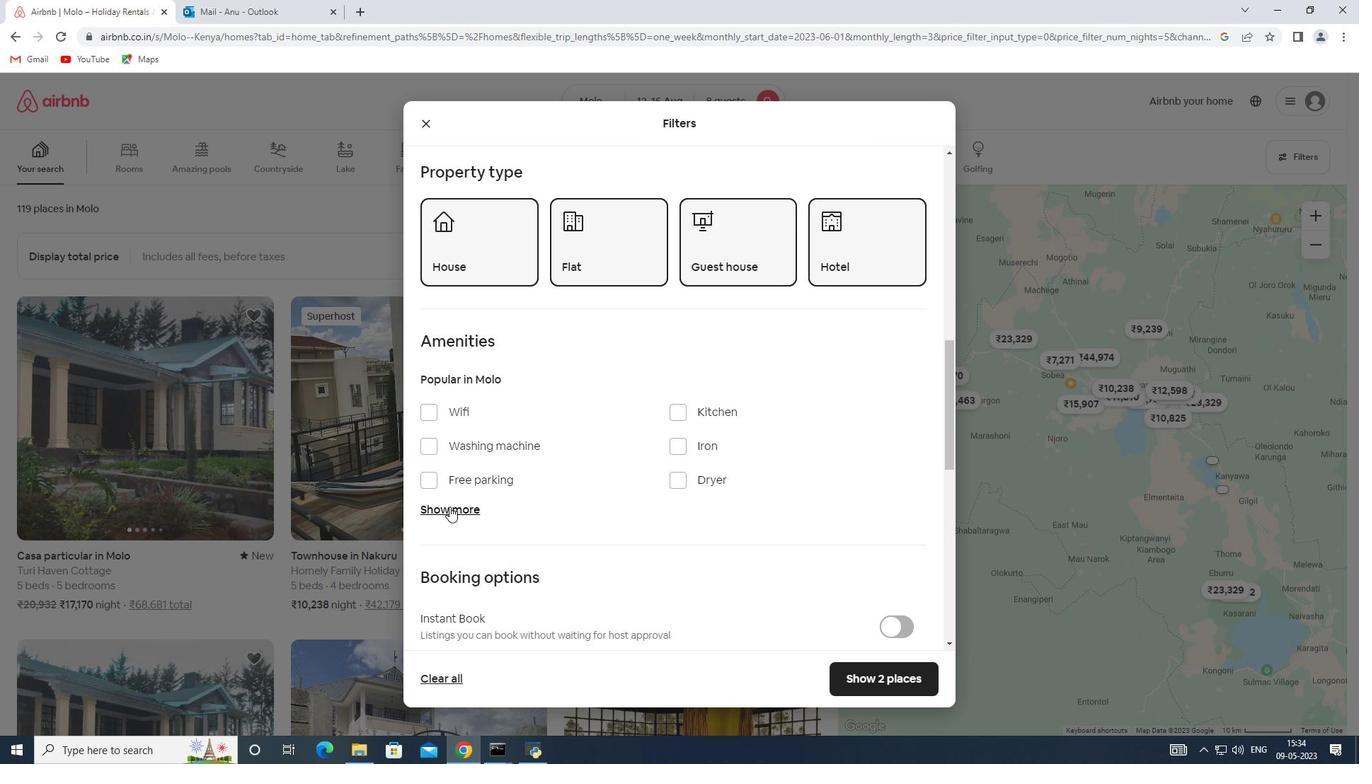 
Action: Mouse moved to (426, 411)
Screenshot: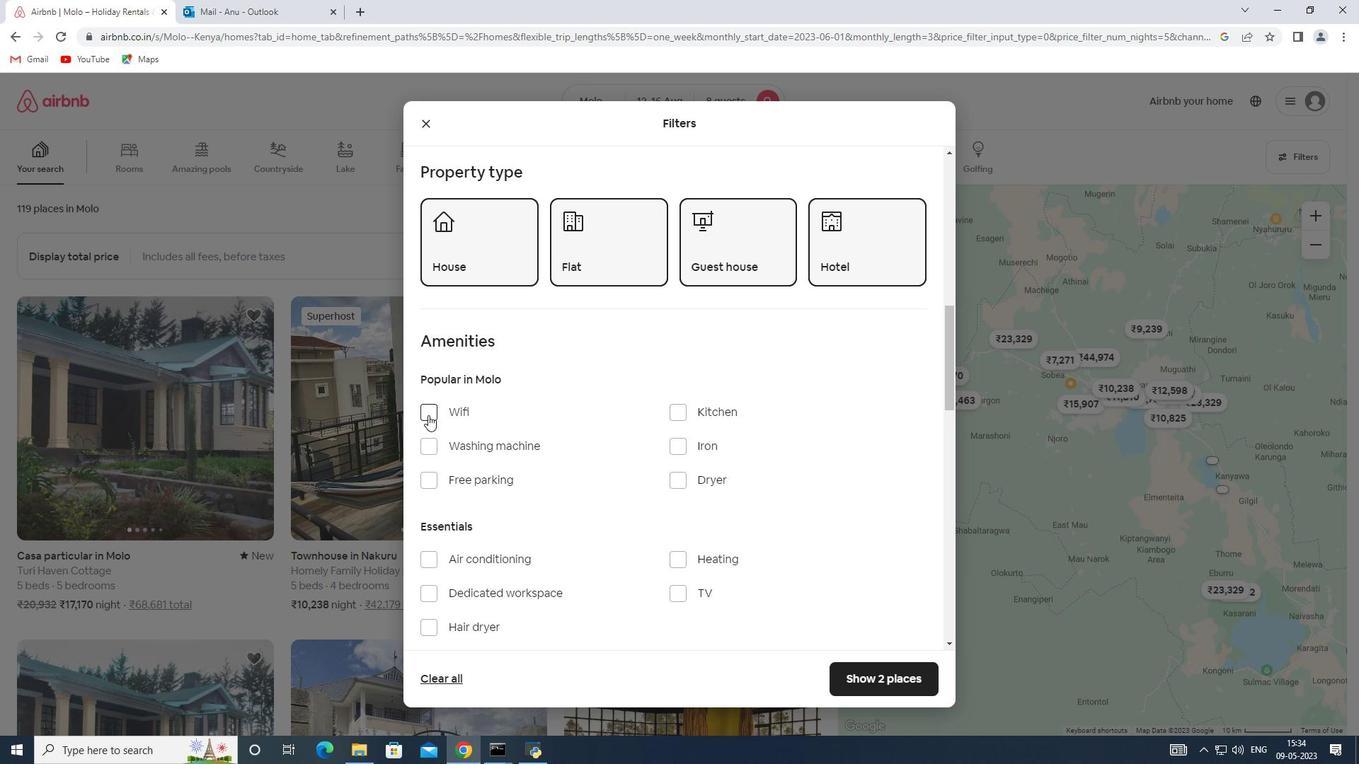
Action: Mouse pressed left at (426, 411)
Screenshot: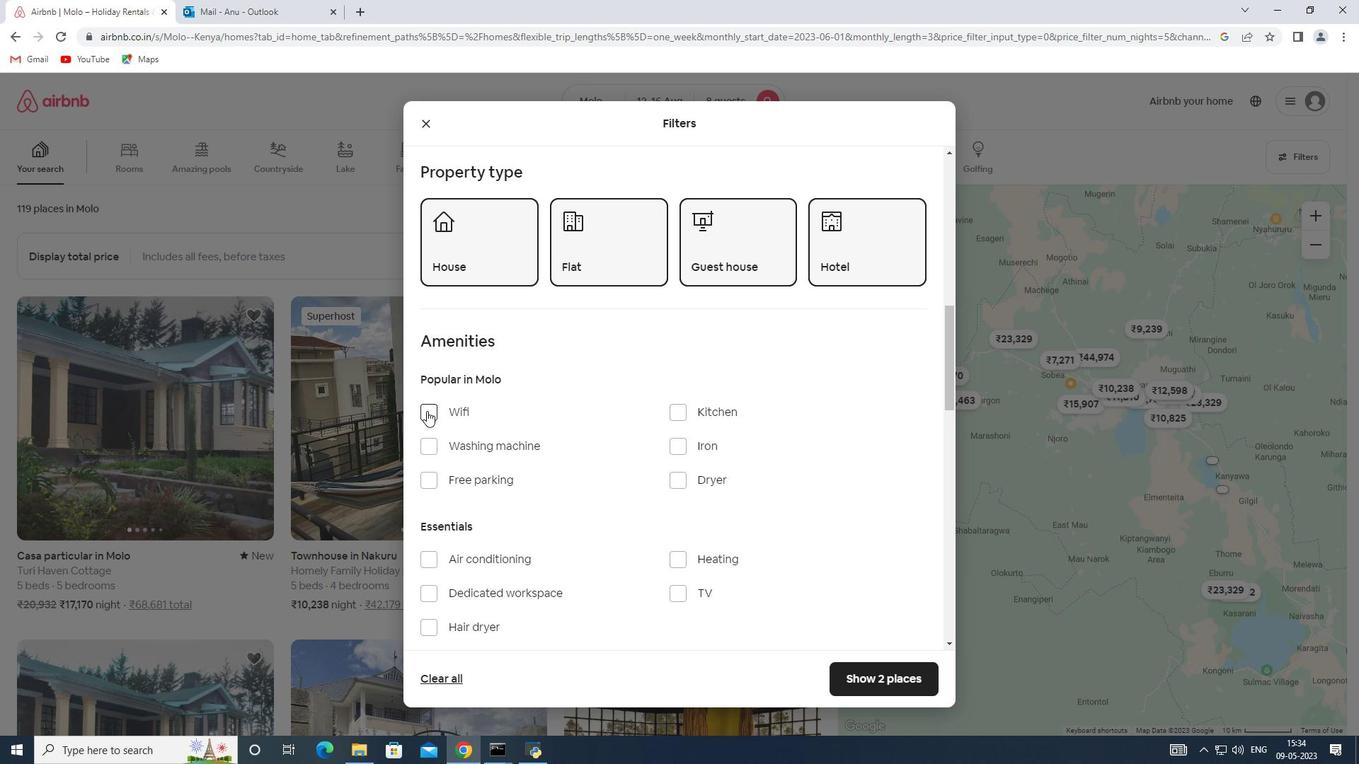 
Action: Mouse moved to (682, 591)
Screenshot: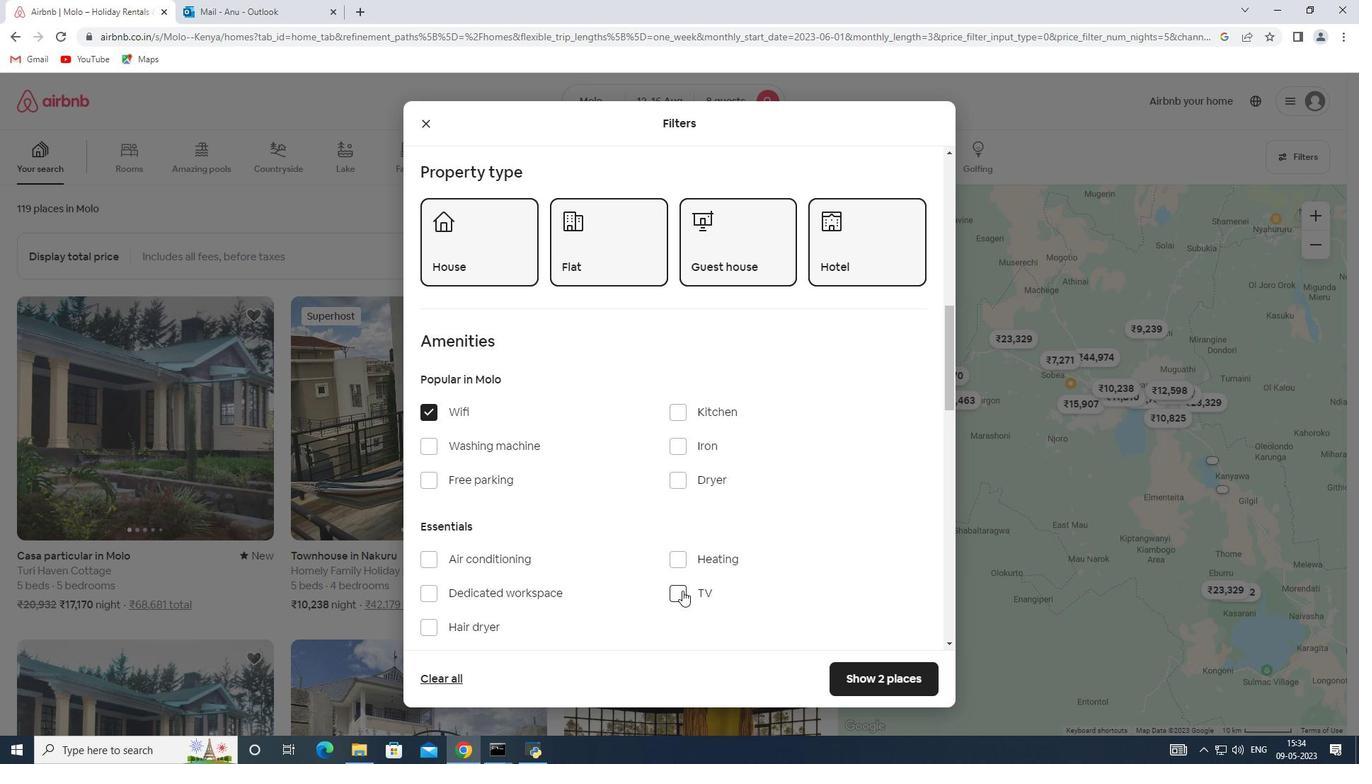 
Action: Mouse pressed left at (682, 591)
Screenshot: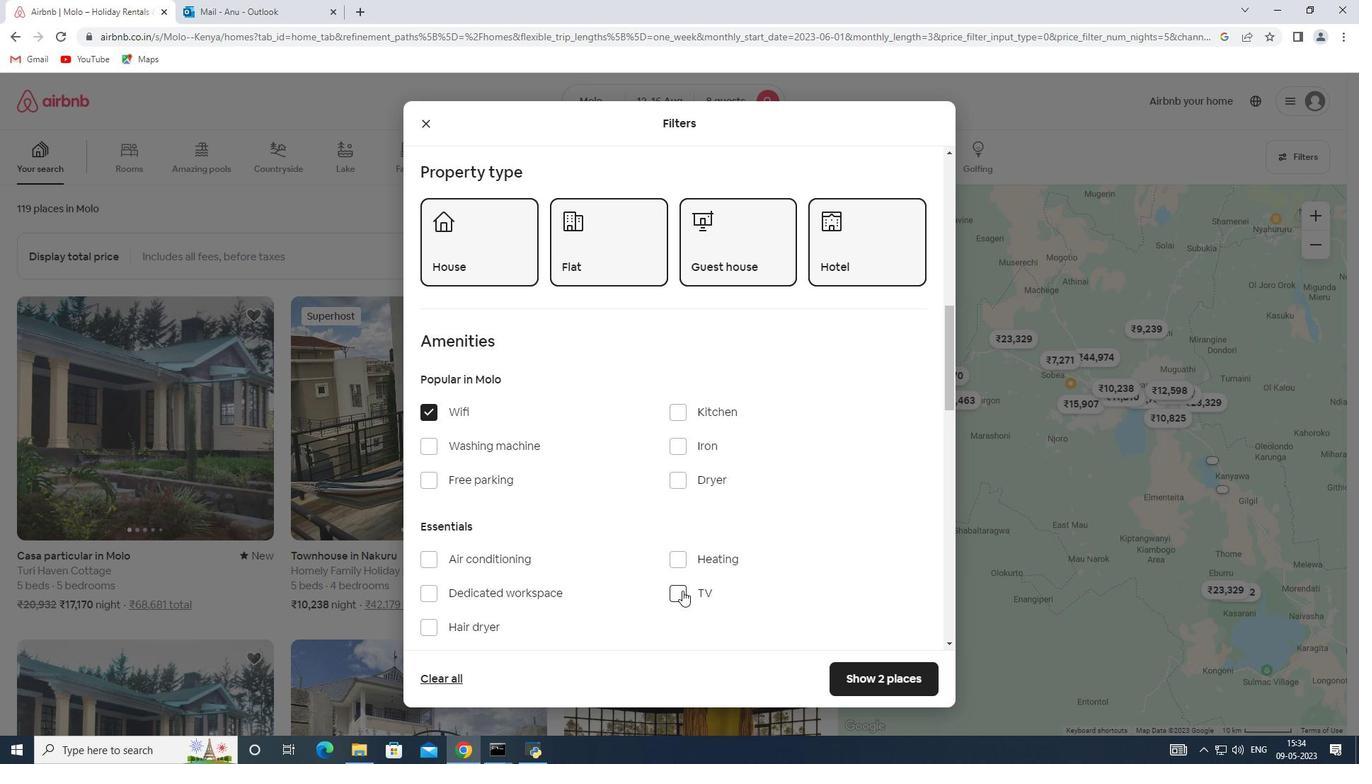 
Action: Mouse moved to (430, 481)
Screenshot: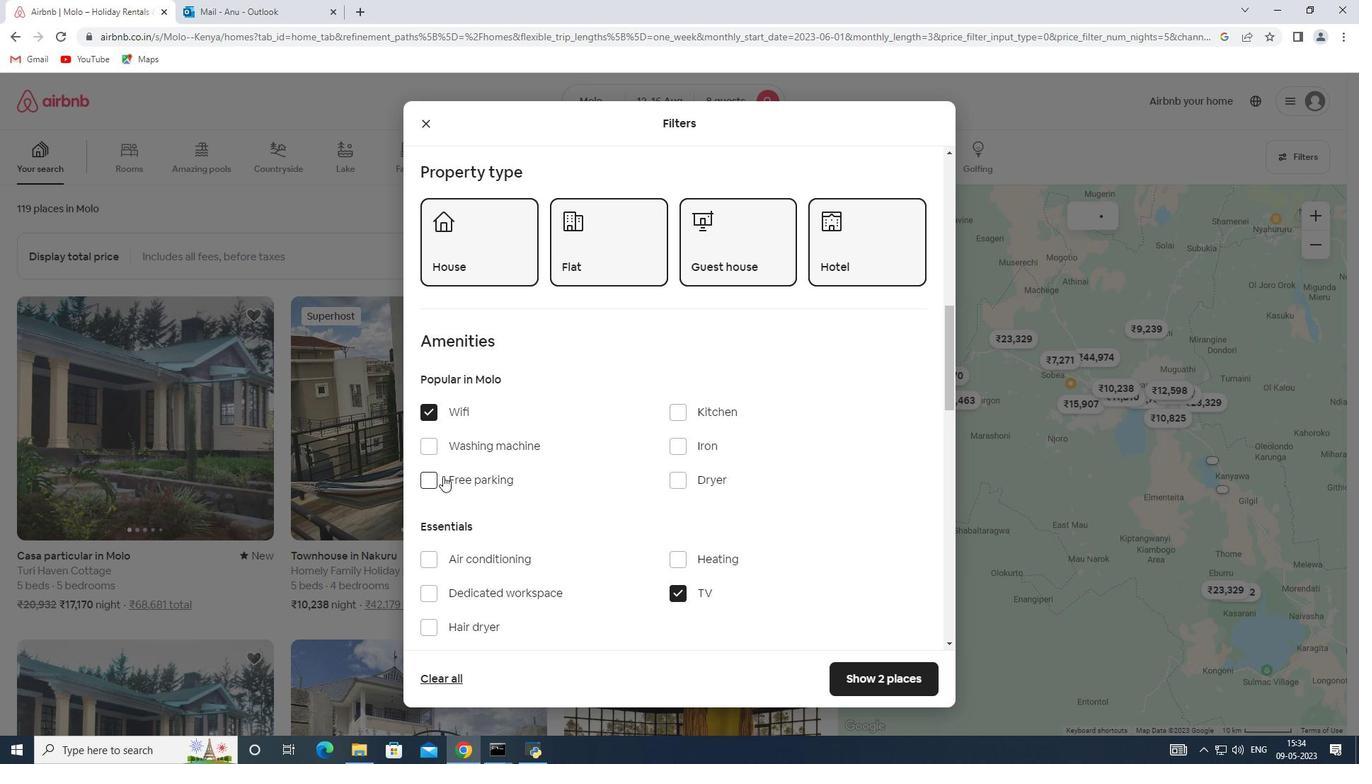 
Action: Mouse pressed left at (430, 481)
Screenshot: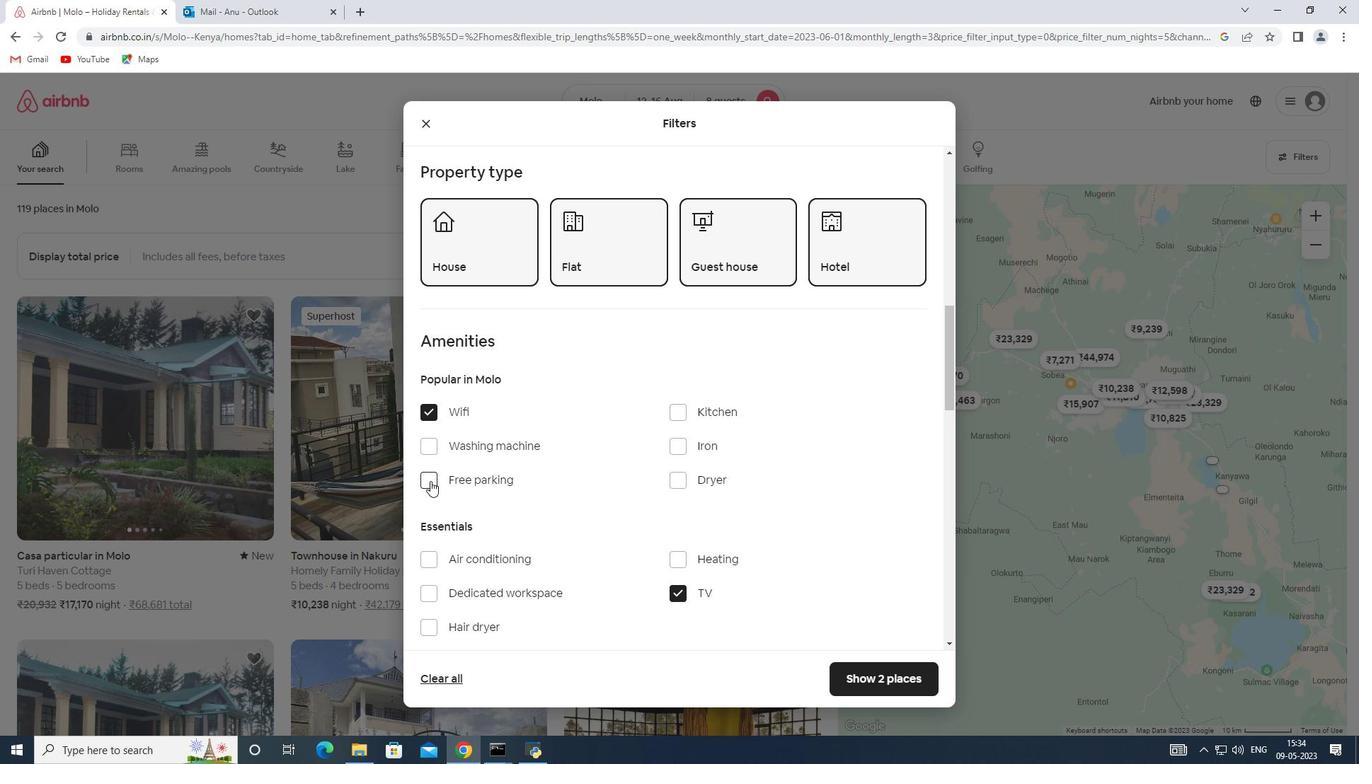 
Action: Mouse moved to (511, 437)
Screenshot: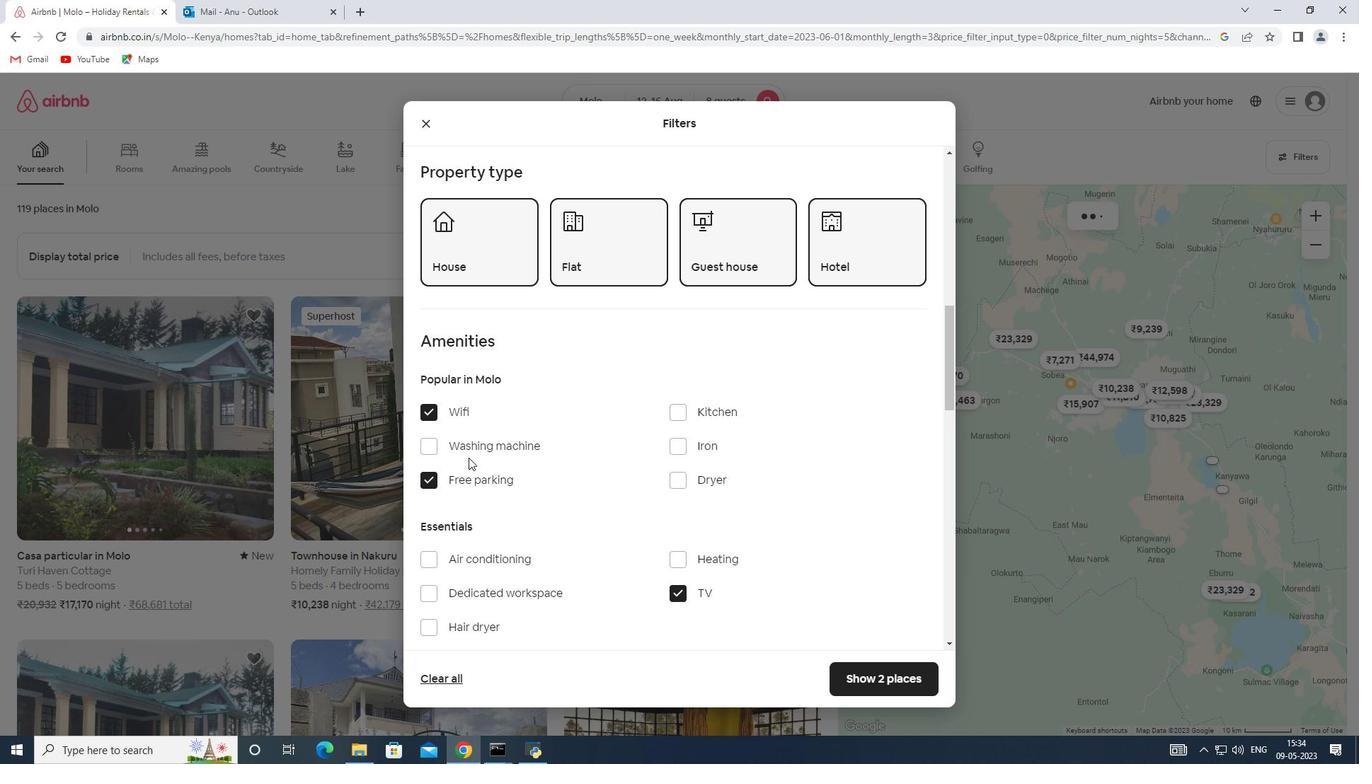 
Action: Mouse scrolled (511, 436) with delta (0, 0)
Screenshot: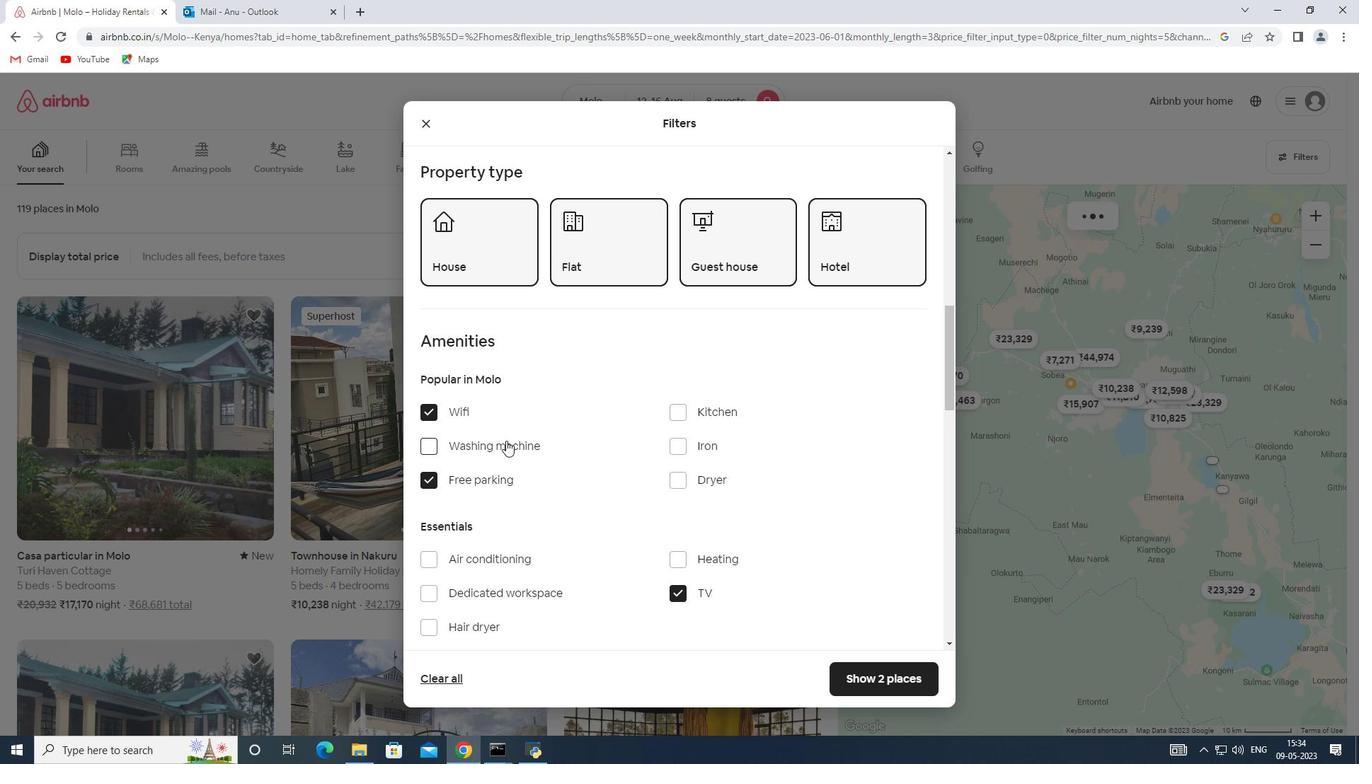 
Action: Mouse moved to (514, 436)
Screenshot: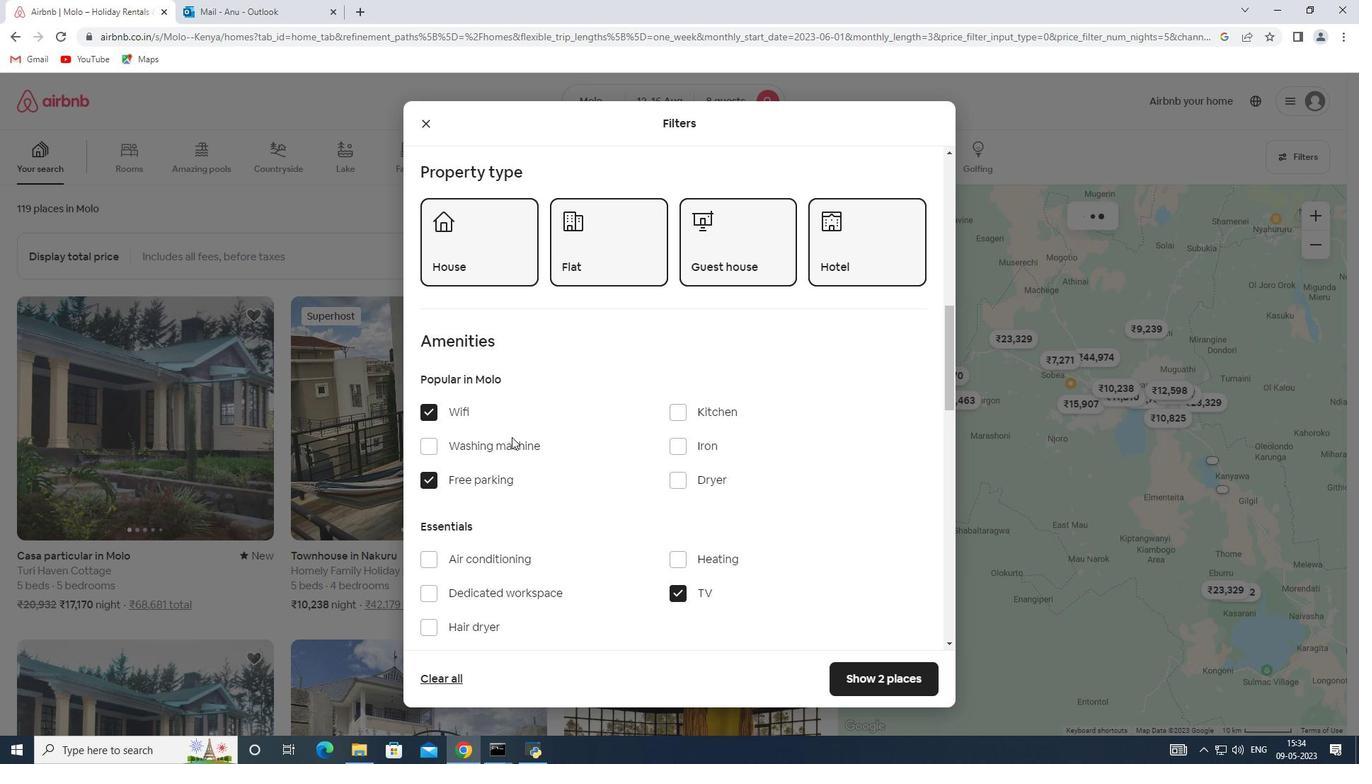 
Action: Mouse scrolled (514, 436) with delta (0, 0)
Screenshot: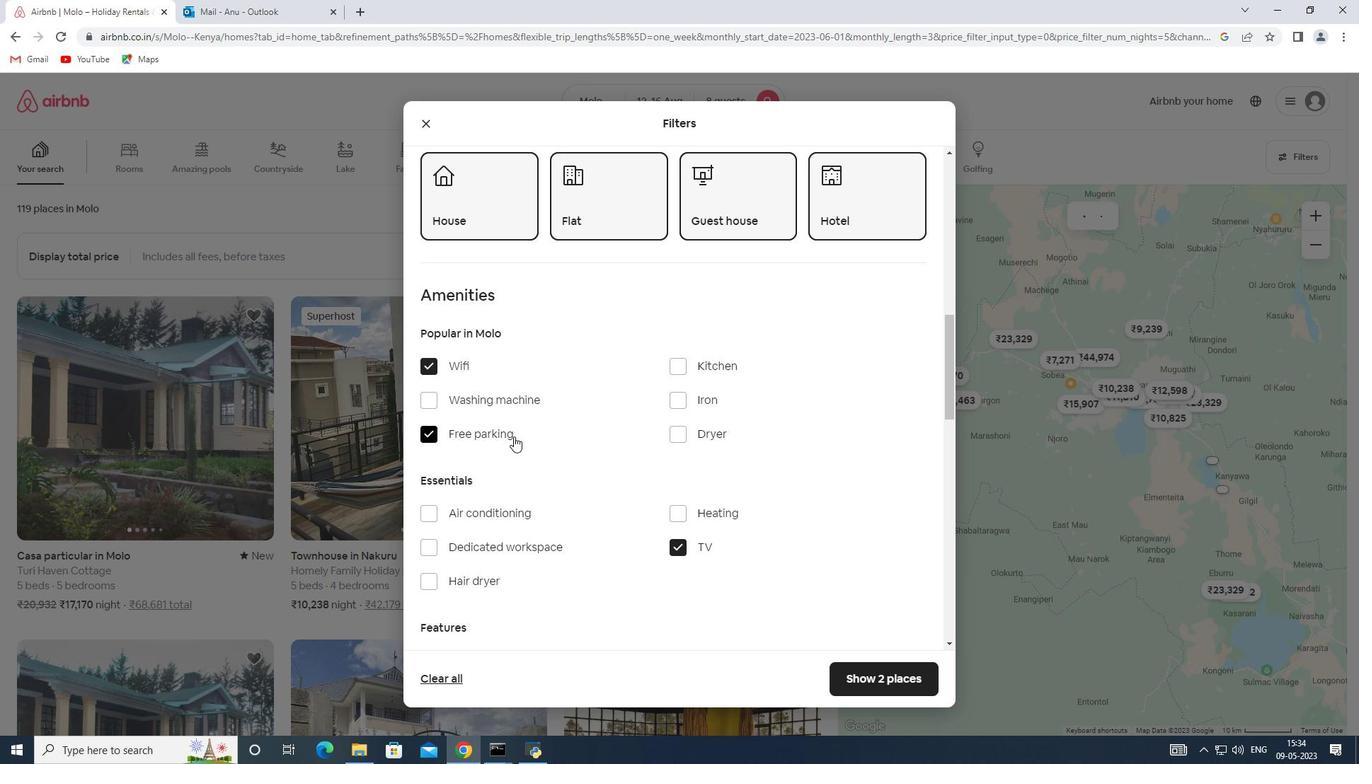 
Action: Mouse scrolled (514, 436) with delta (0, 0)
Screenshot: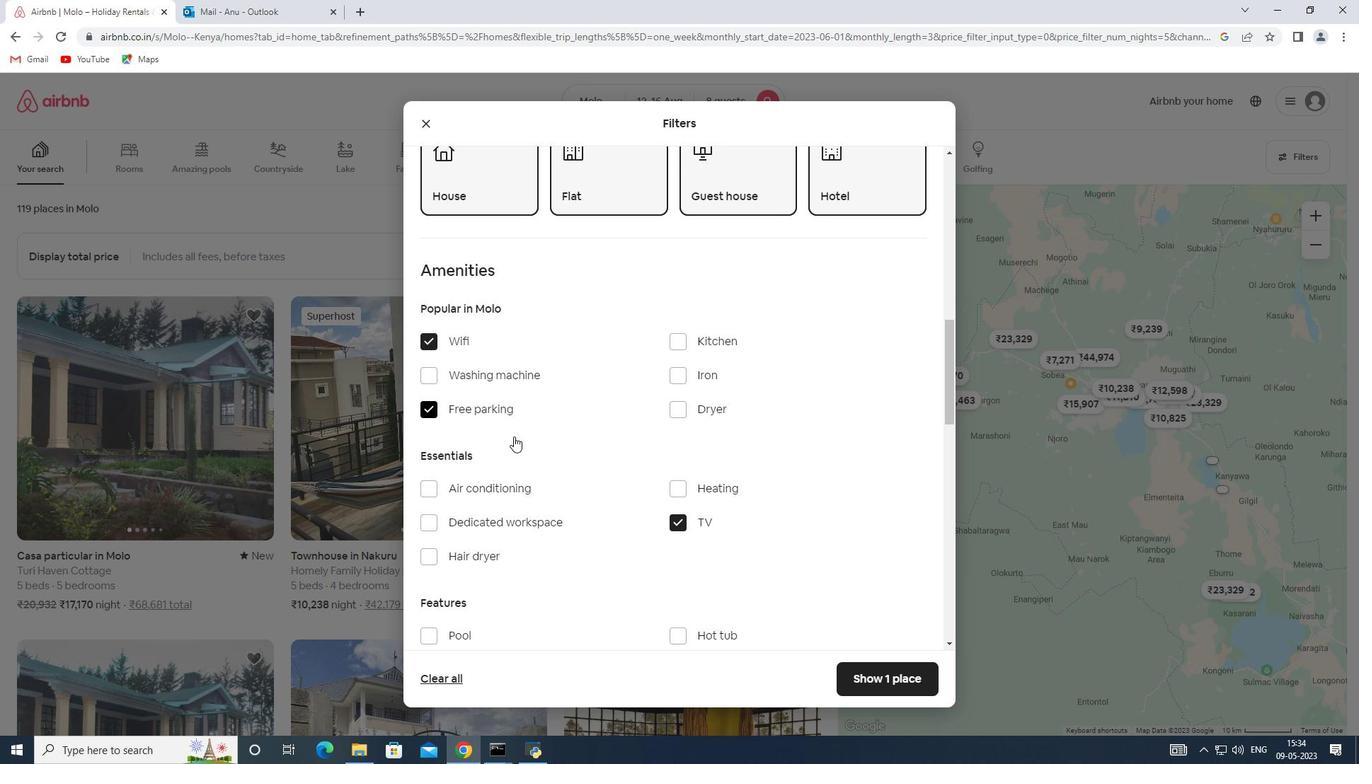
Action: Mouse scrolled (514, 436) with delta (0, 0)
Screenshot: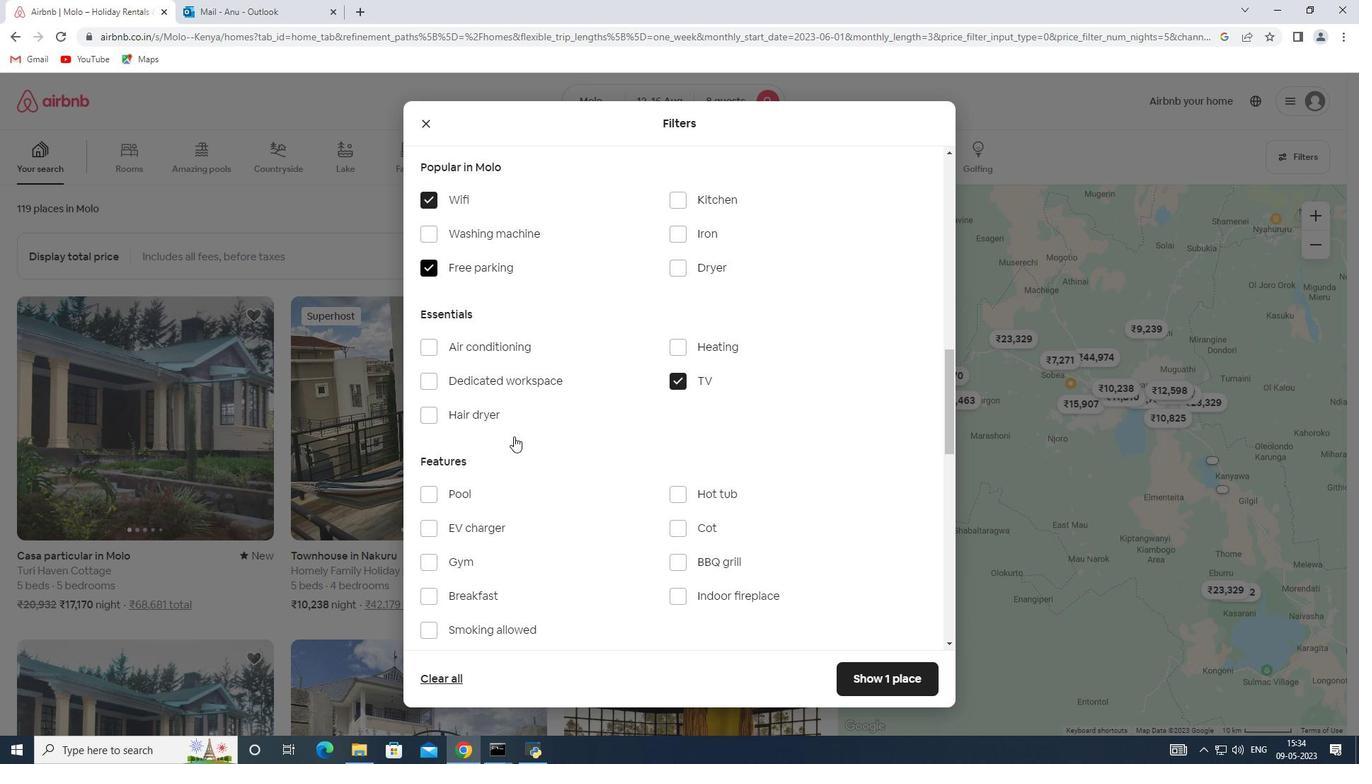 
Action: Mouse scrolled (514, 436) with delta (0, 0)
Screenshot: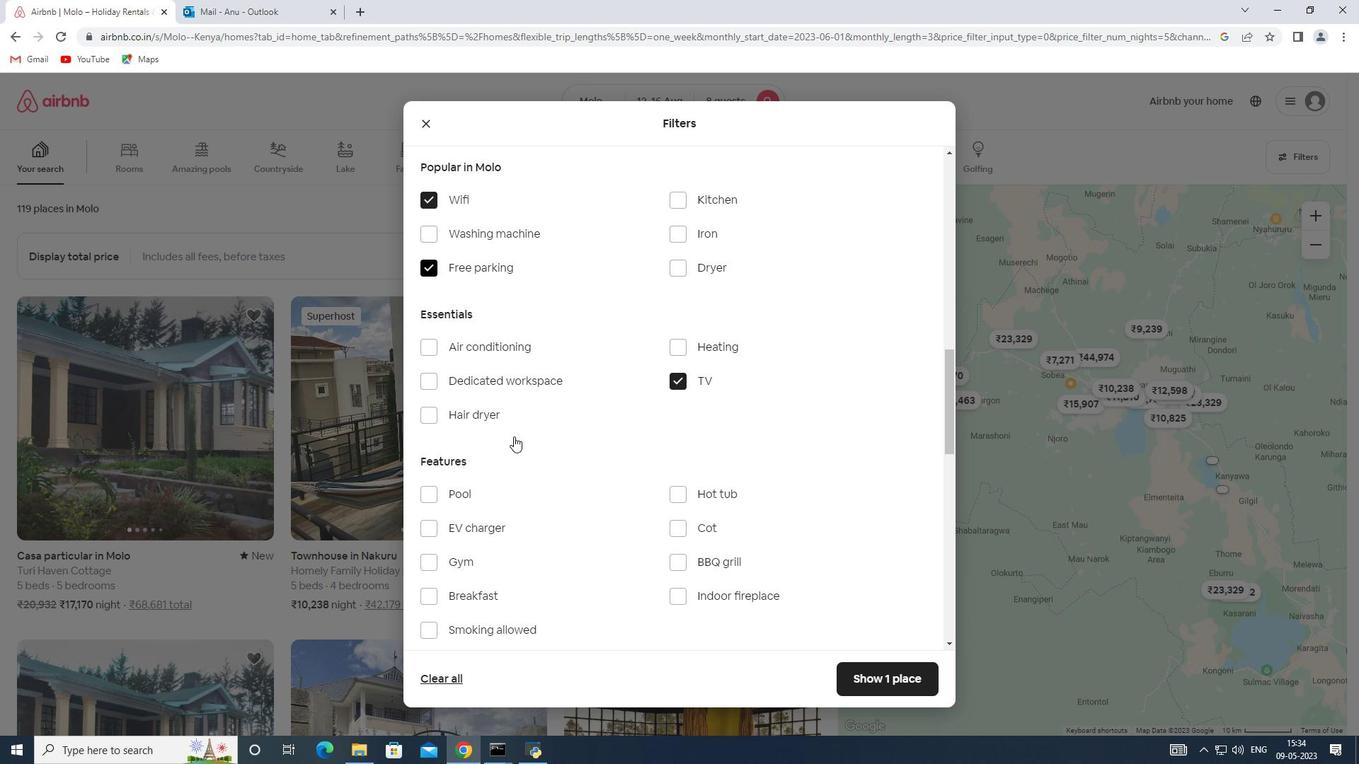 
Action: Mouse moved to (469, 425)
Screenshot: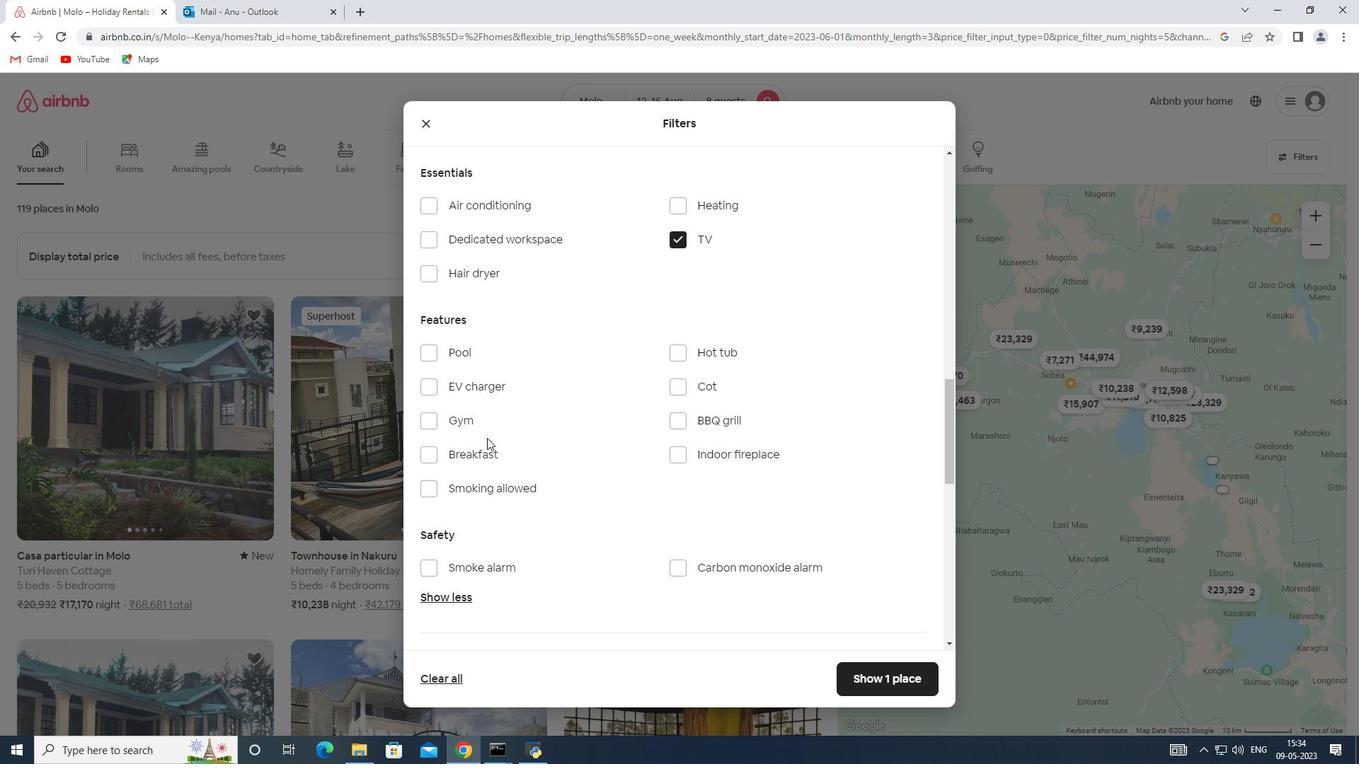 
Action: Mouse pressed left at (469, 425)
Screenshot: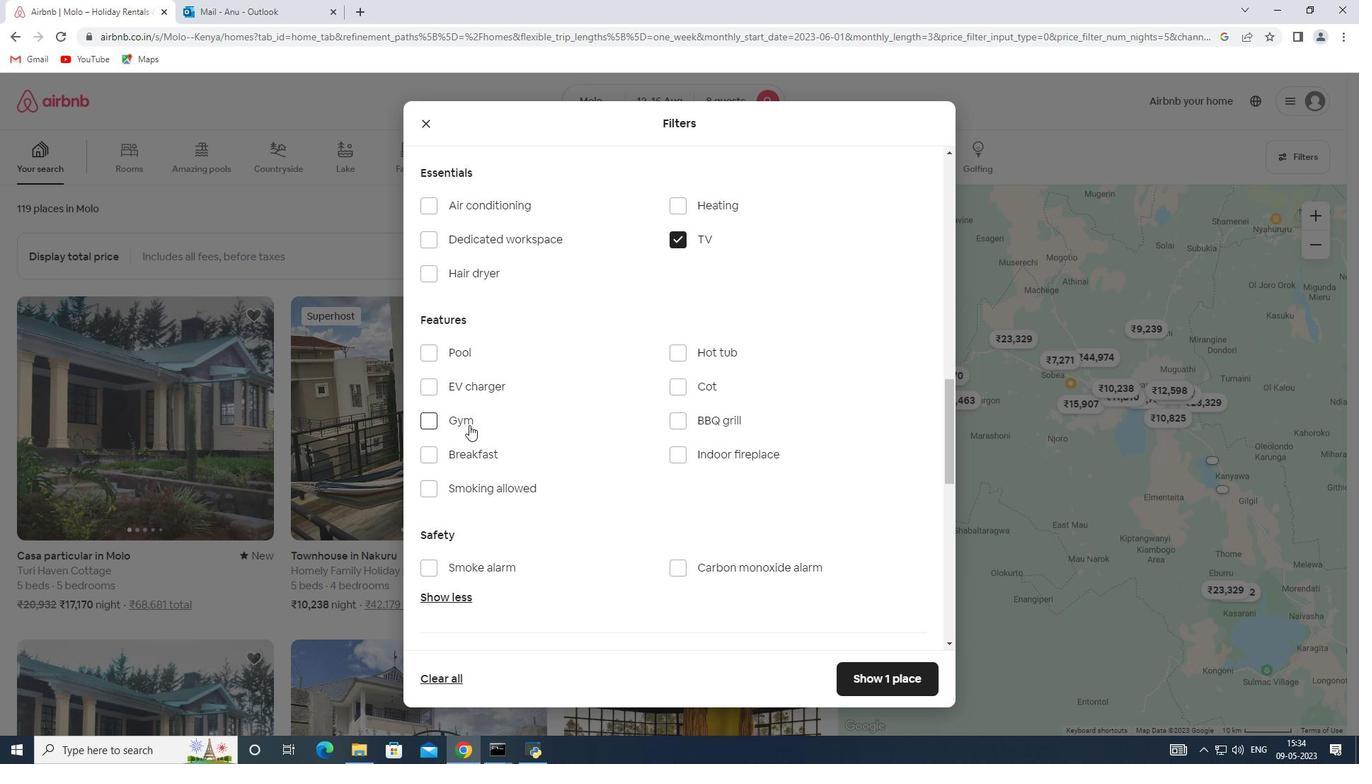 
Action: Mouse moved to (476, 451)
Screenshot: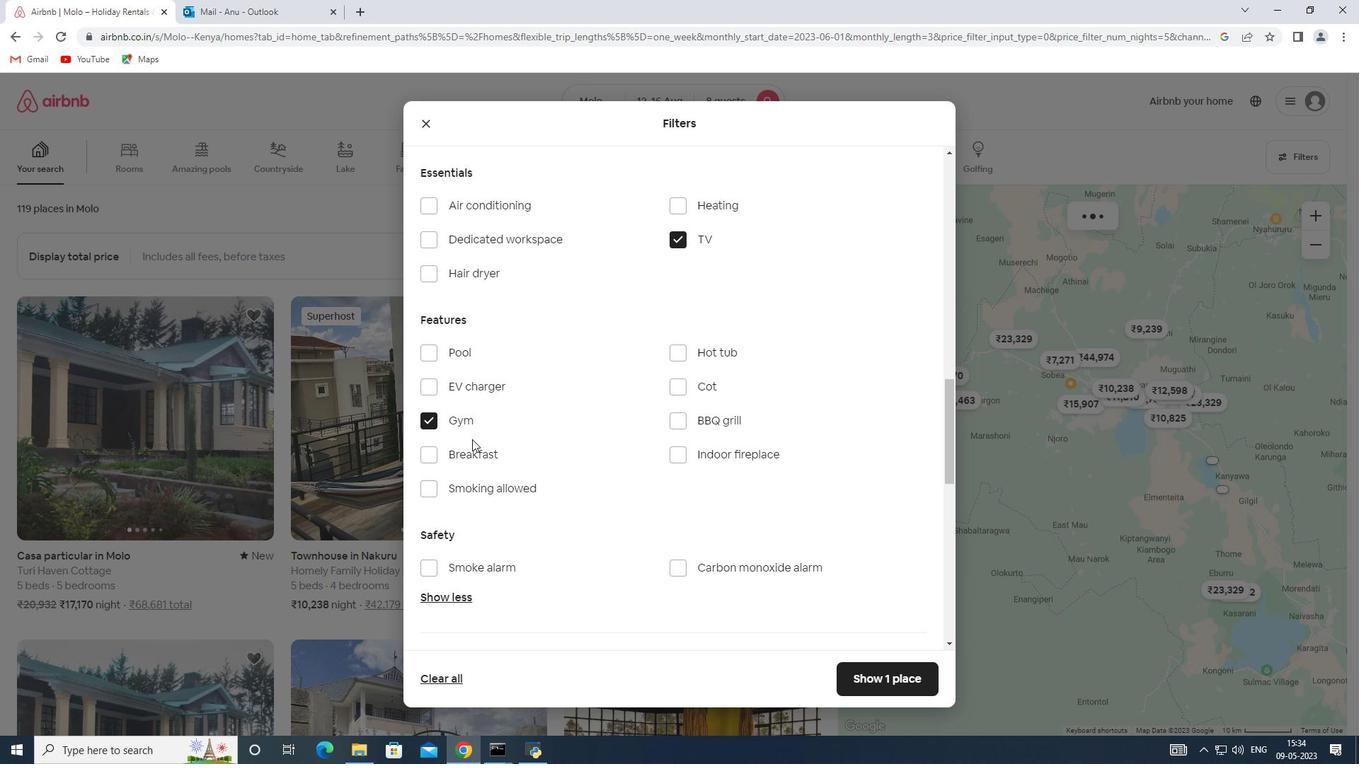 
Action: Mouse pressed left at (476, 451)
Screenshot: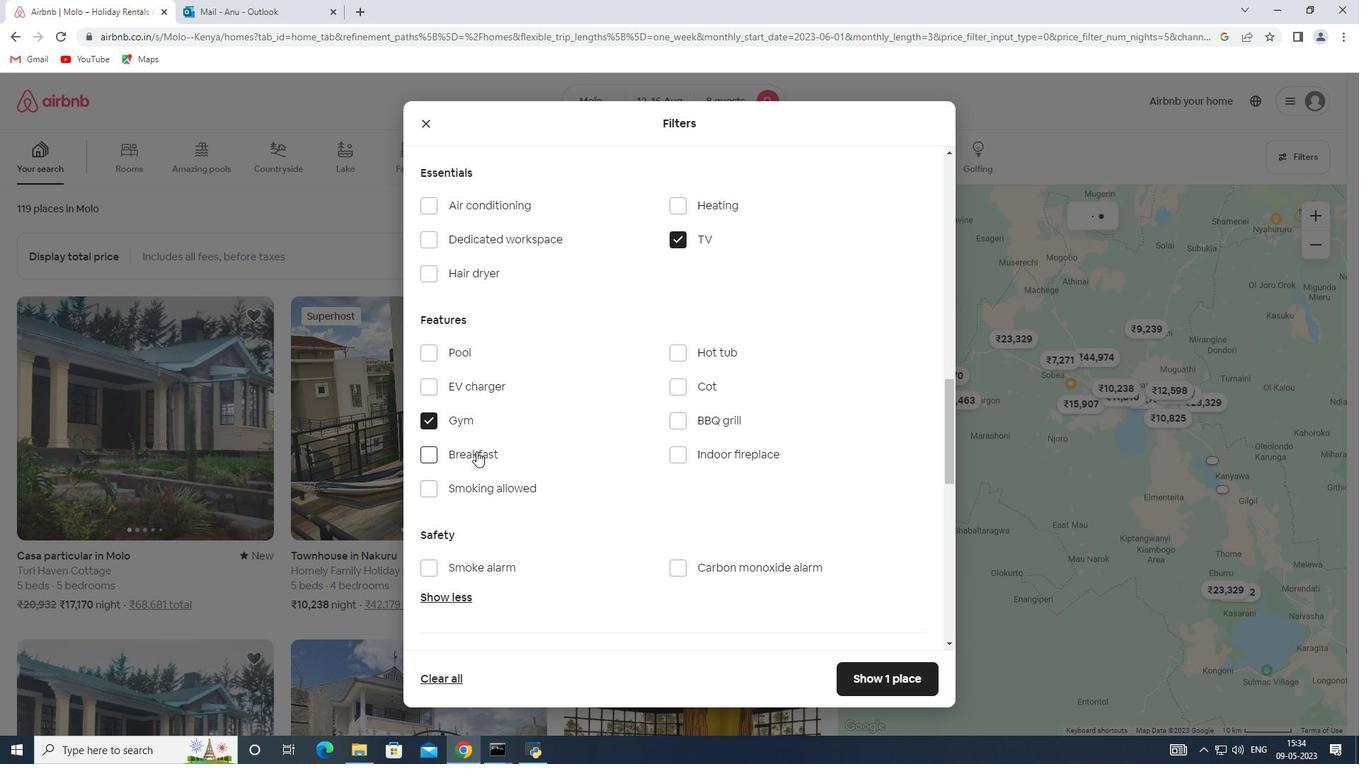 
Action: Mouse moved to (479, 451)
Screenshot: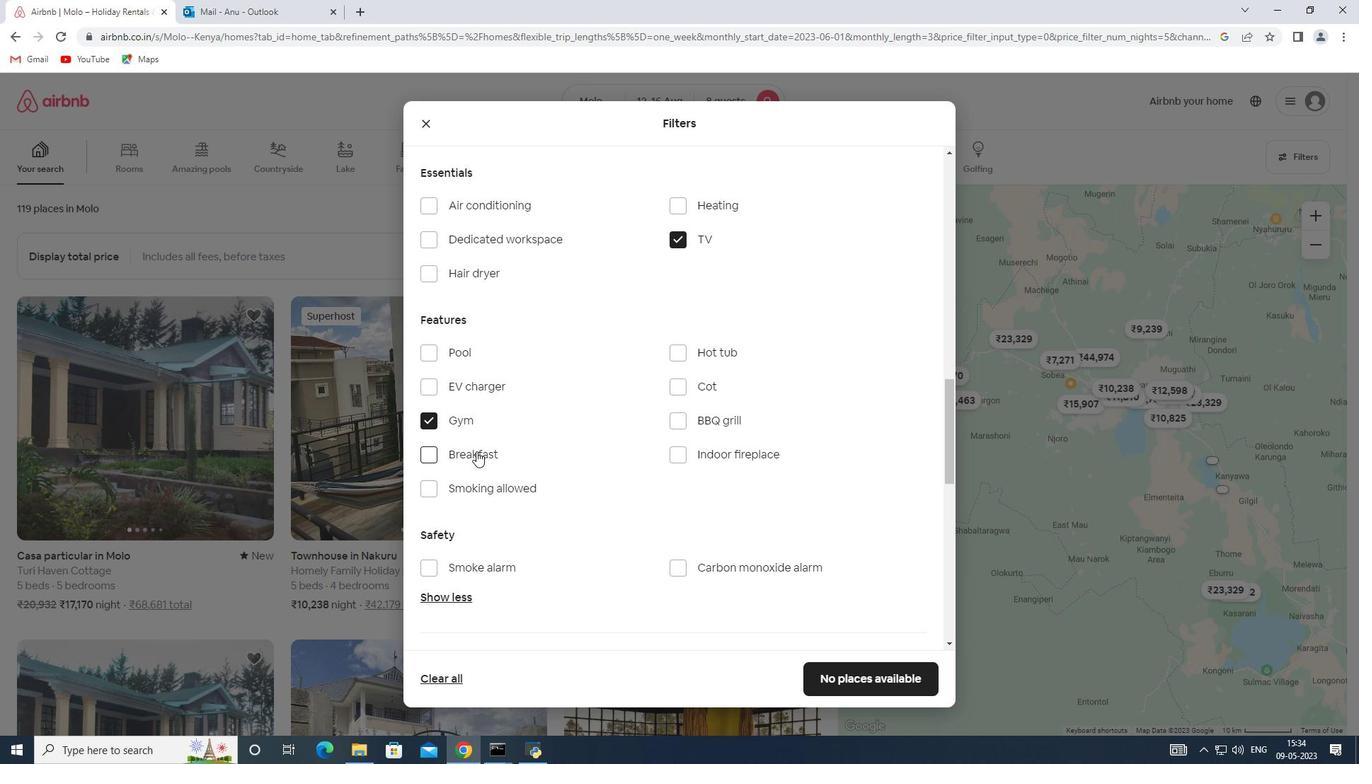 
Action: Mouse scrolled (479, 451) with delta (0, 0)
Screenshot: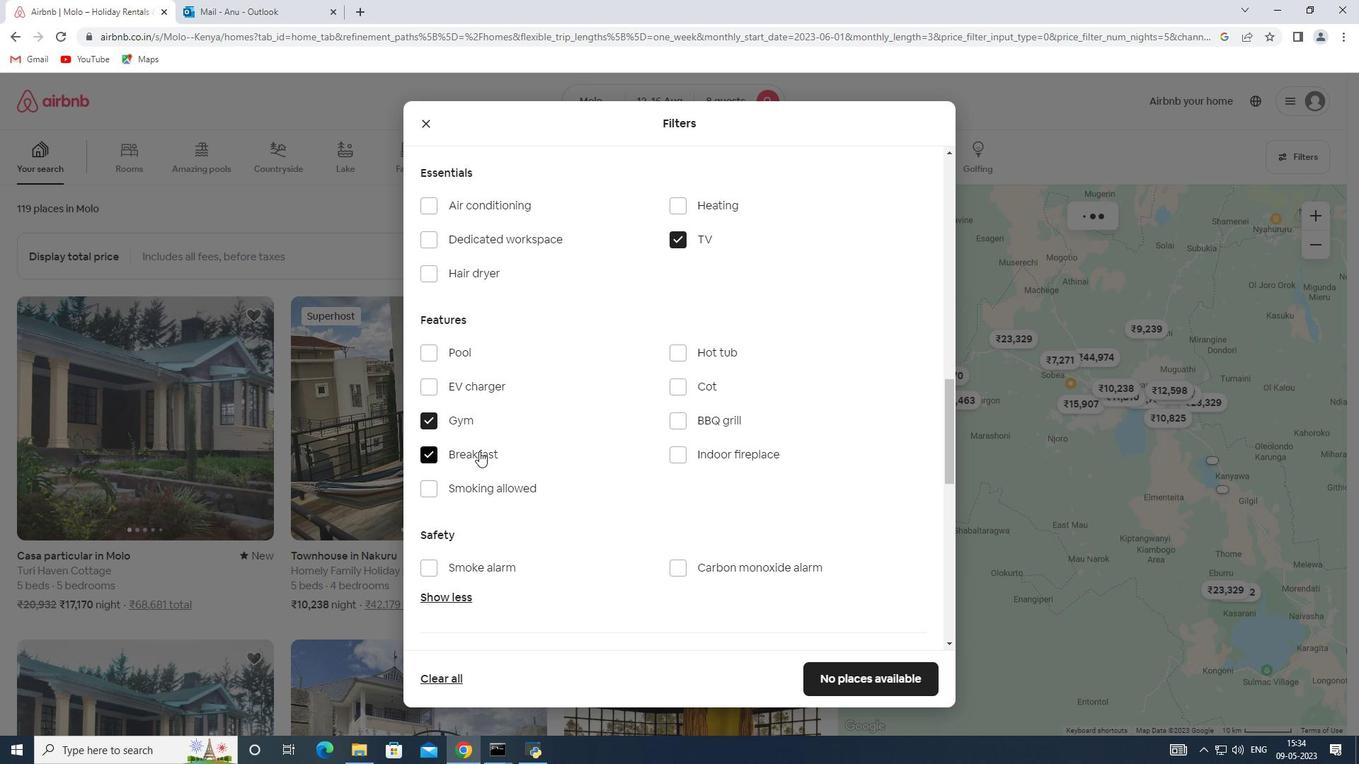 
Action: Mouse scrolled (479, 451) with delta (0, 0)
Screenshot: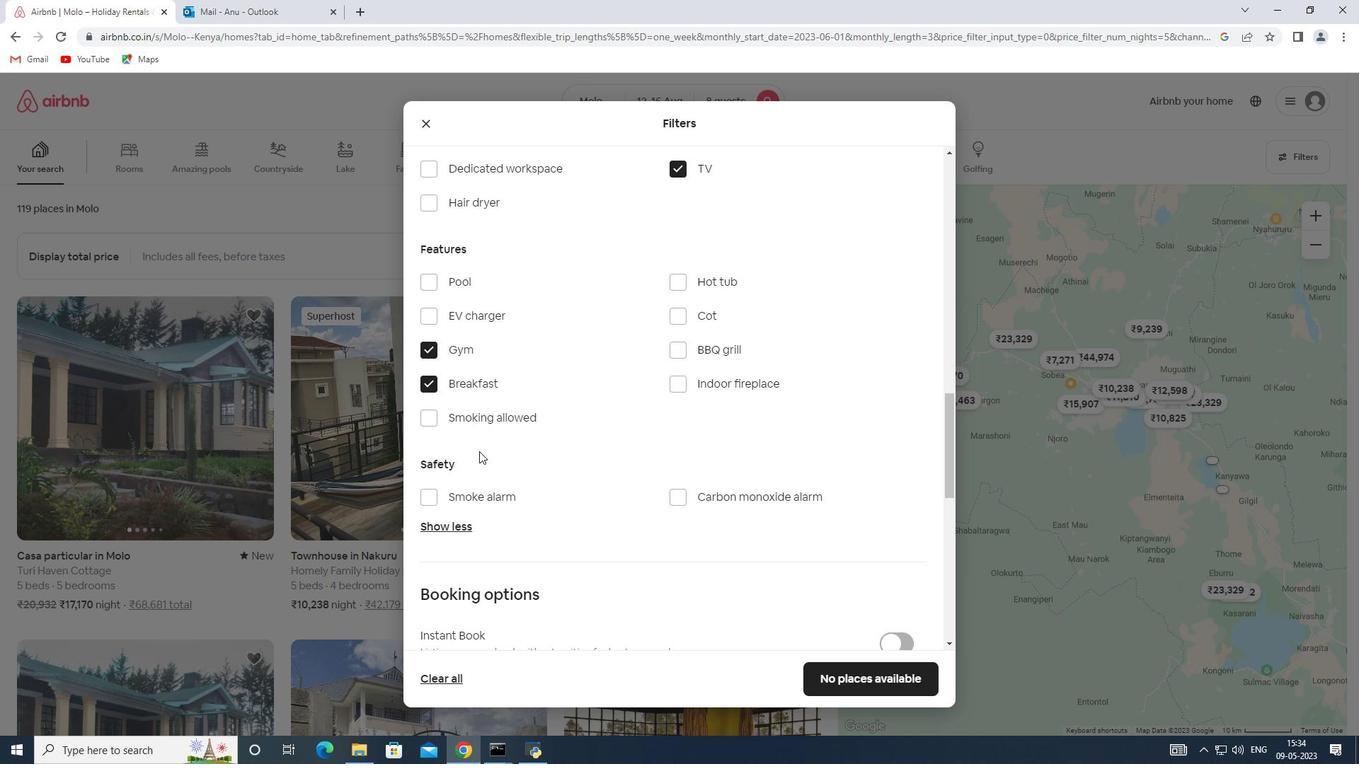 
Action: Mouse scrolled (479, 451) with delta (0, 0)
Screenshot: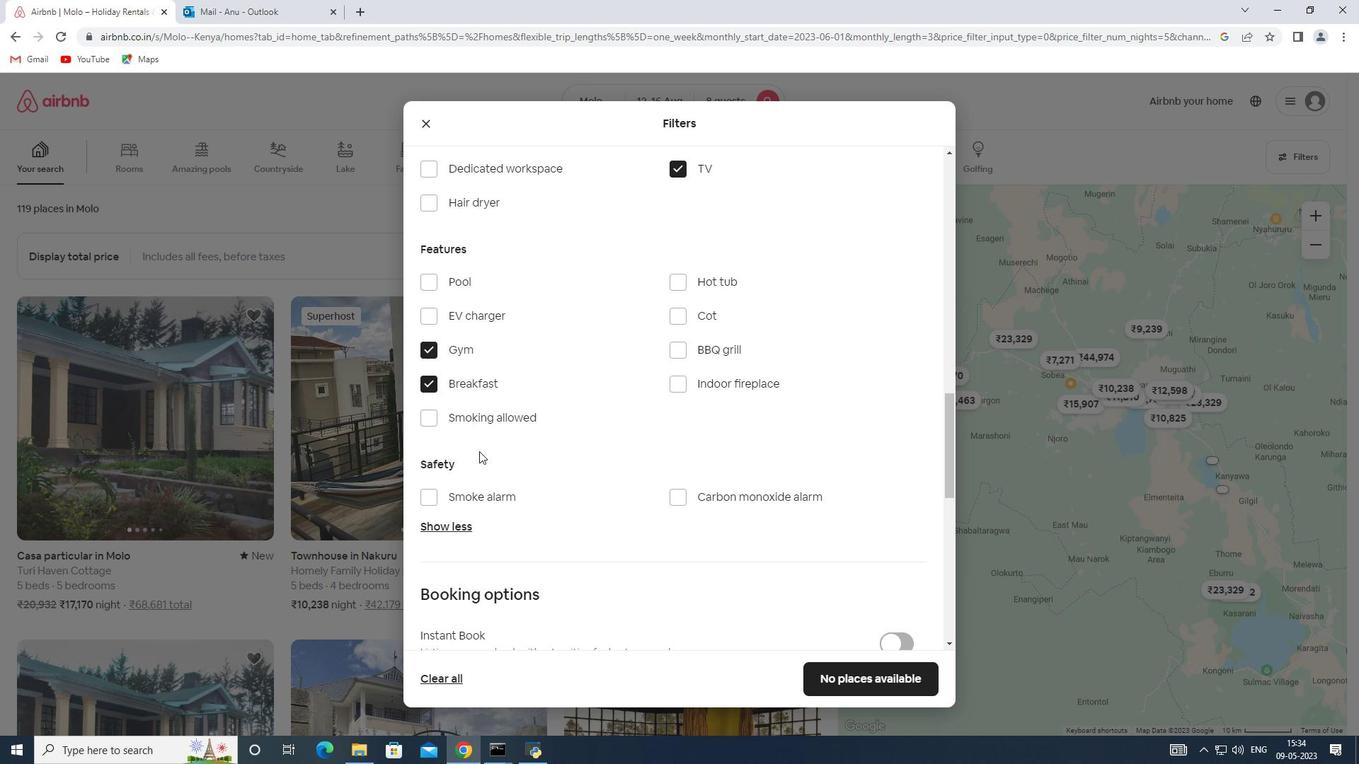 
Action: Mouse scrolled (479, 451) with delta (0, 0)
Screenshot: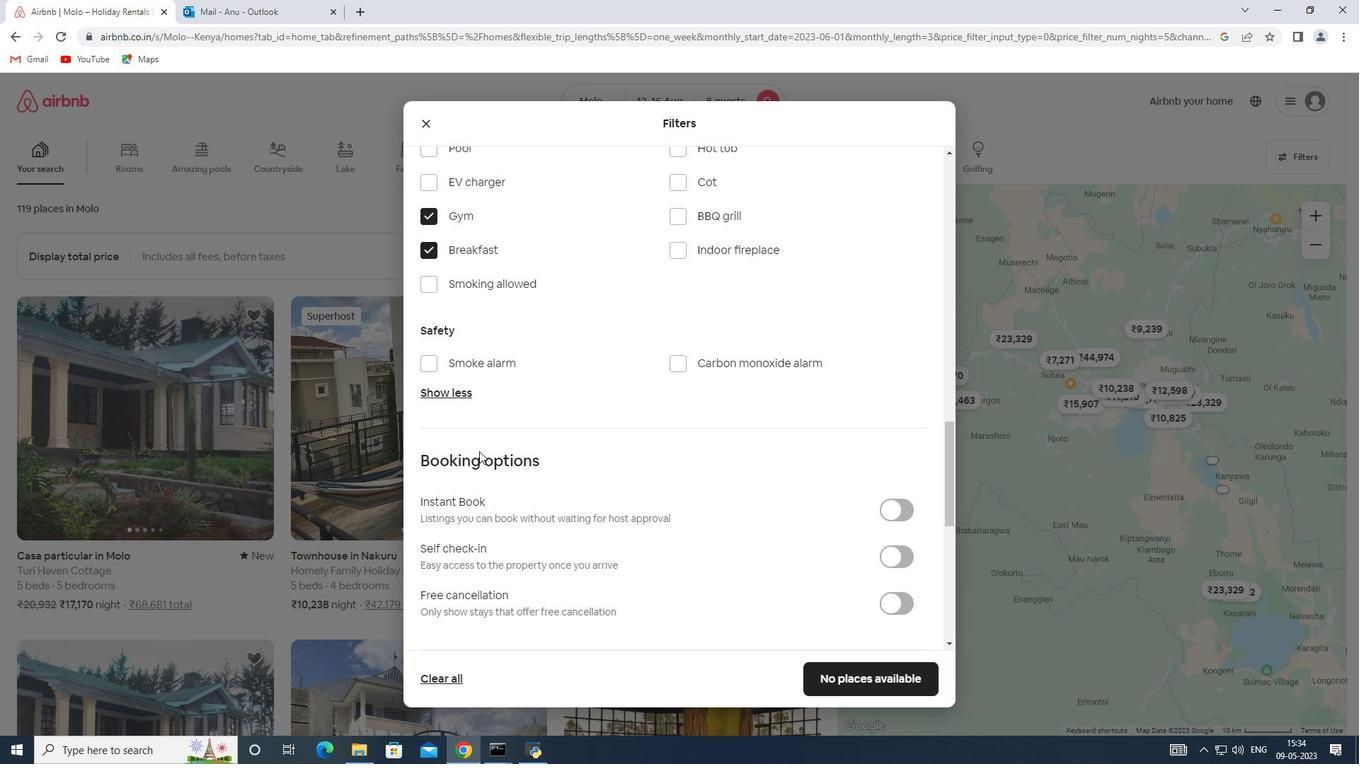 
Action: Mouse scrolled (479, 451) with delta (0, 0)
Screenshot: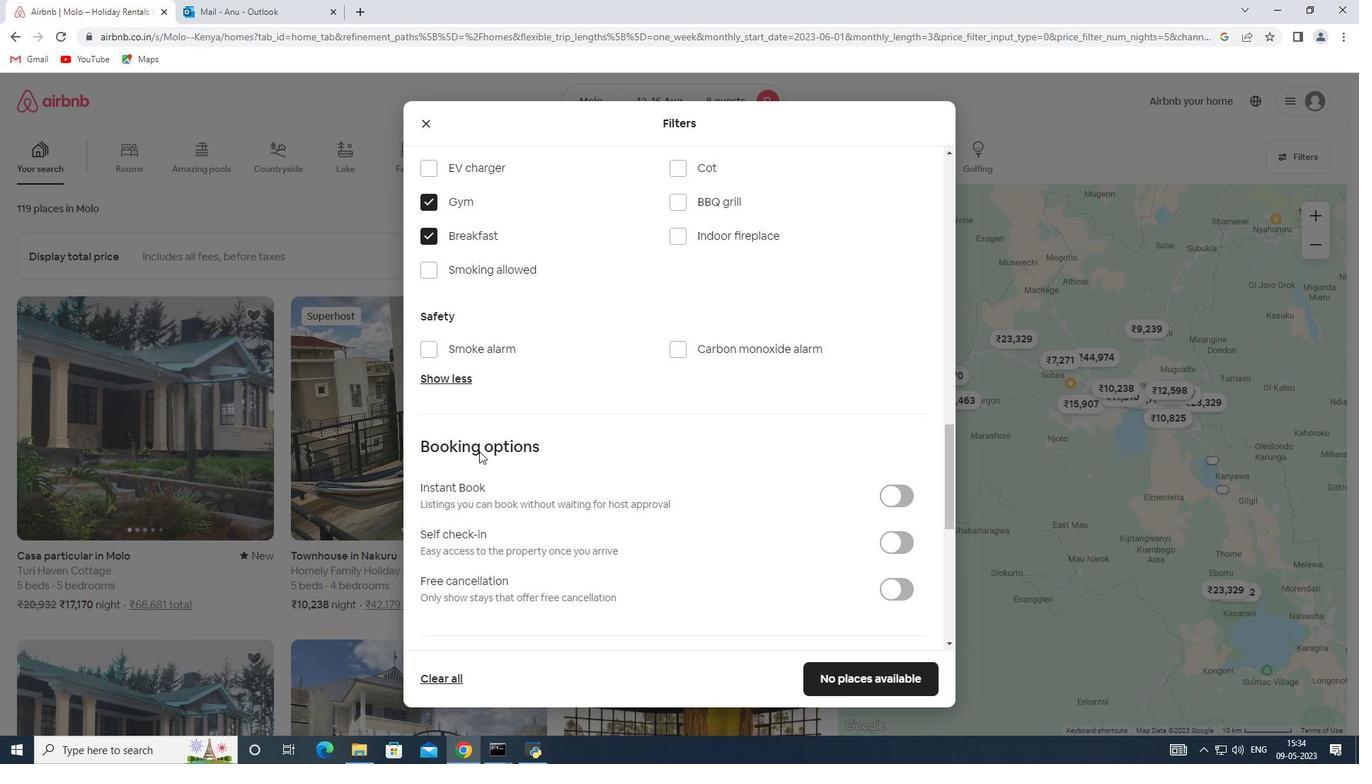 
Action: Mouse moved to (899, 414)
Screenshot: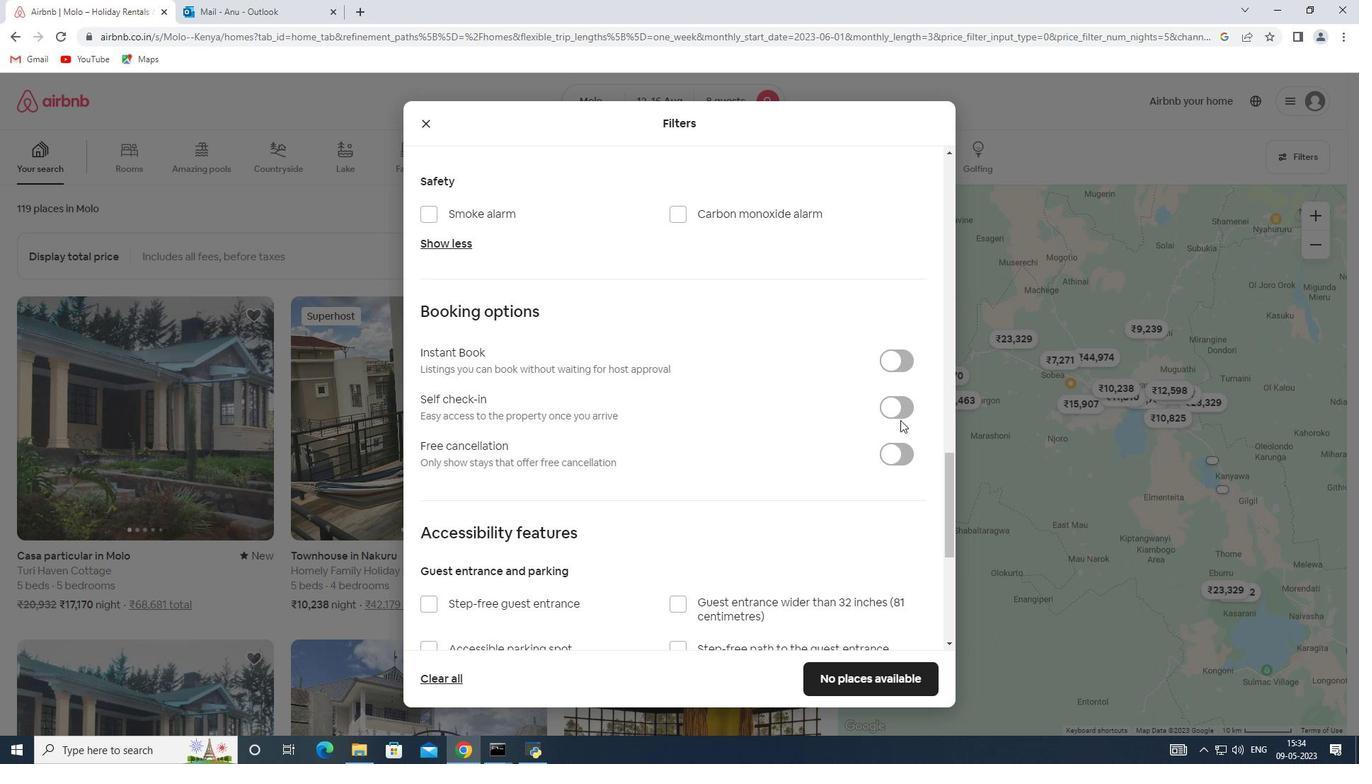 
Action: Mouse pressed left at (899, 414)
Screenshot: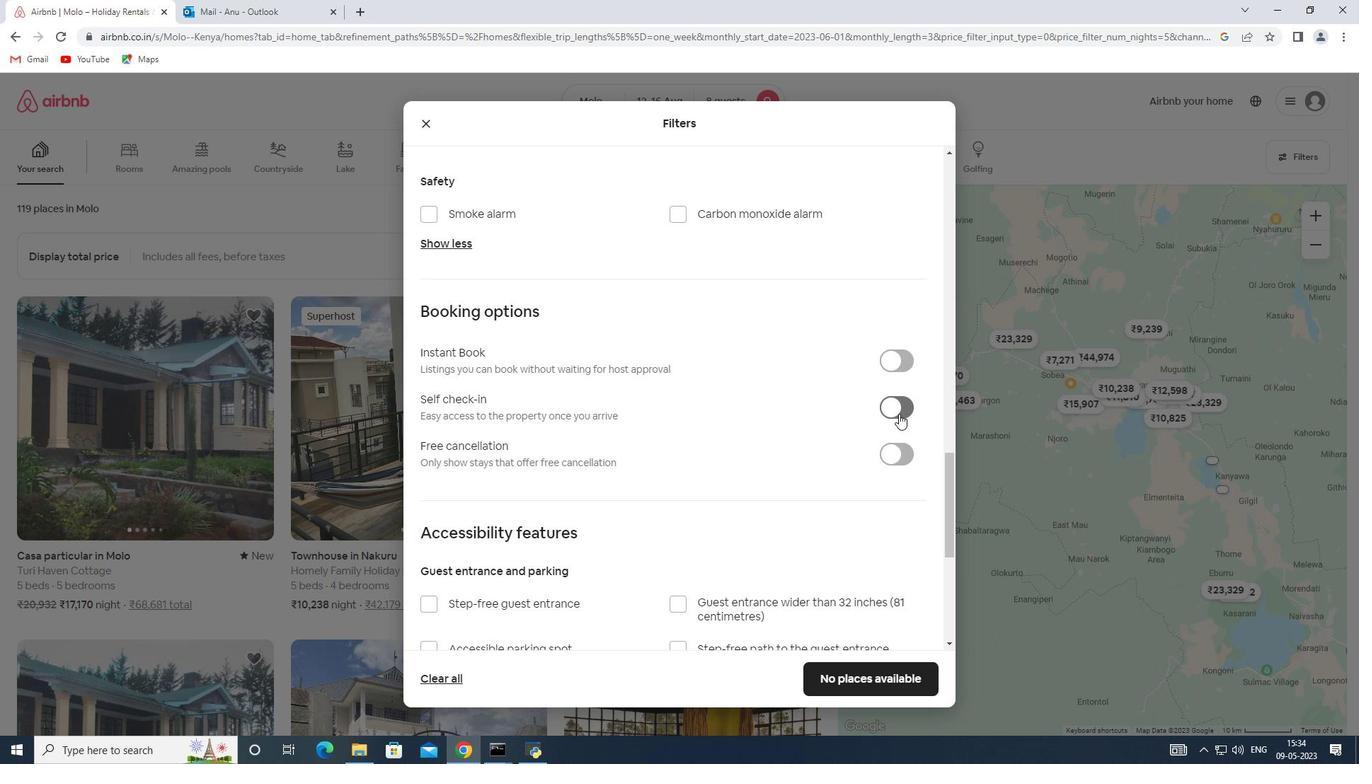 
Action: Mouse moved to (584, 427)
Screenshot: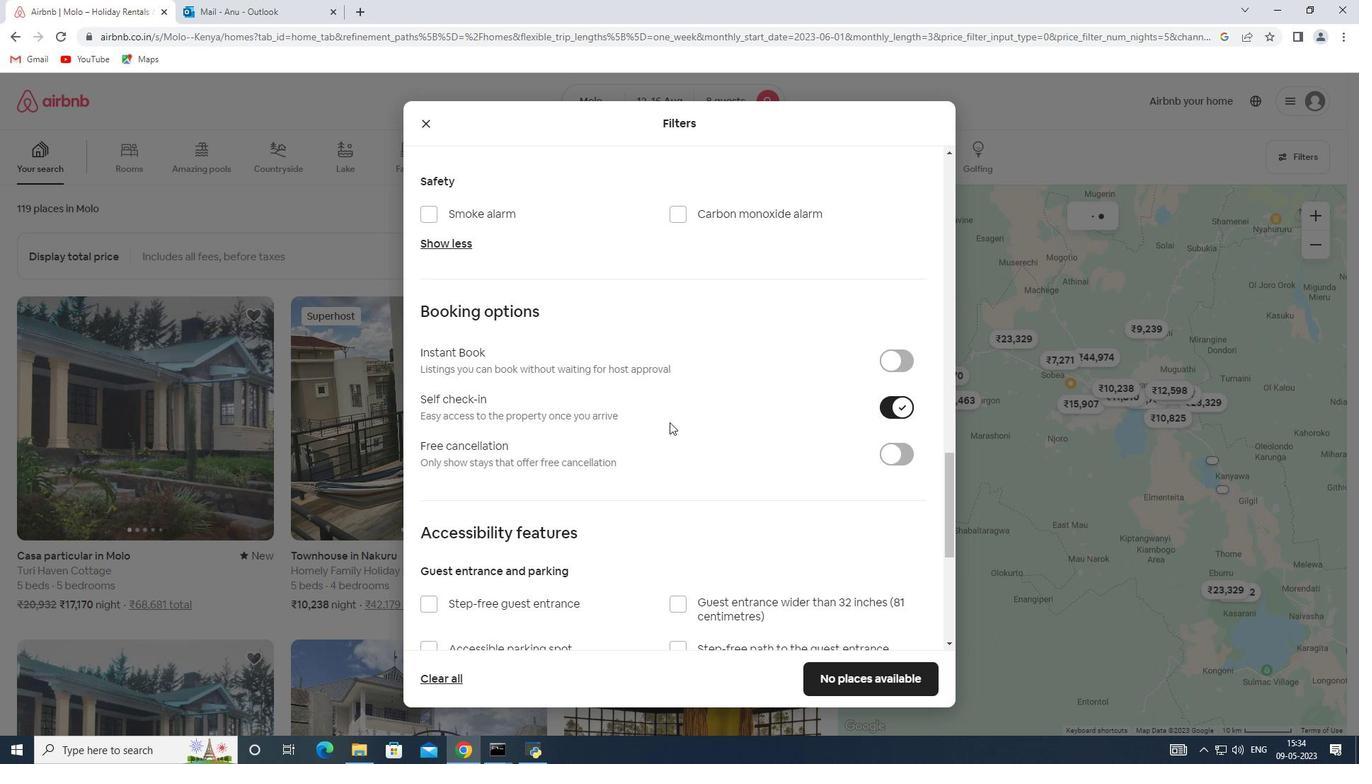 
Action: Mouse scrolled (584, 426) with delta (0, 0)
Screenshot: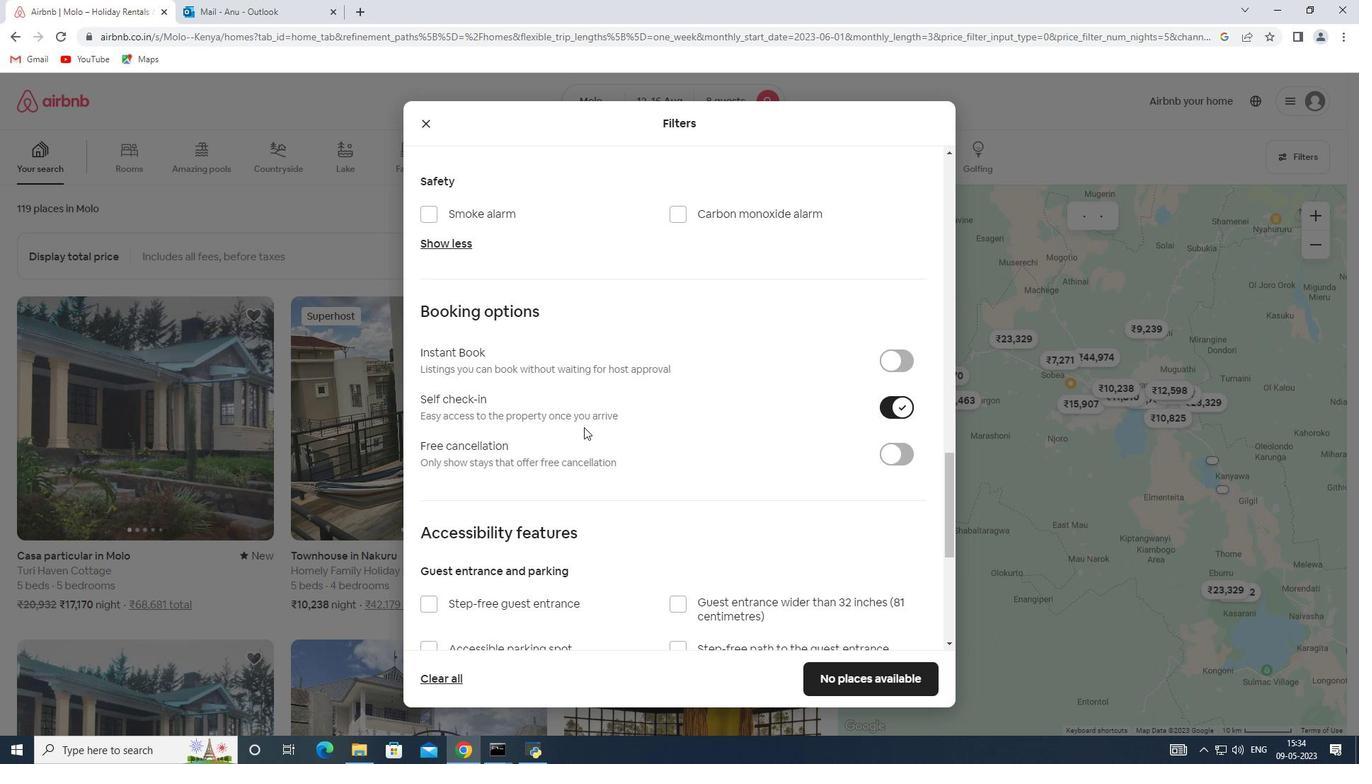 
Action: Mouse scrolled (584, 426) with delta (0, 0)
Screenshot: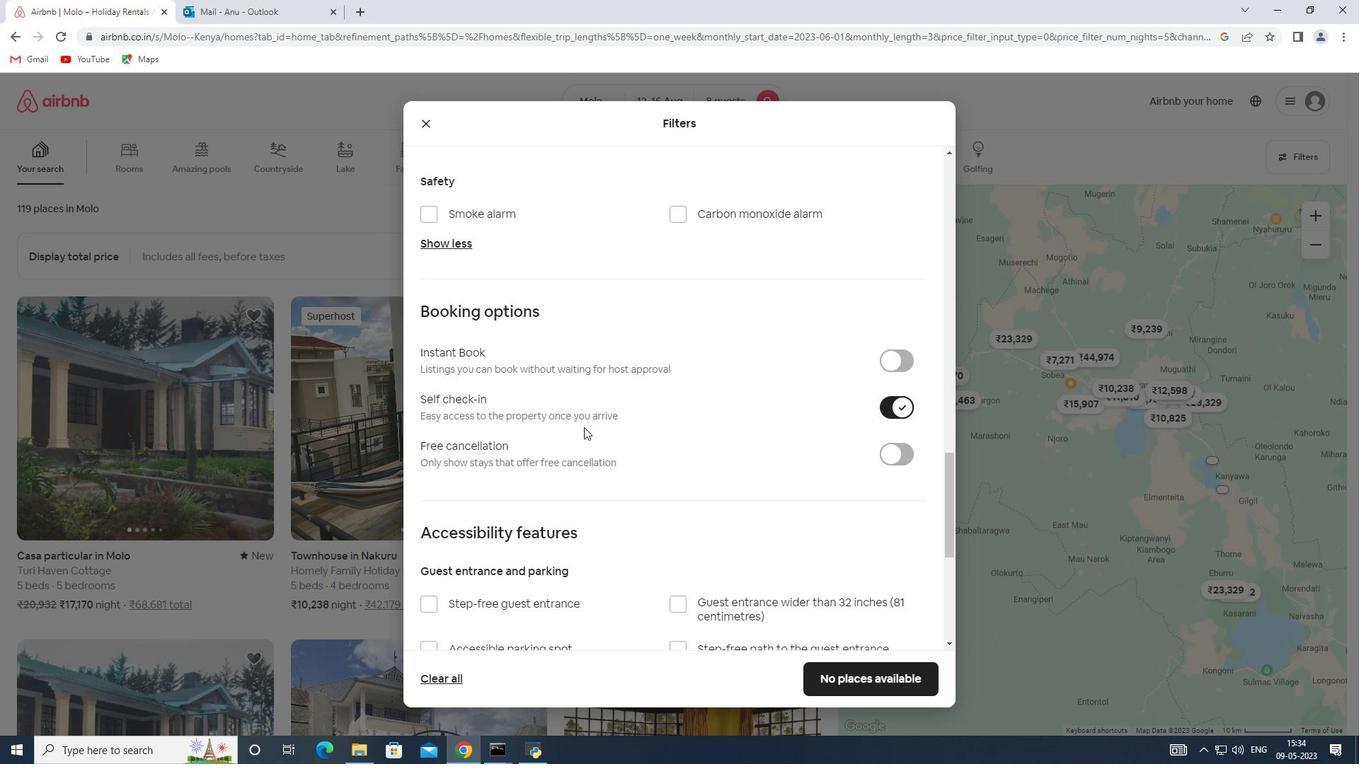 
Action: Mouse scrolled (584, 426) with delta (0, 0)
Screenshot: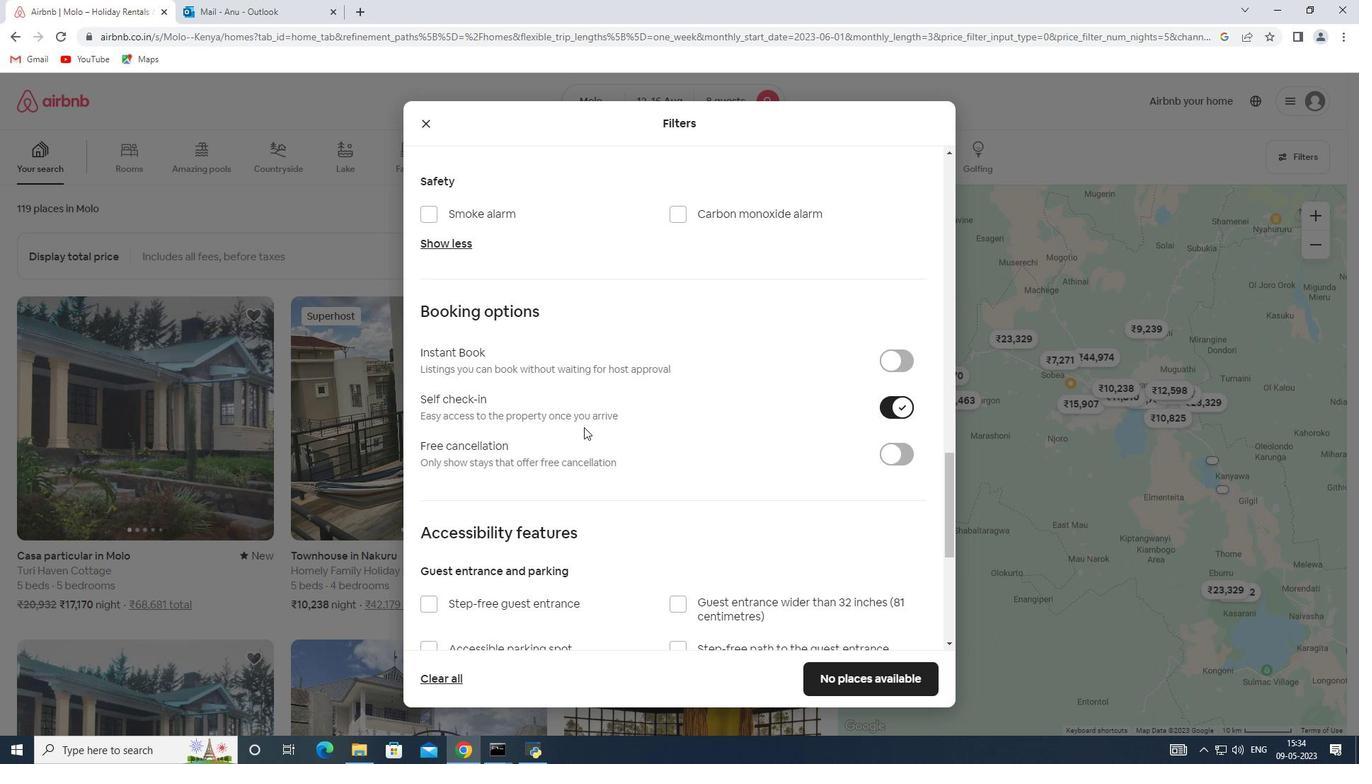 
Action: Mouse scrolled (584, 426) with delta (0, 0)
Screenshot: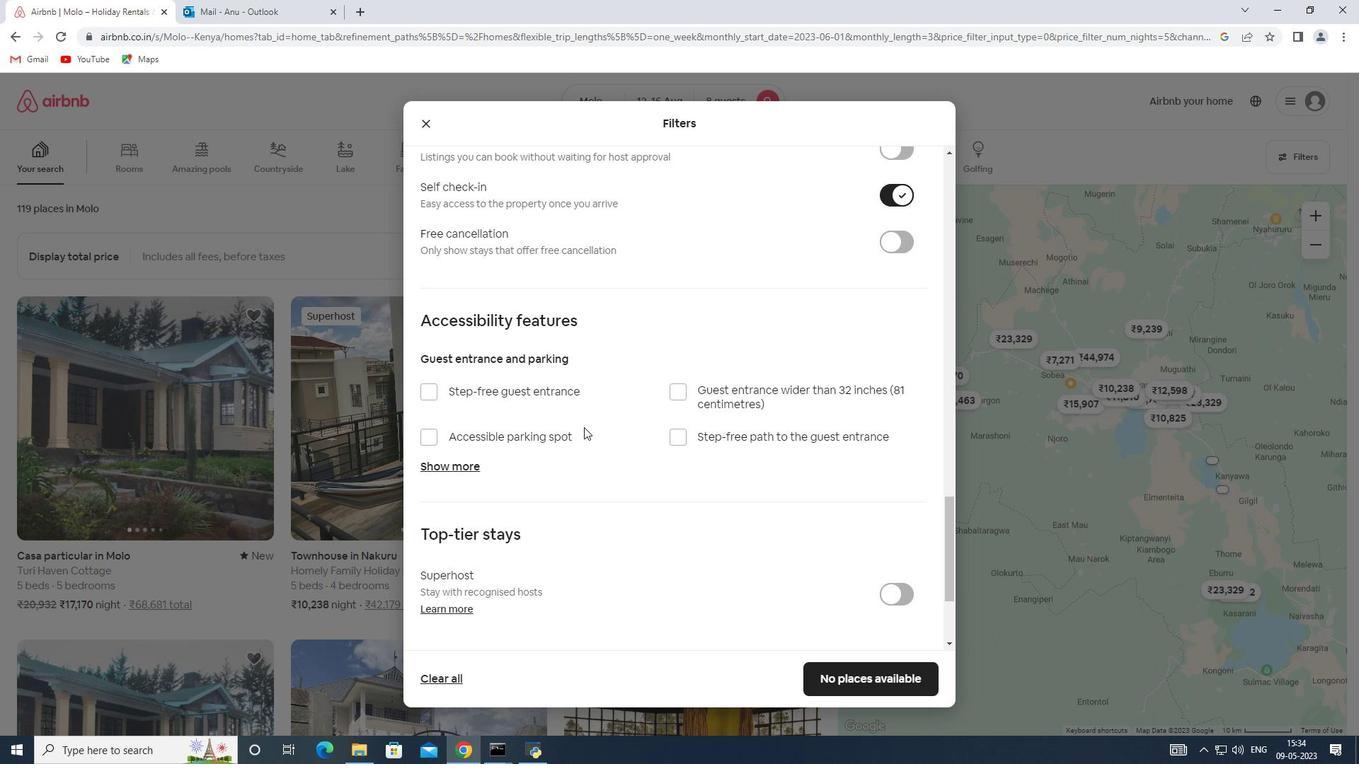 
Action: Mouse scrolled (584, 426) with delta (0, 0)
Screenshot: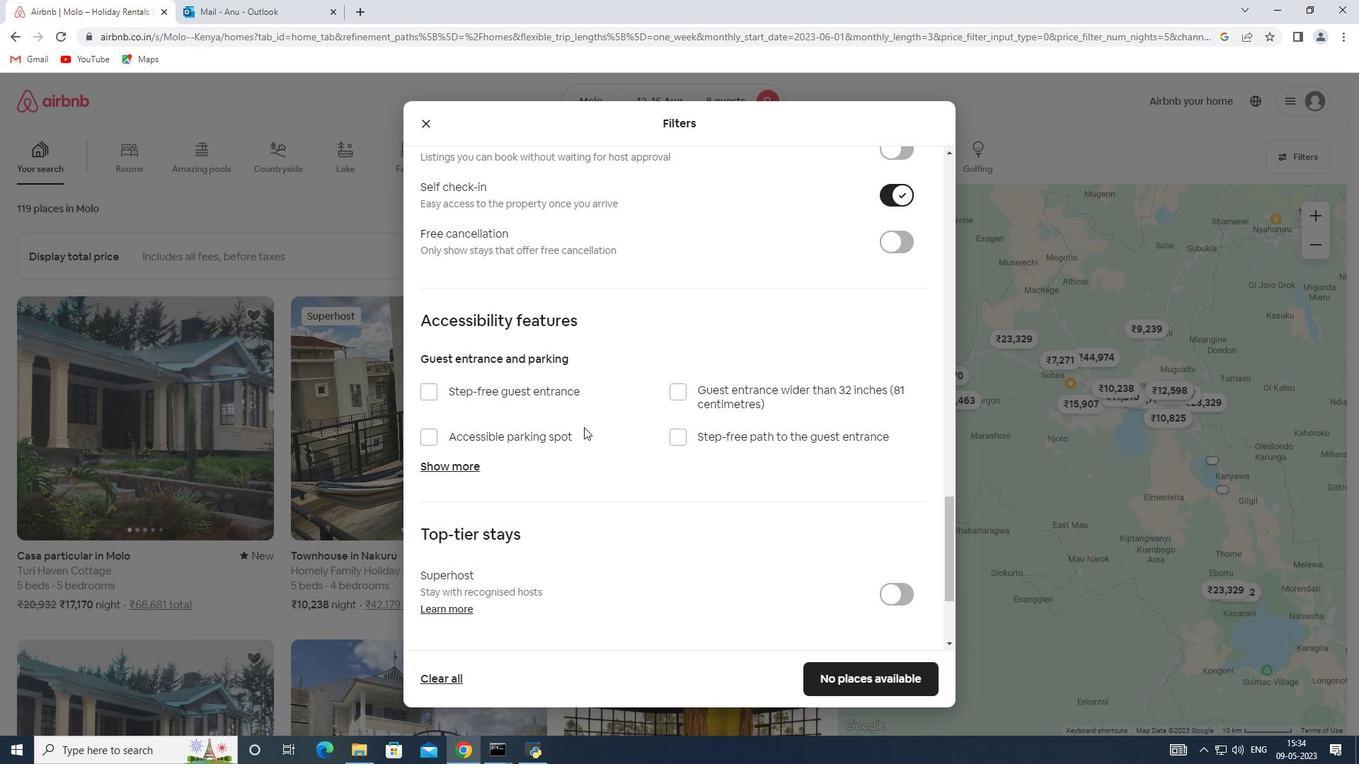 
Action: Mouse moved to (476, 581)
Screenshot: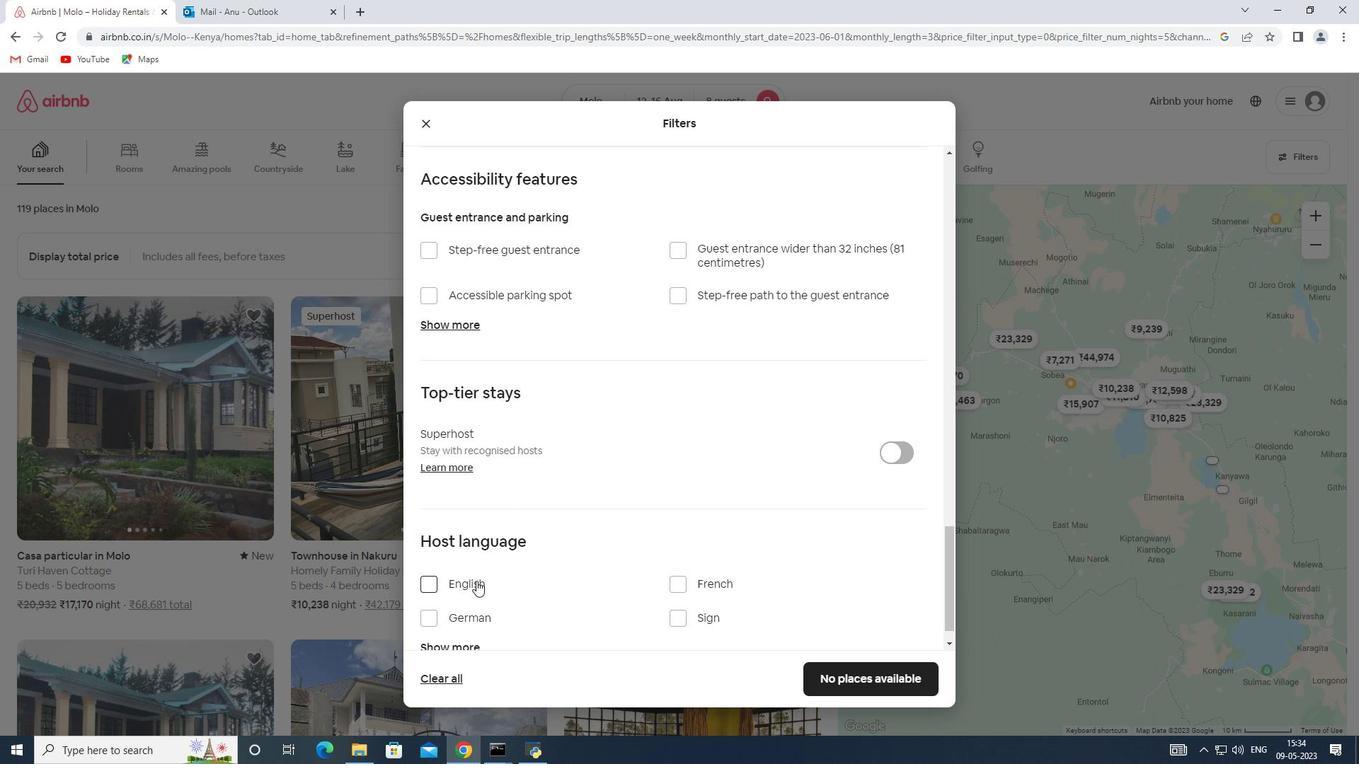 
Action: Mouse pressed left at (476, 581)
Screenshot: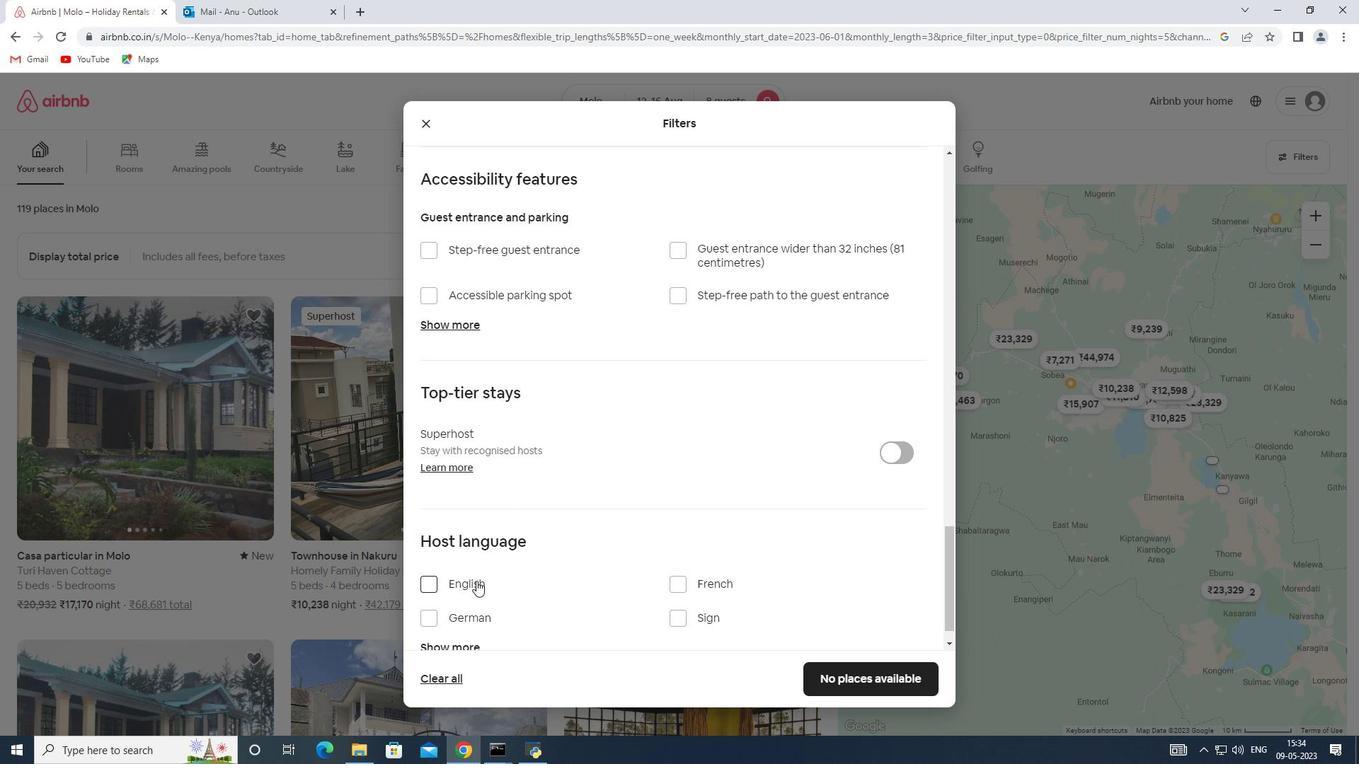 
Action: Mouse moved to (865, 679)
Screenshot: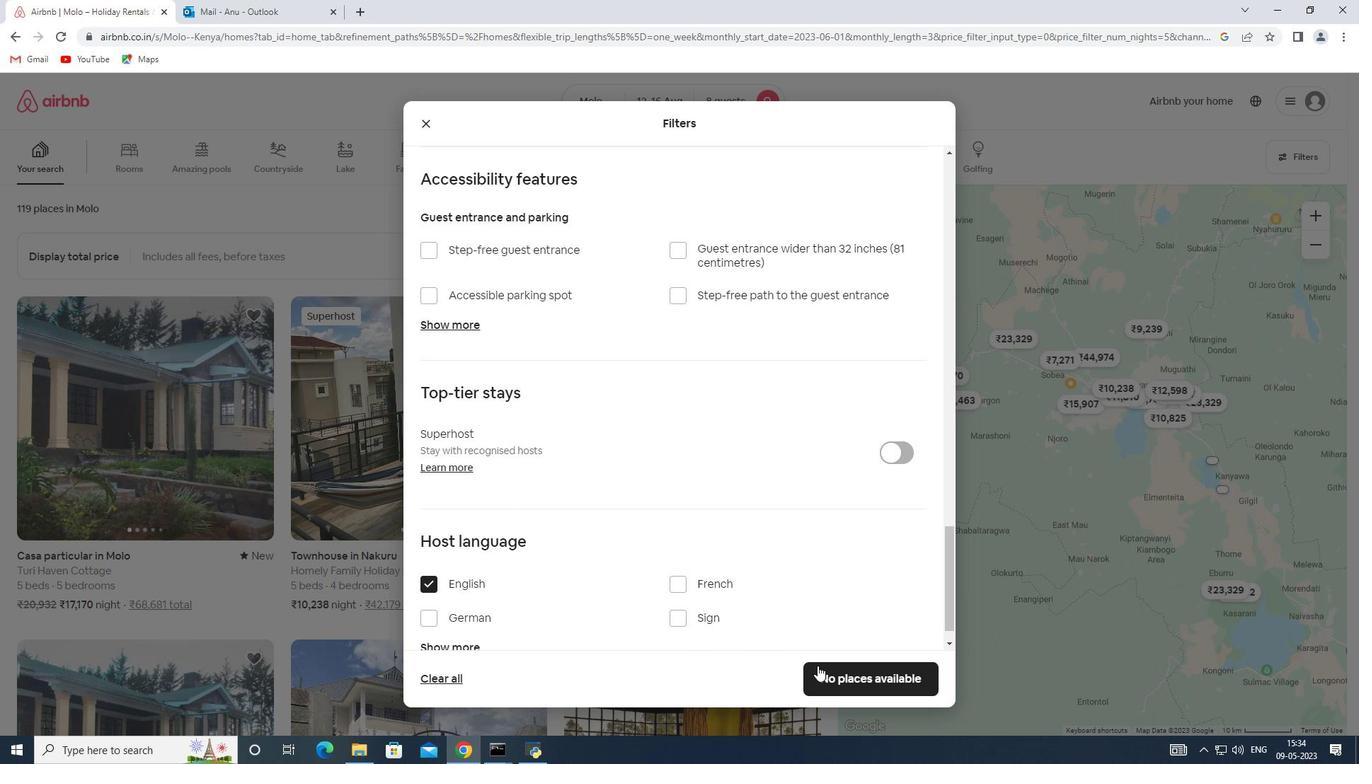 
Action: Mouse pressed left at (865, 679)
Screenshot: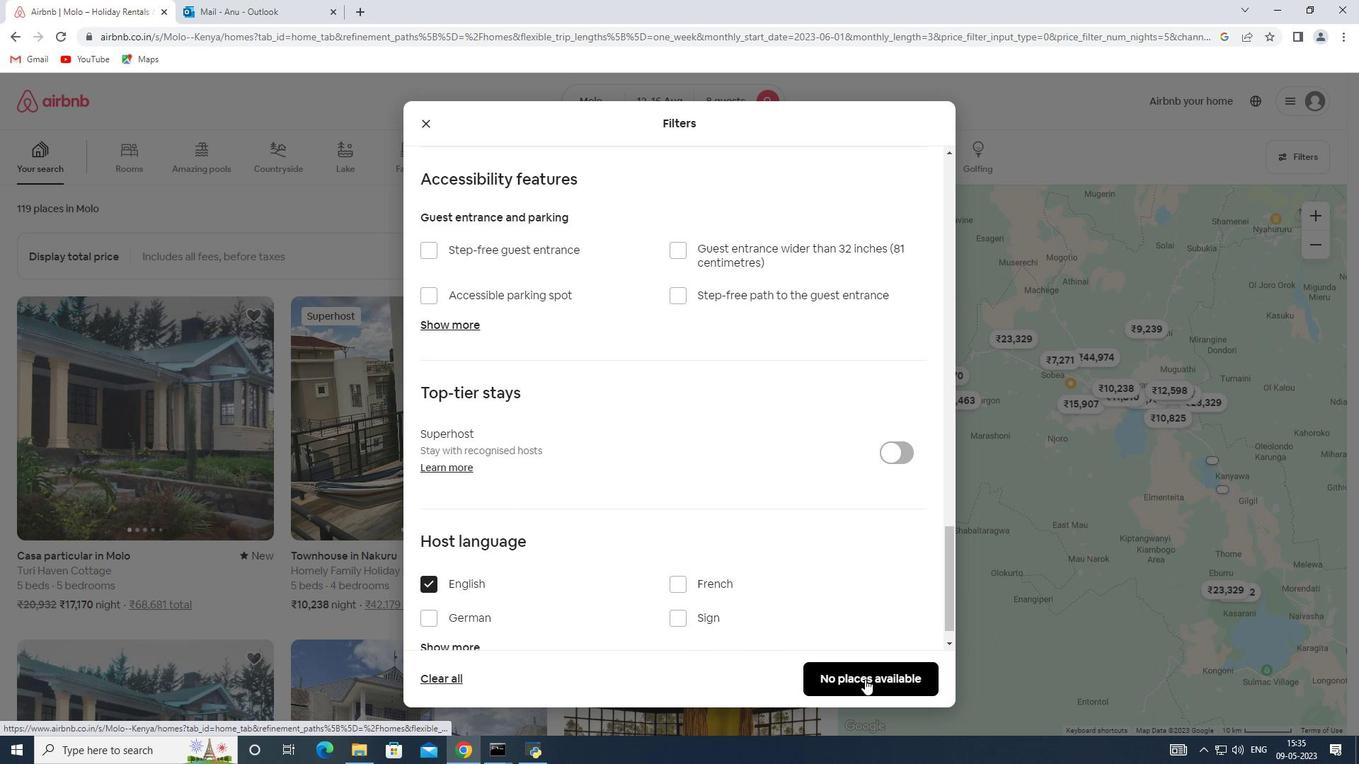 
Action: Mouse moved to (865, 679)
Screenshot: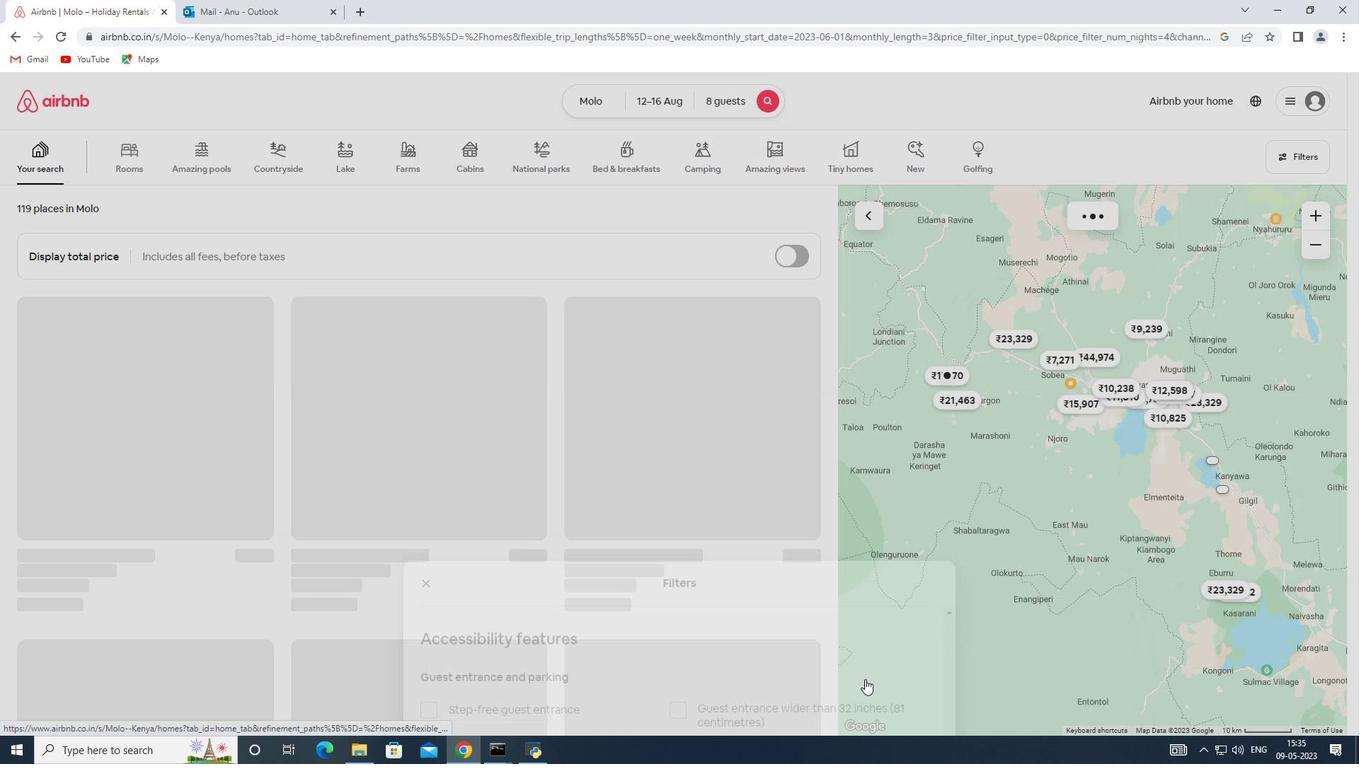 
